 Task: Look for space in Zapala, Argentina from 9th July, 2023 to 16th July, 2023 for 2 adults, 1 child in price range Rs.8000 to Rs.16000. Place can be entire place with 2 bedrooms having 2 beds and 1 bathroom. Property type can be flat. Amenities needed are: heating, . Booking option can be shelf check-in. Required host language is English.
Action: Mouse moved to (501, 113)
Screenshot: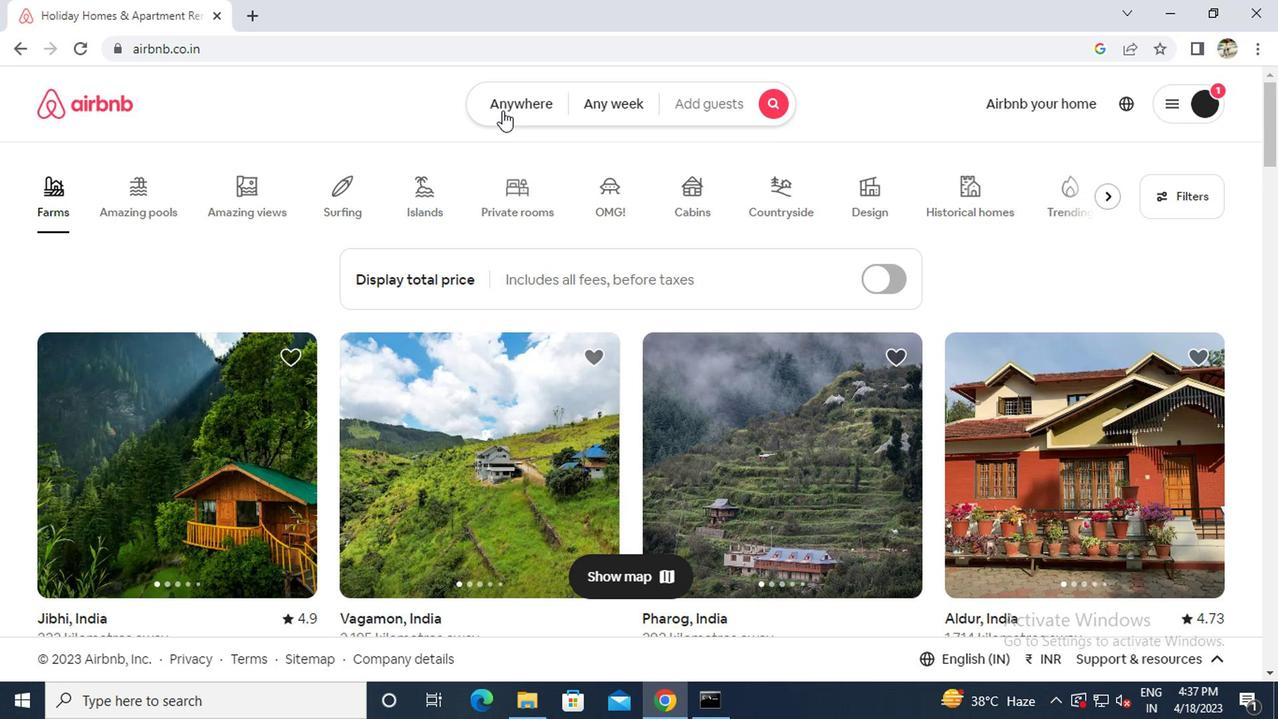 
Action: Mouse pressed left at (501, 113)
Screenshot: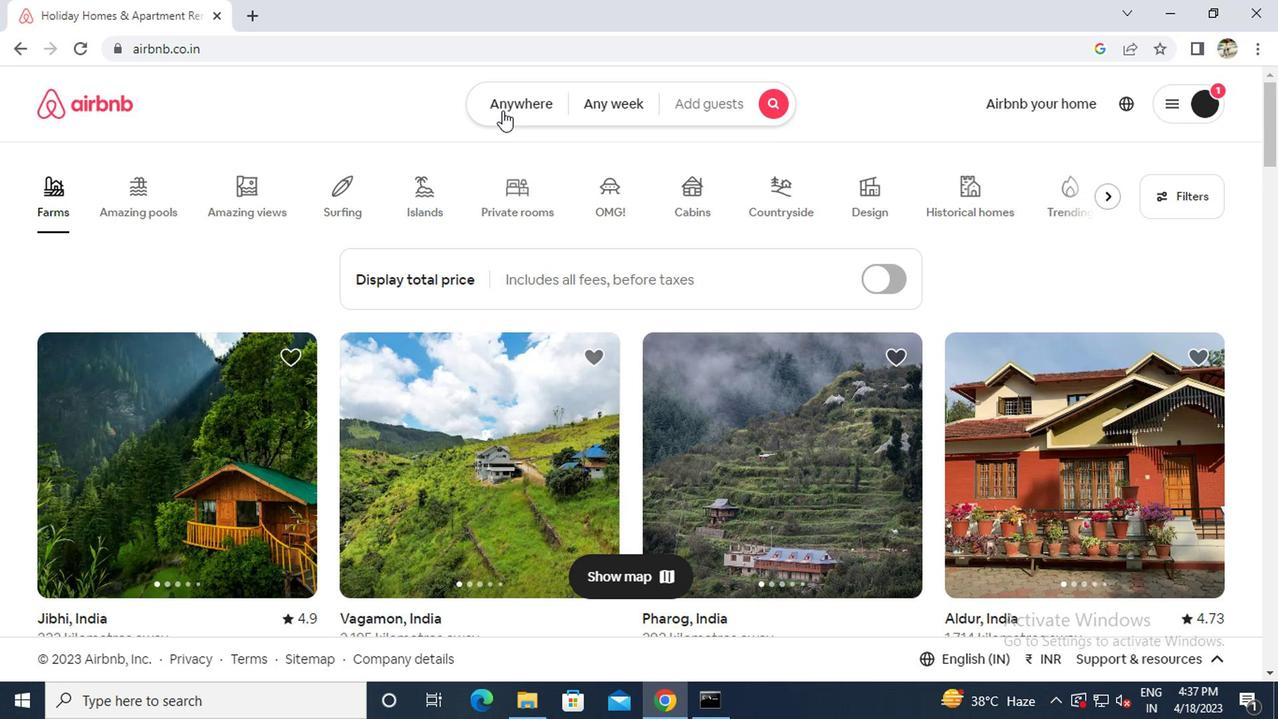 
Action: Mouse moved to (401, 173)
Screenshot: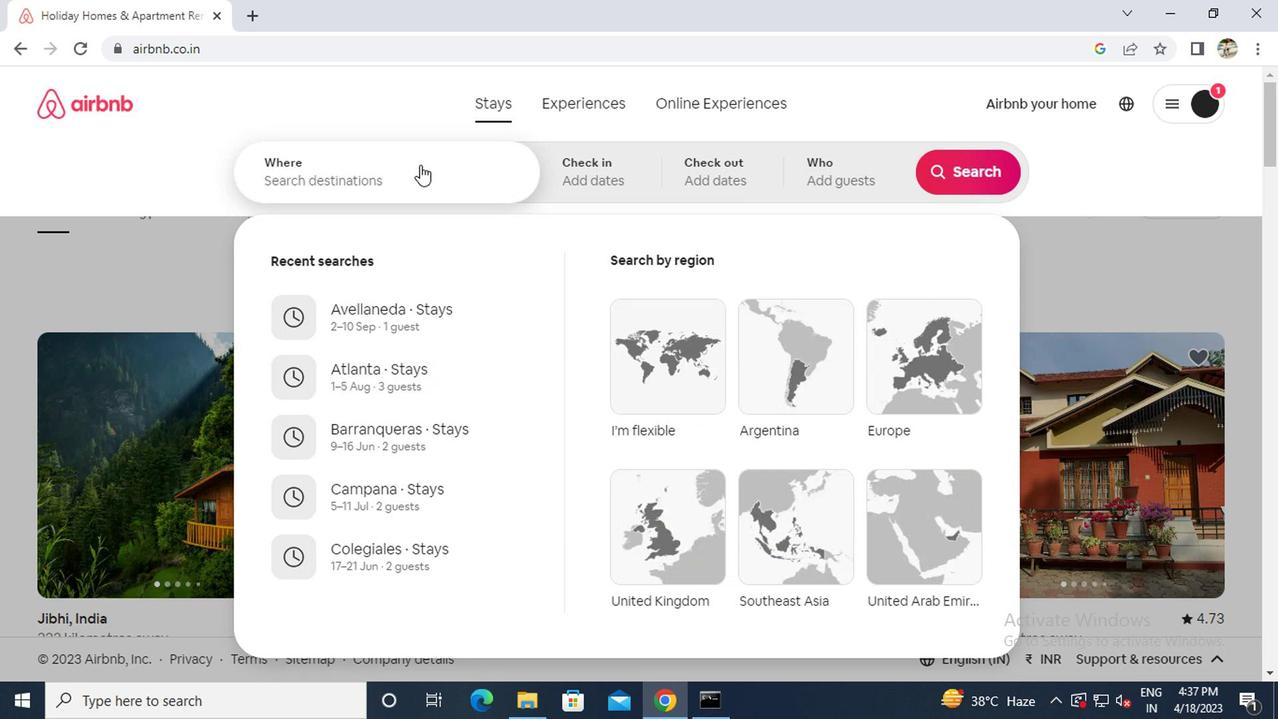 
Action: Mouse pressed left at (401, 173)
Screenshot: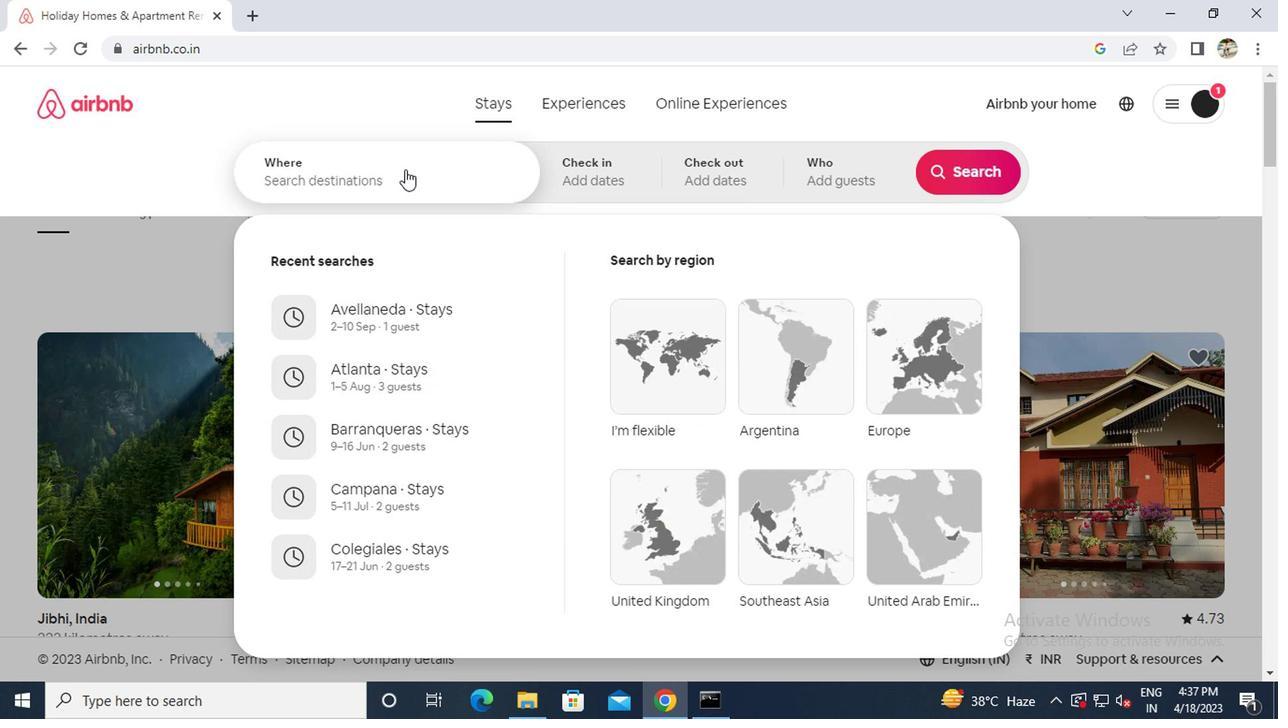 
Action: Key pressed z<Key.caps_lock>apala<Key.space><Key.caps_lock>a<Key.caps_lock>rgentina
Screenshot: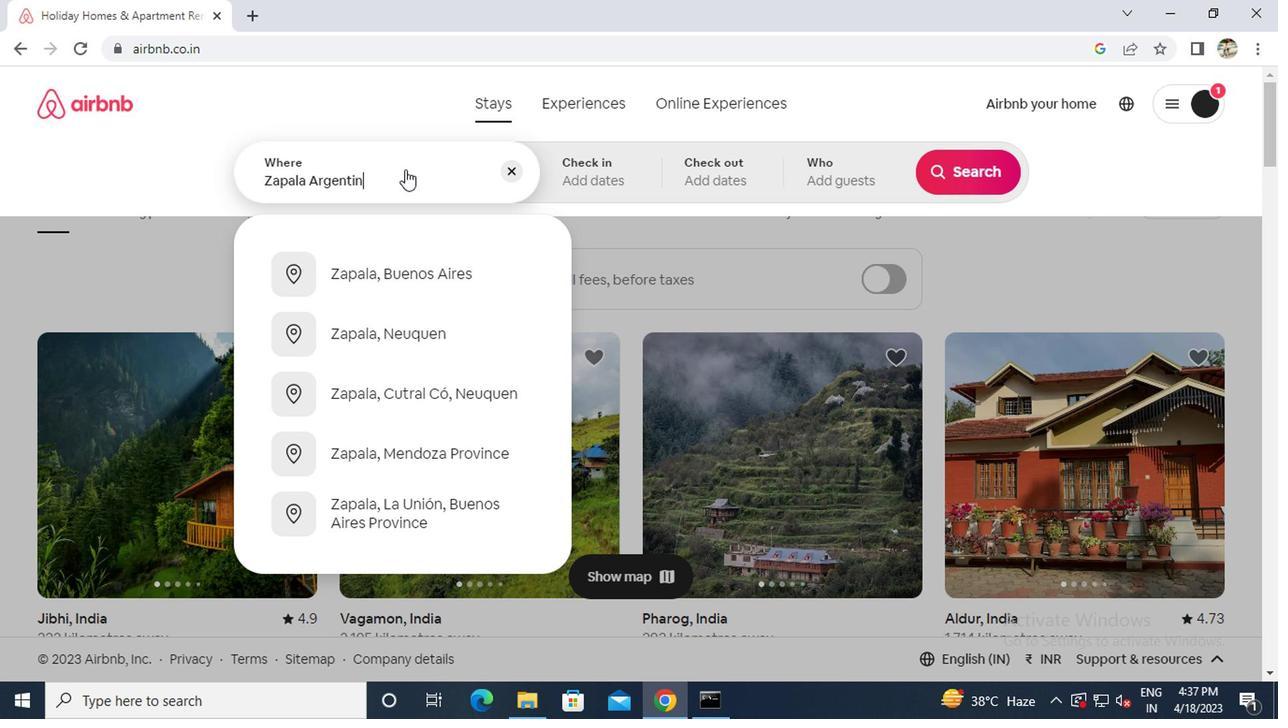 
Action: Mouse moved to (389, 273)
Screenshot: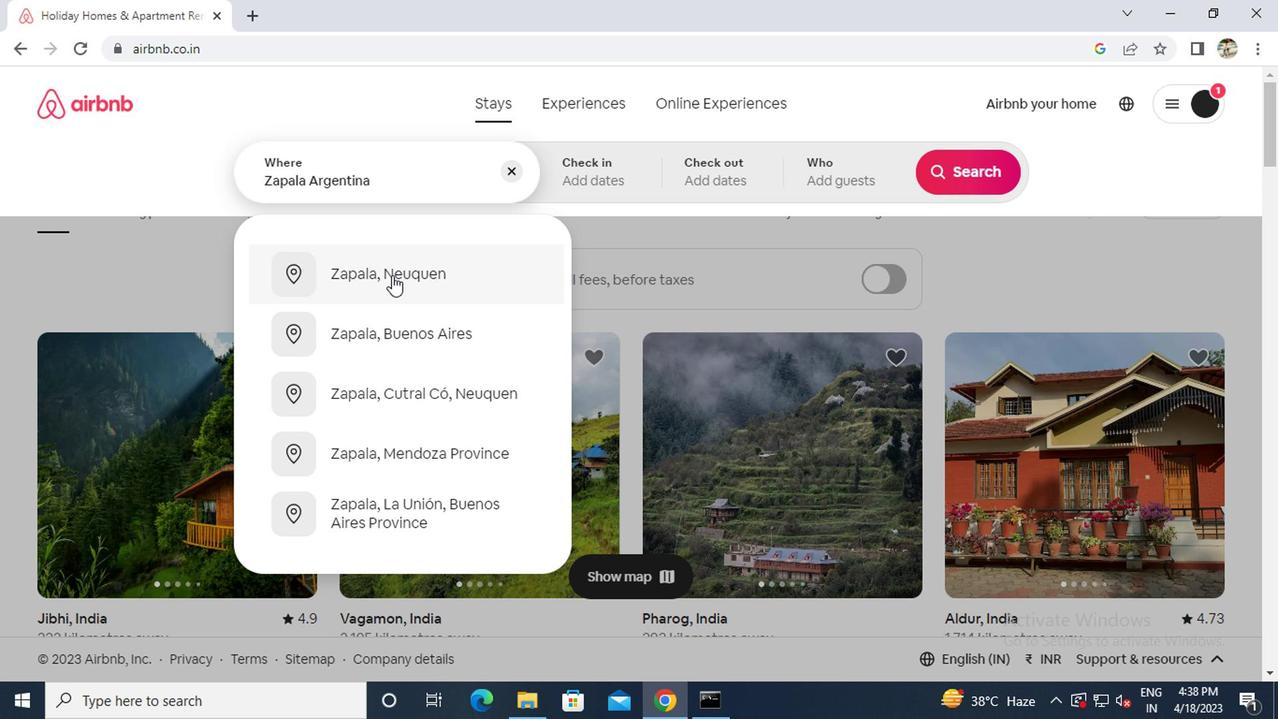 
Action: Mouse pressed left at (389, 273)
Screenshot: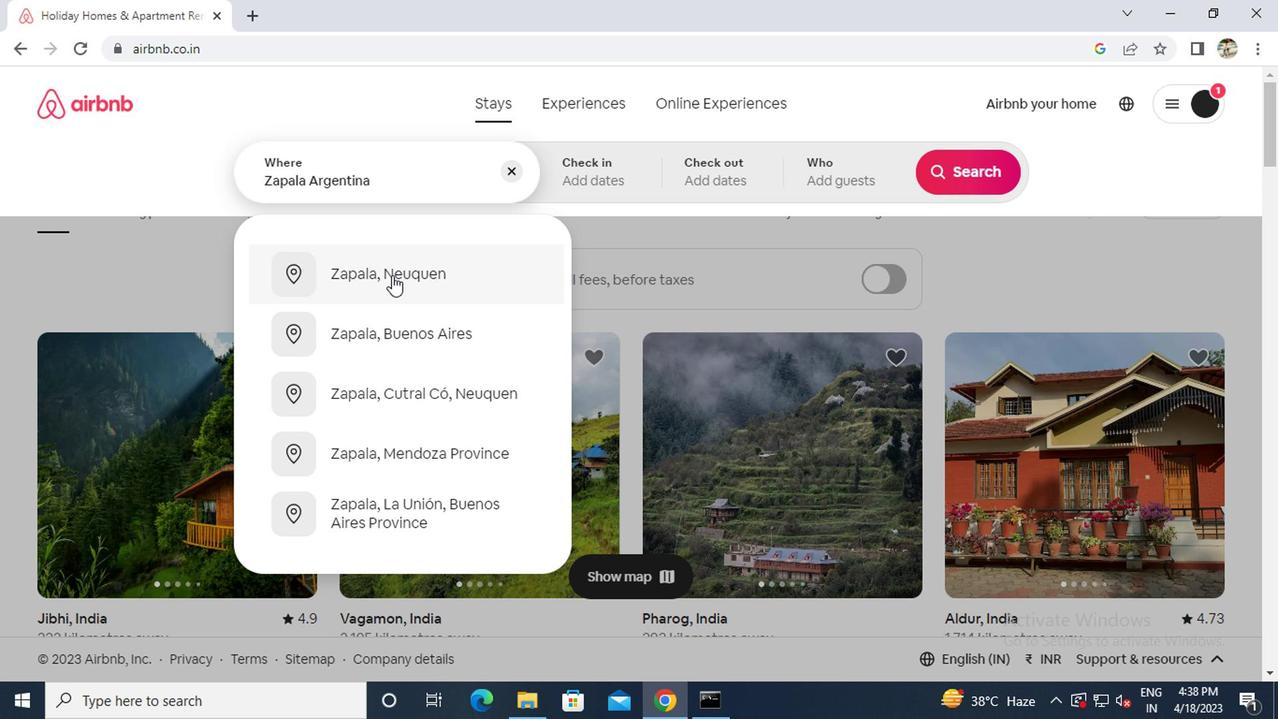 
Action: Mouse moved to (947, 322)
Screenshot: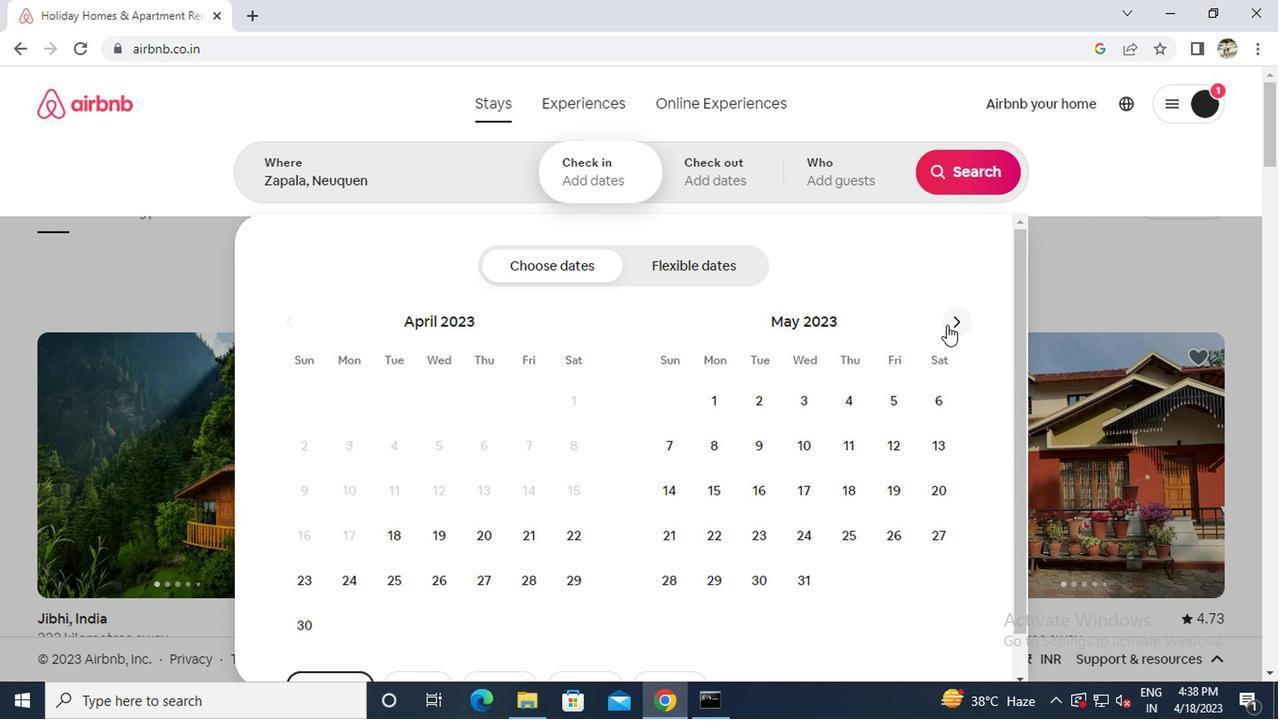 
Action: Mouse pressed left at (947, 322)
Screenshot: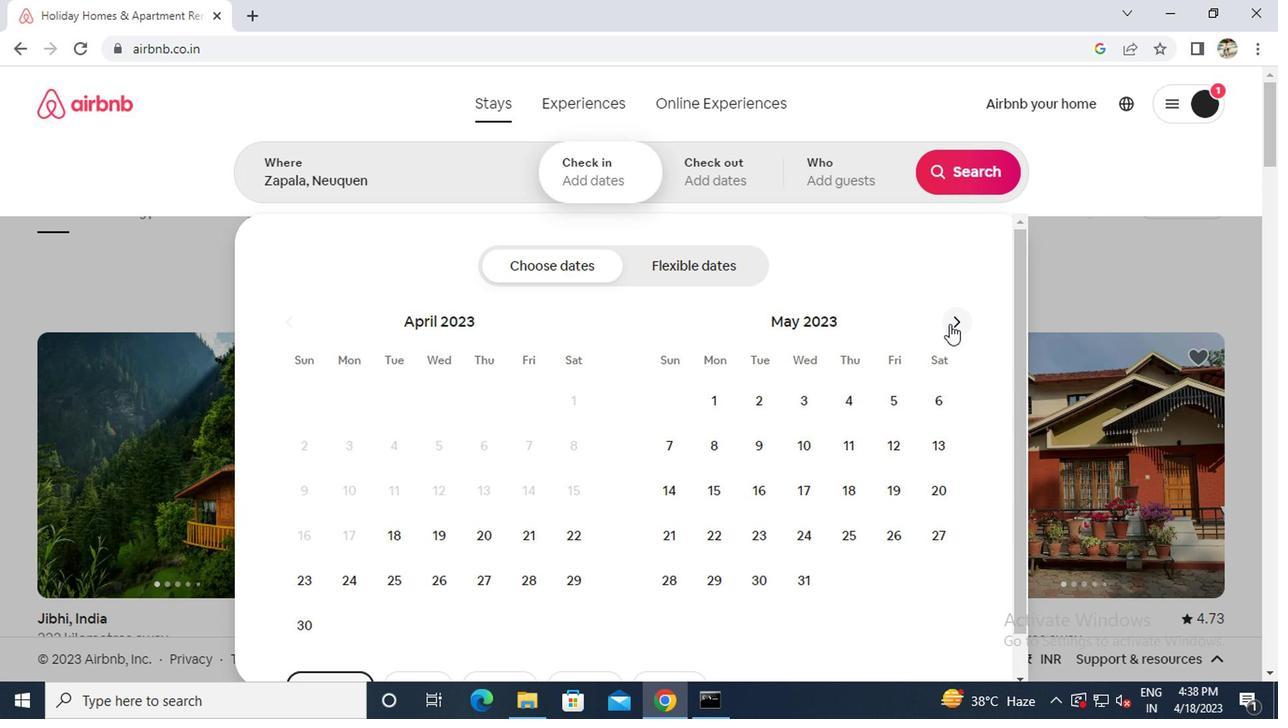 
Action: Mouse pressed left at (947, 322)
Screenshot: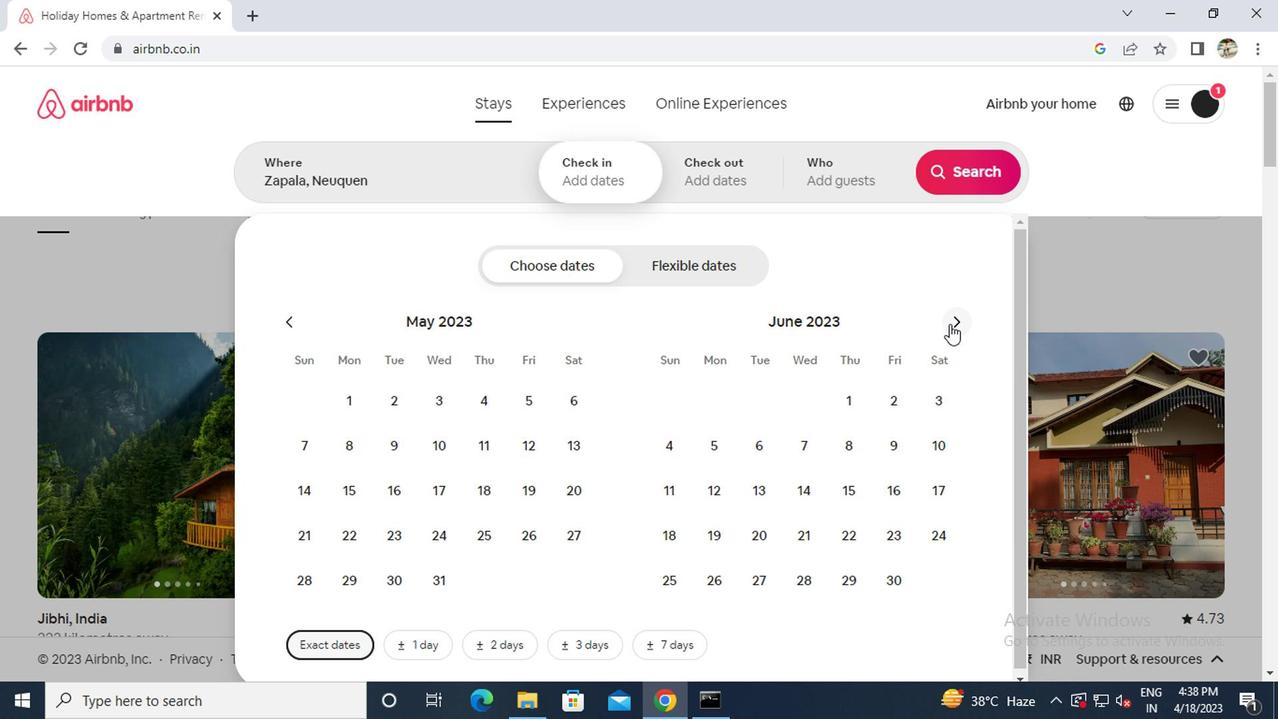 
Action: Mouse moved to (657, 472)
Screenshot: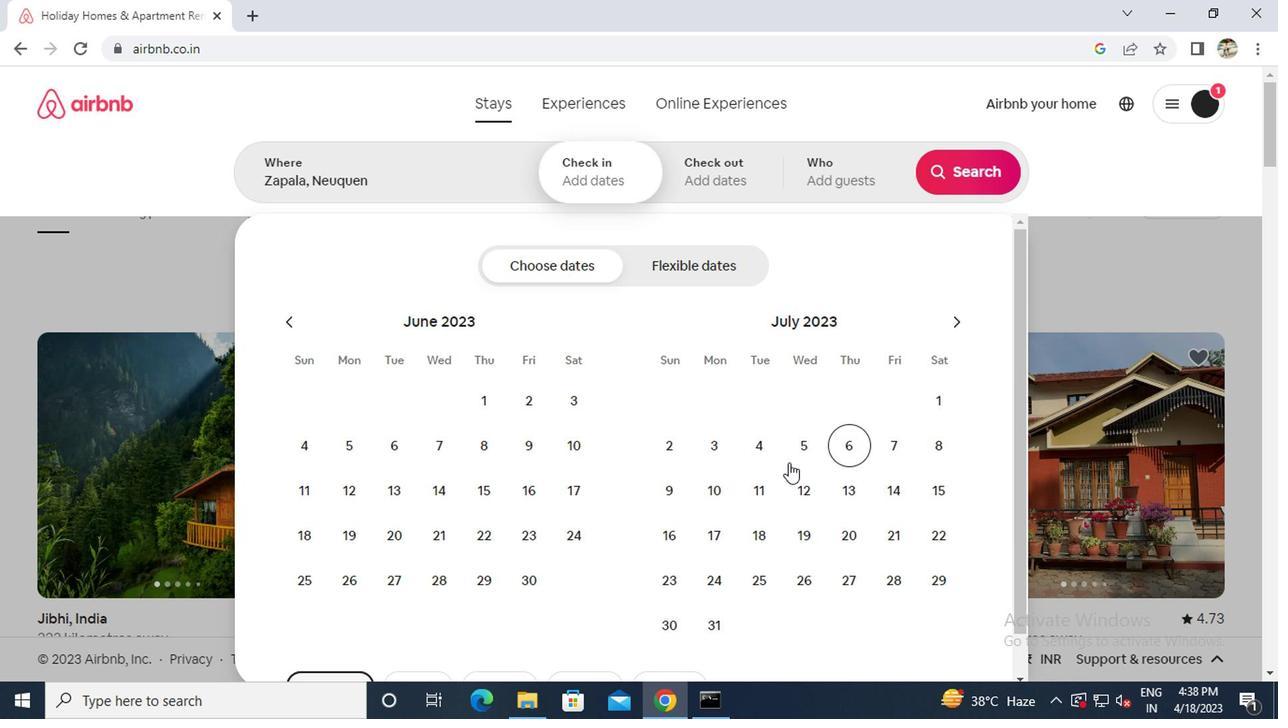 
Action: Mouse pressed left at (657, 472)
Screenshot: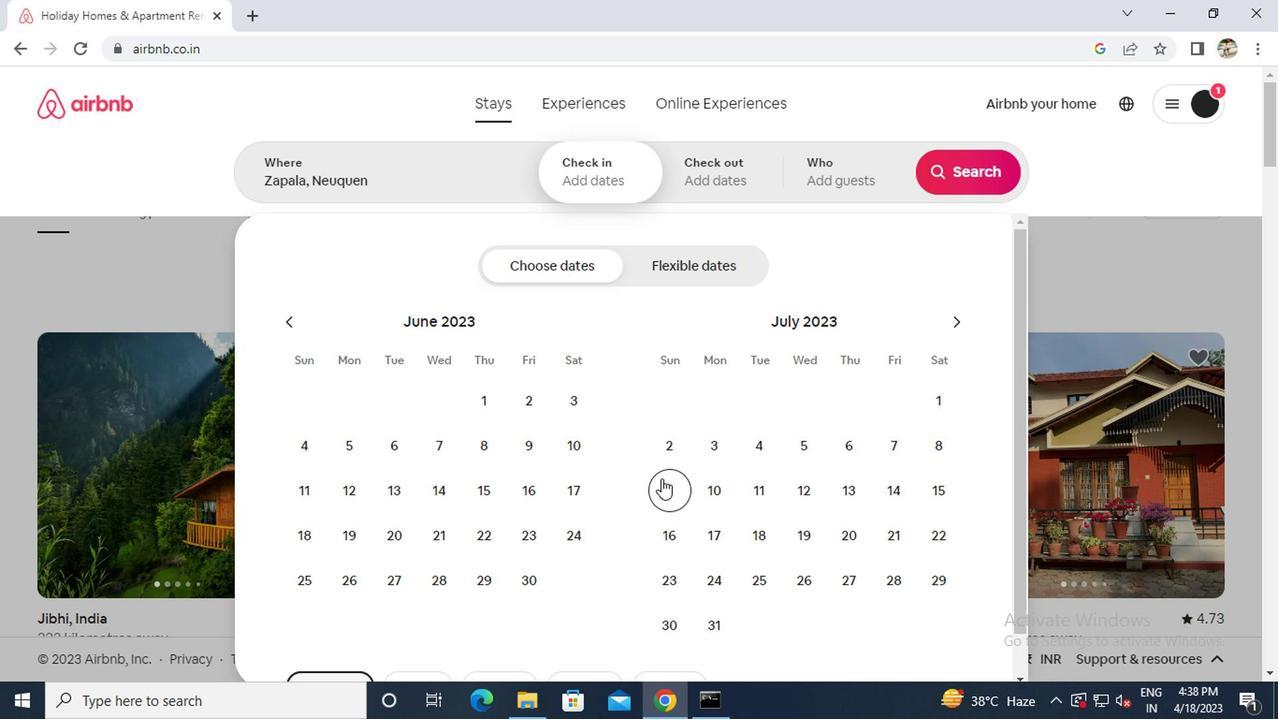 
Action: Mouse moved to (666, 517)
Screenshot: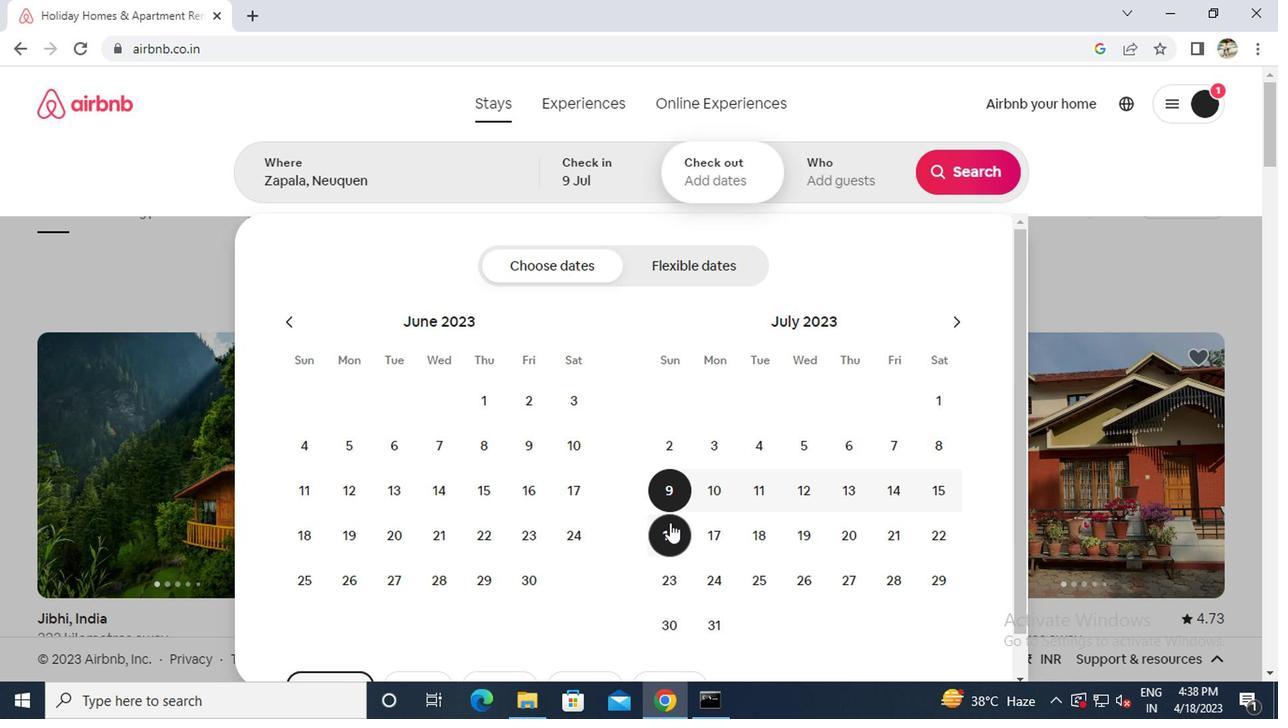 
Action: Mouse pressed left at (666, 517)
Screenshot: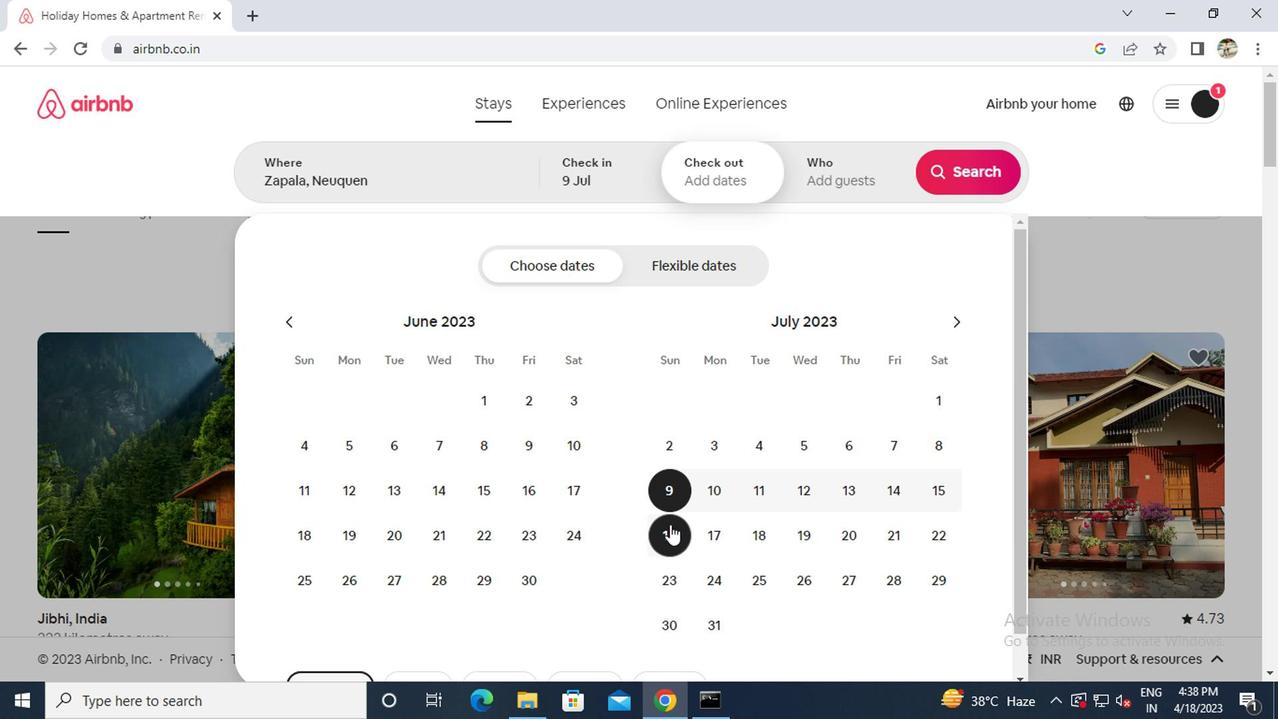 
Action: Mouse moved to (846, 183)
Screenshot: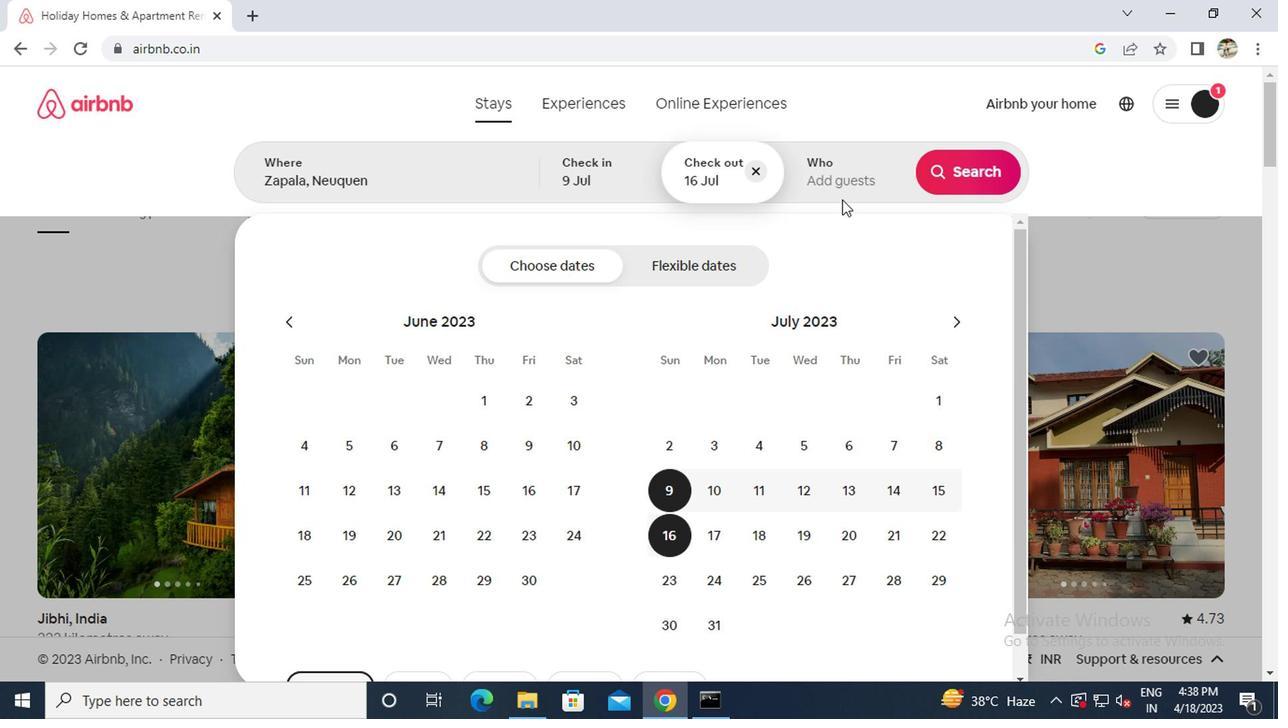 
Action: Mouse pressed left at (846, 183)
Screenshot: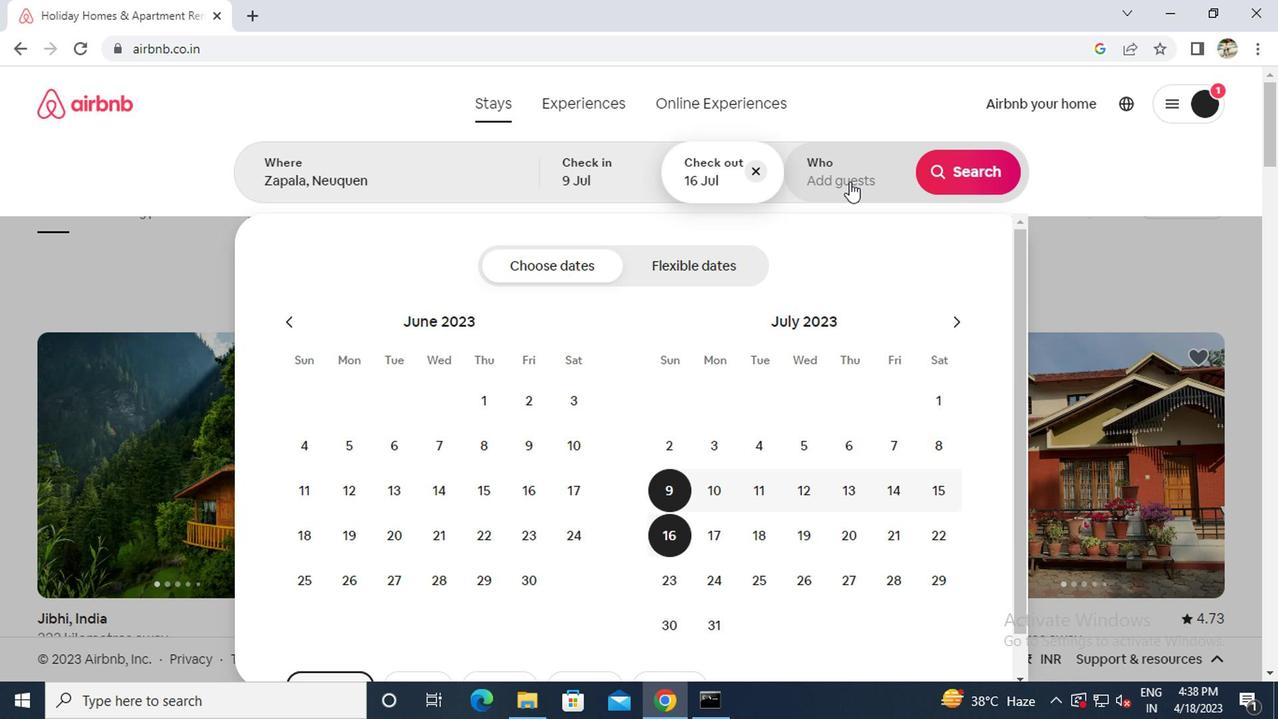 
Action: Mouse moved to (974, 275)
Screenshot: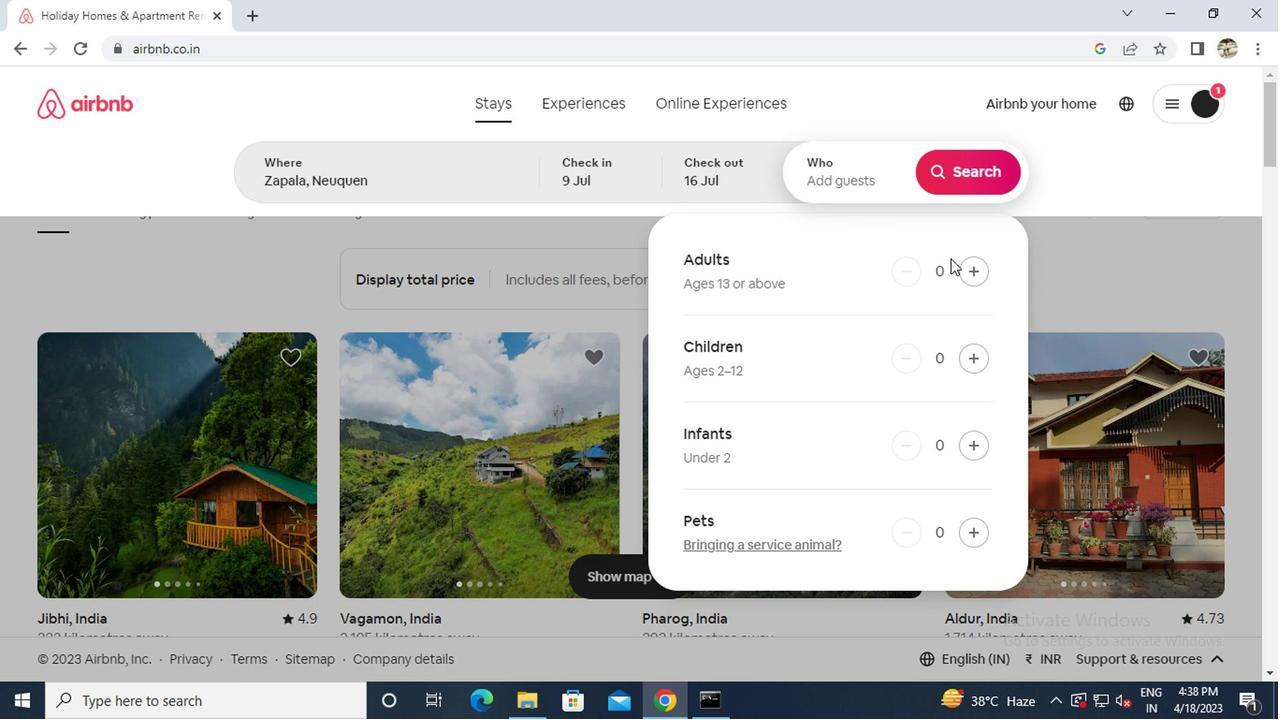 
Action: Mouse pressed left at (974, 275)
Screenshot: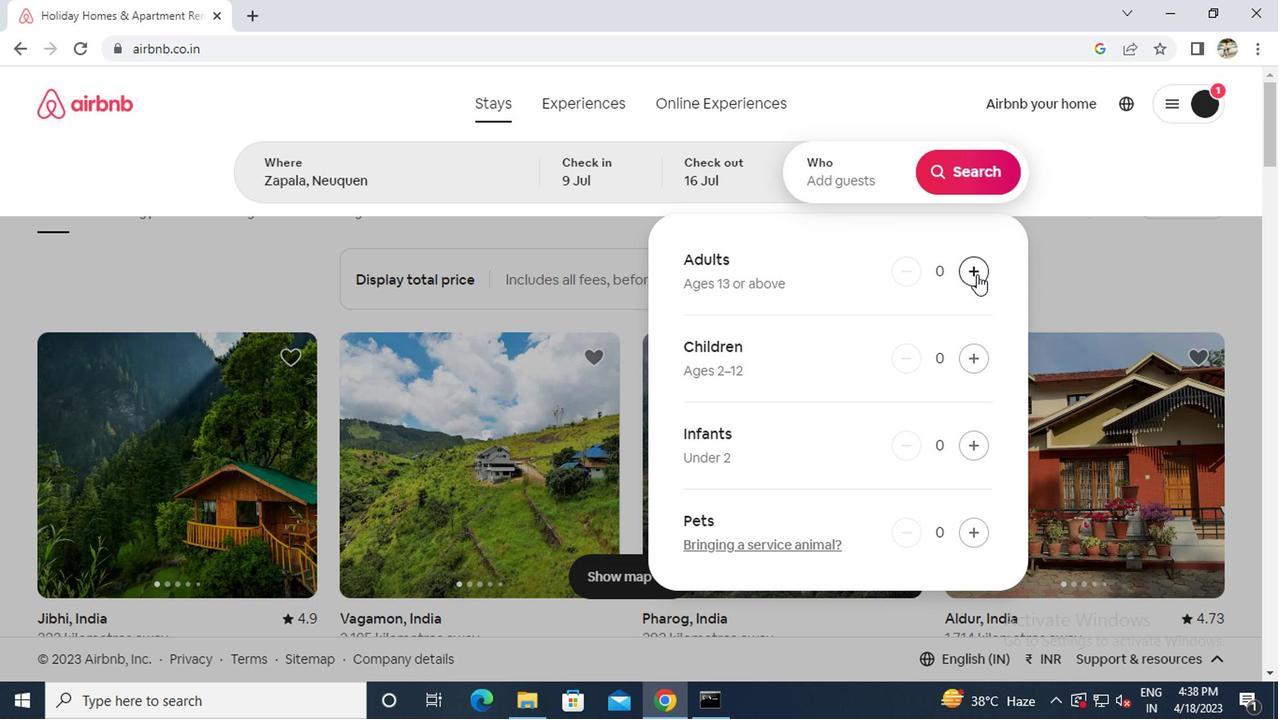 
Action: Mouse pressed left at (974, 275)
Screenshot: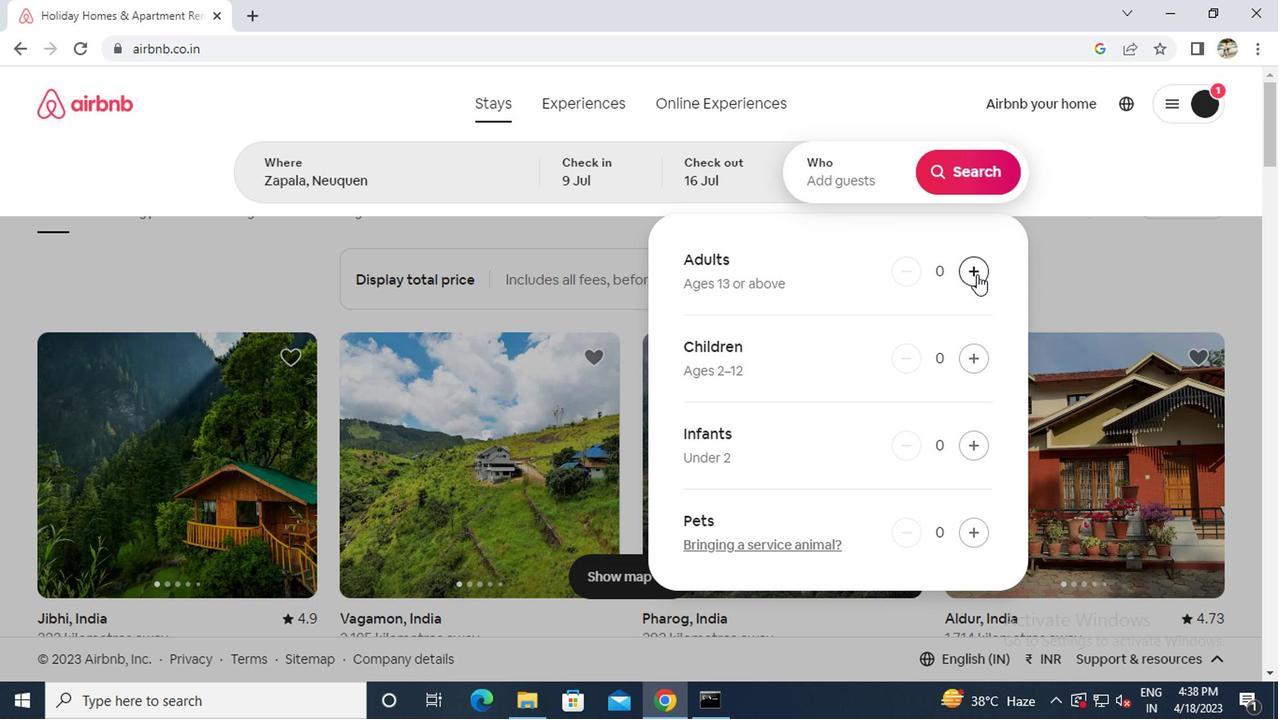 
Action: Mouse moved to (974, 360)
Screenshot: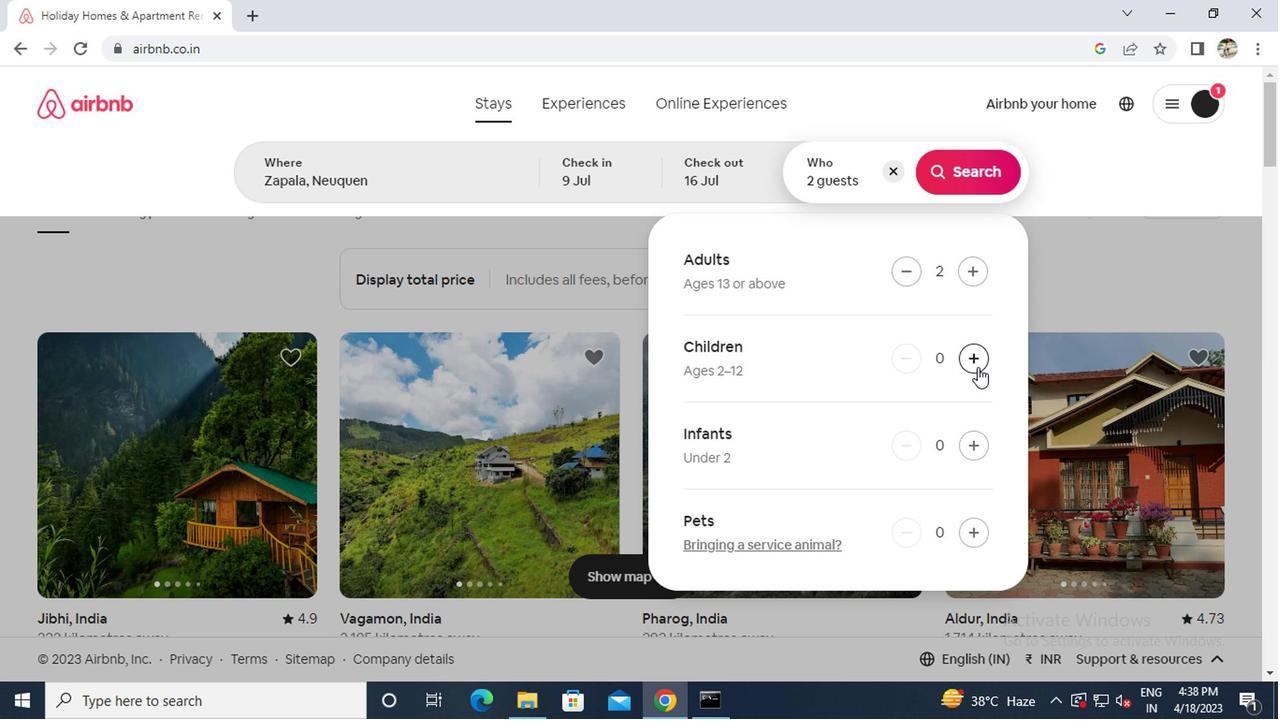 
Action: Mouse pressed left at (974, 360)
Screenshot: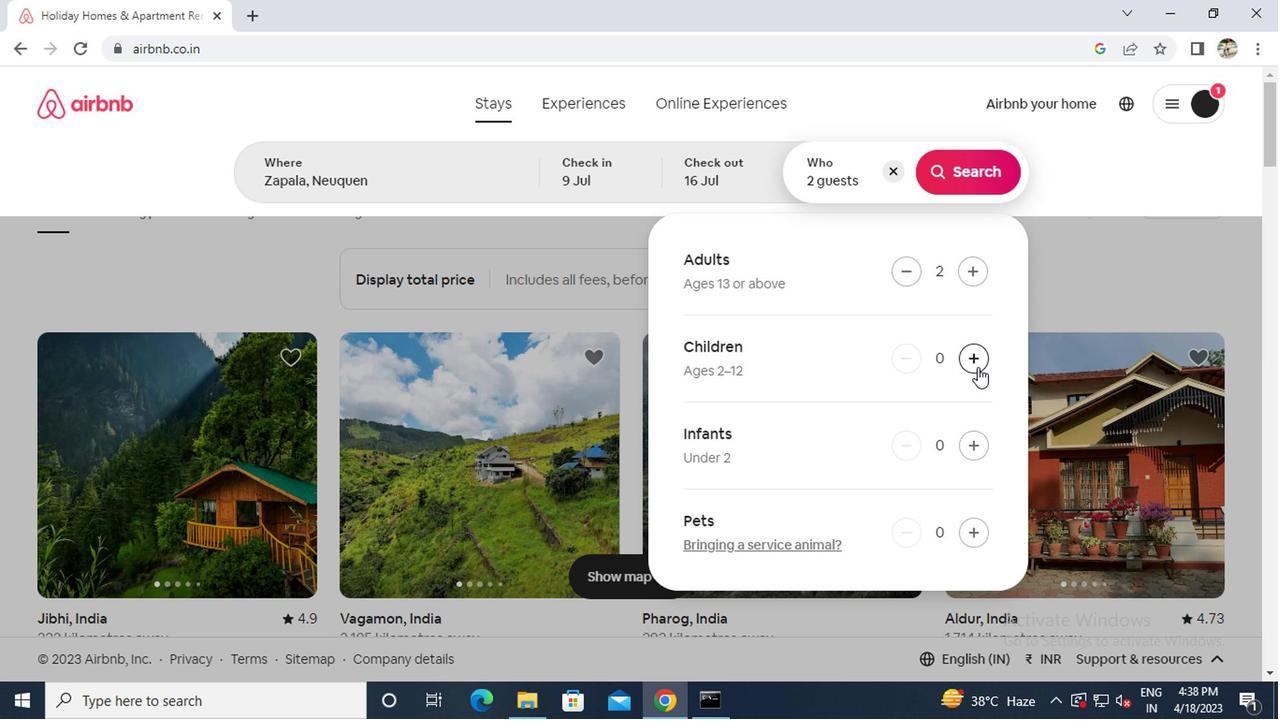 
Action: Mouse moved to (947, 179)
Screenshot: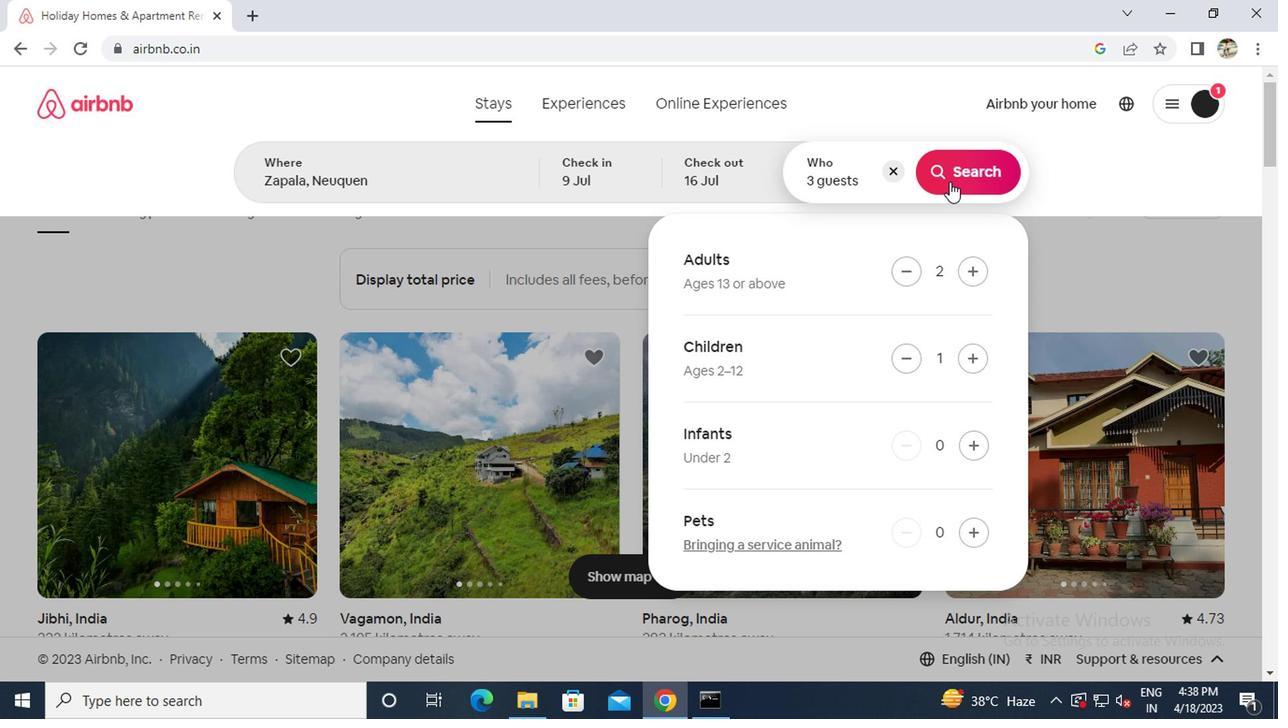 
Action: Mouse pressed left at (947, 179)
Screenshot: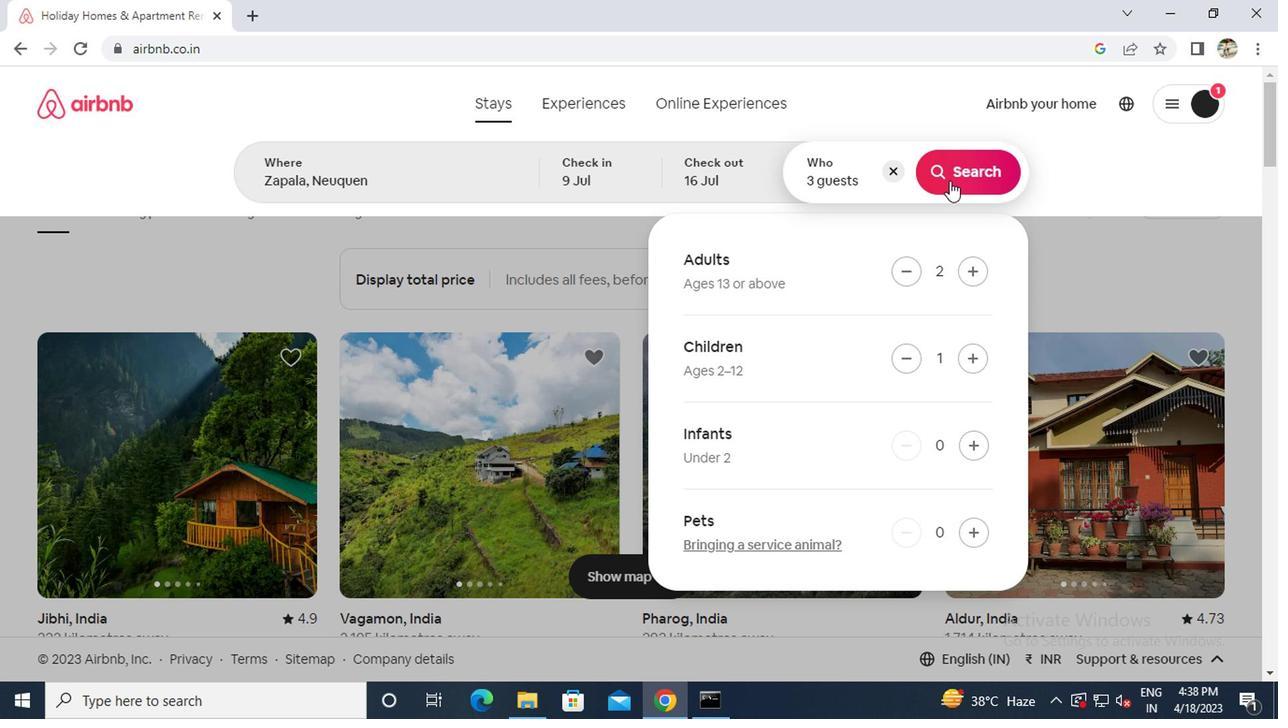 
Action: Mouse moved to (1175, 181)
Screenshot: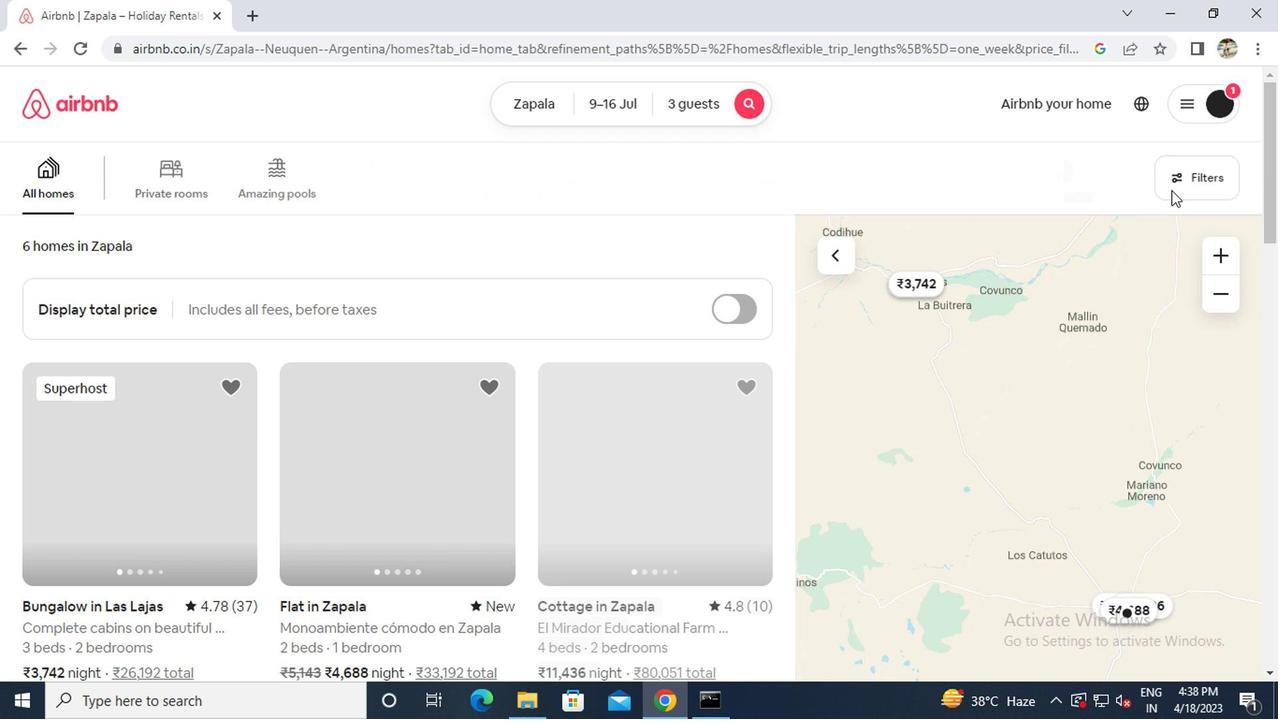 
Action: Mouse pressed left at (1175, 181)
Screenshot: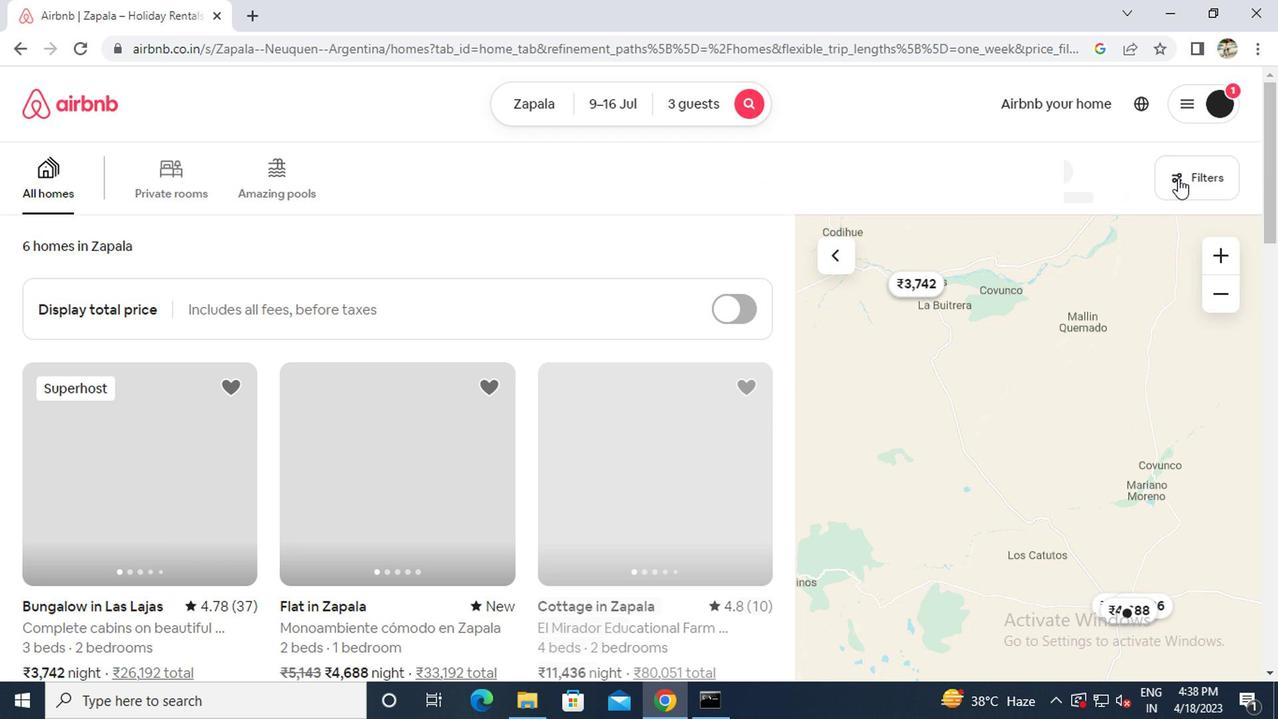 
Action: Mouse moved to (438, 417)
Screenshot: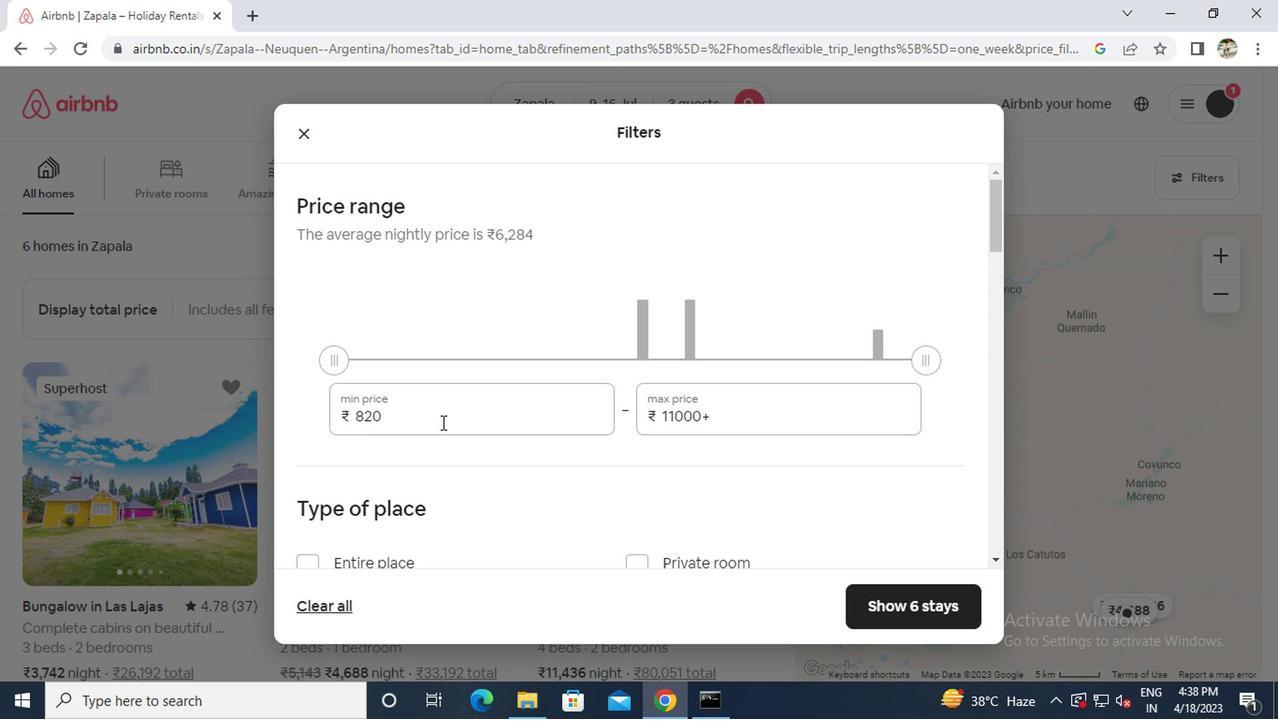 
Action: Mouse pressed left at (438, 417)
Screenshot: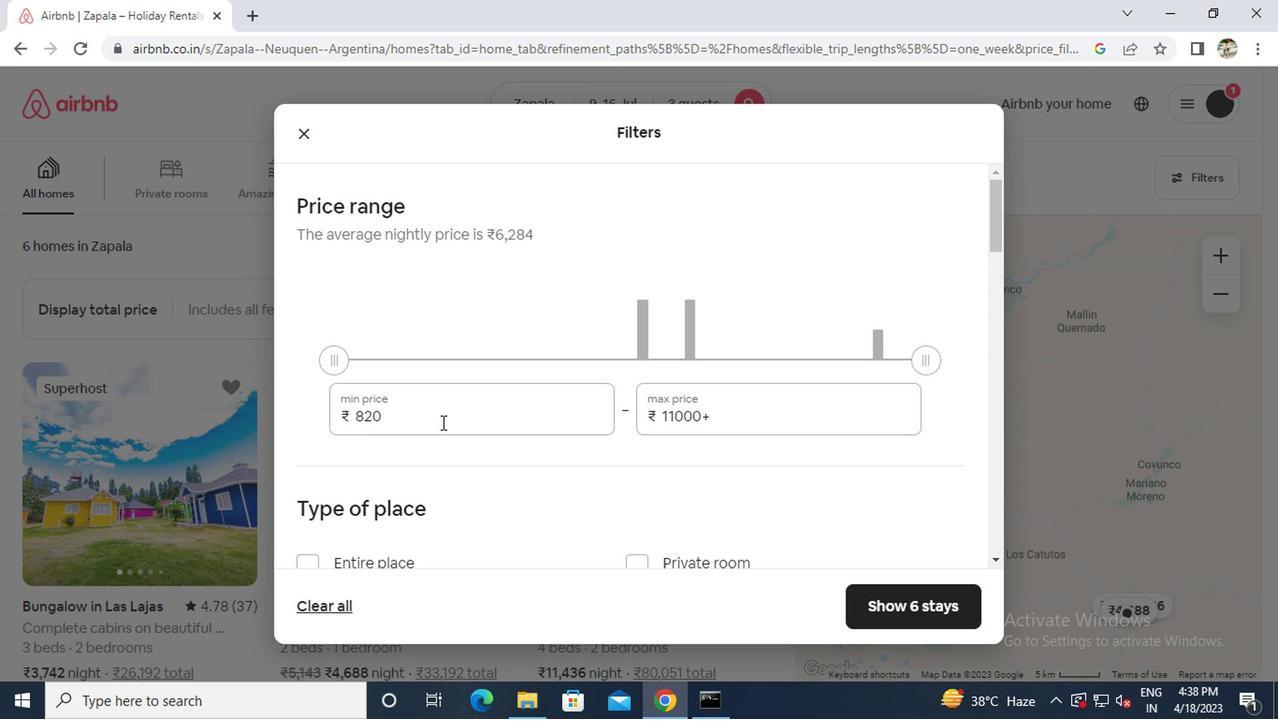 
Action: Key pressed ctrl+A8000
Screenshot: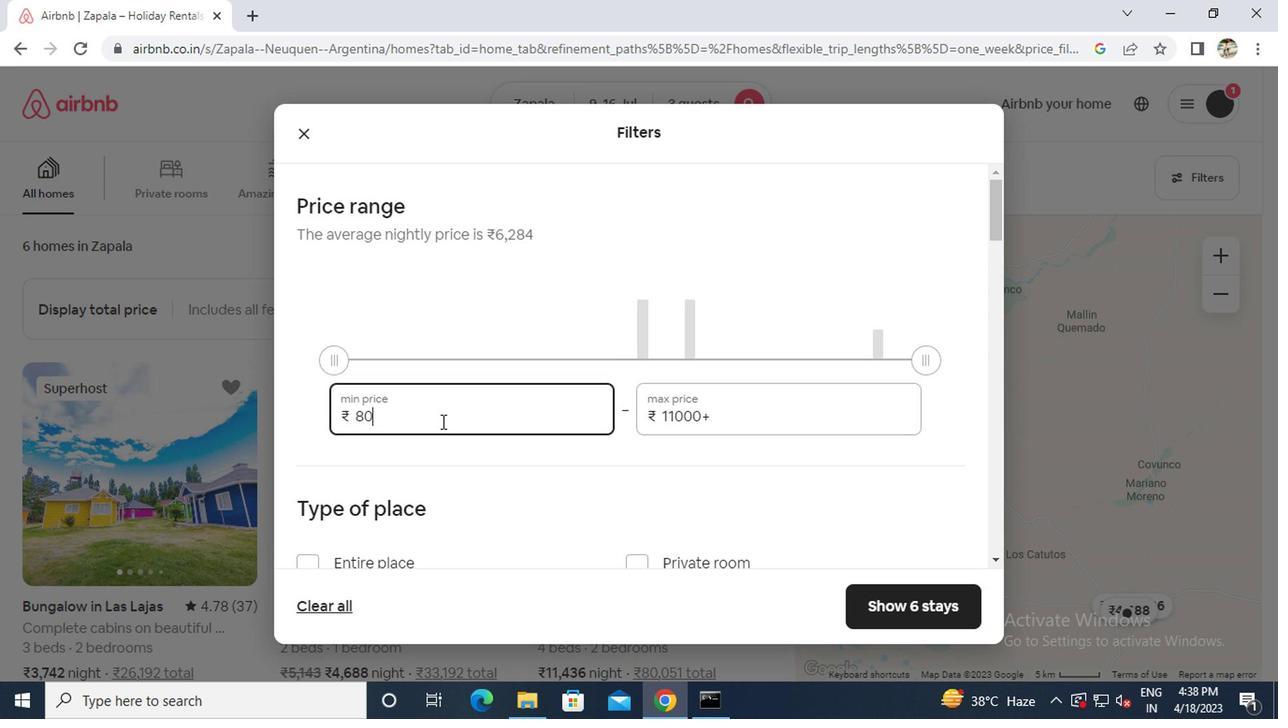 
Action: Mouse moved to (677, 413)
Screenshot: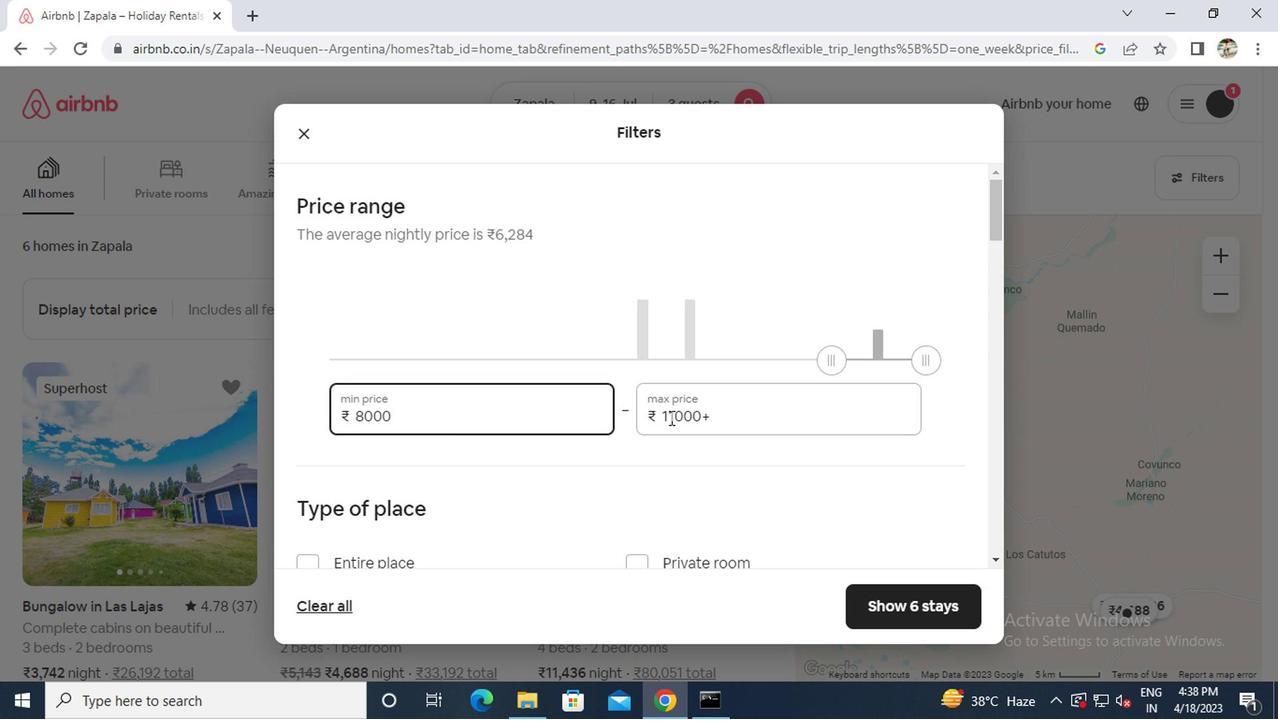 
Action: Mouse pressed left at (677, 413)
Screenshot: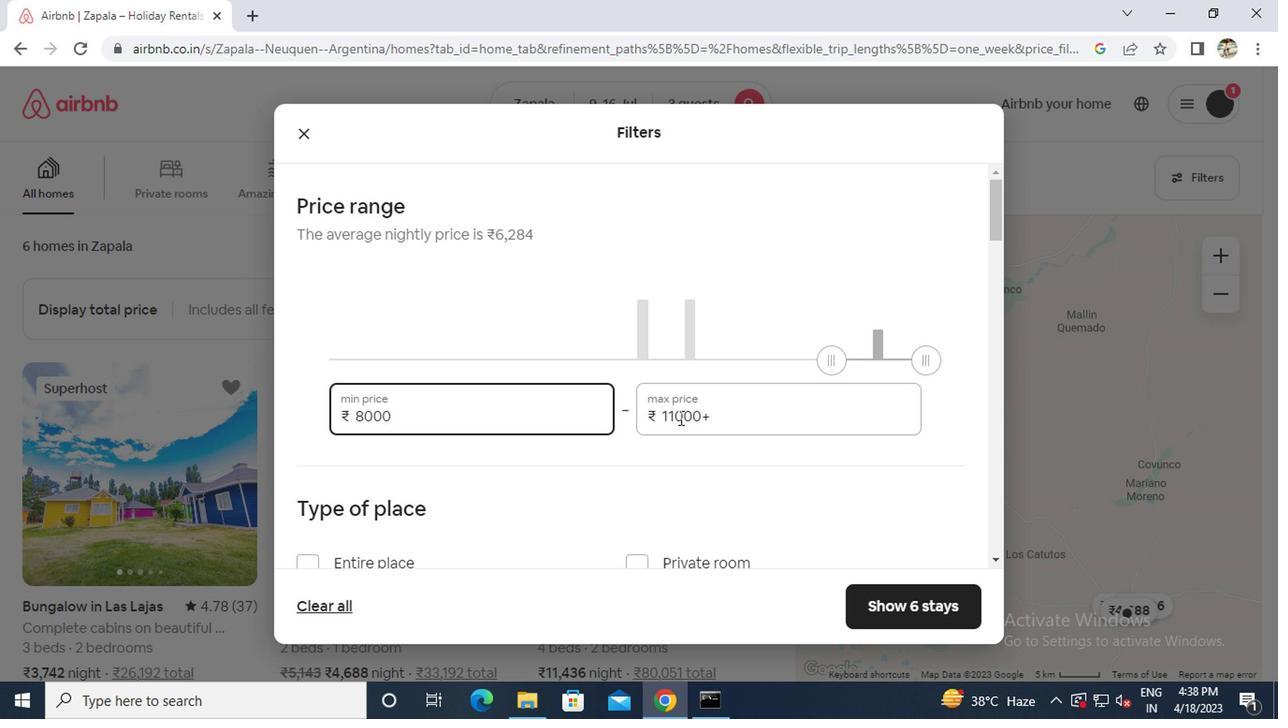 
Action: Key pressed ctrl+A16000
Screenshot: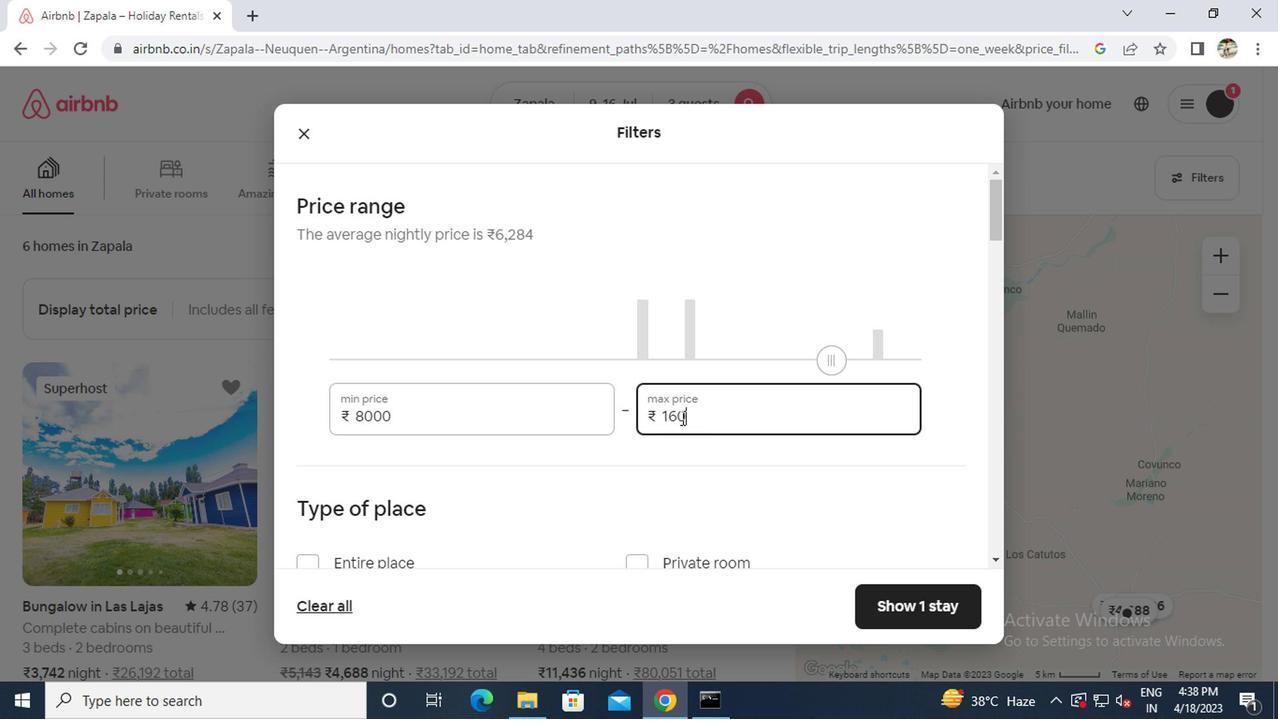 
Action: Mouse scrolled (677, 412) with delta (0, 0)
Screenshot: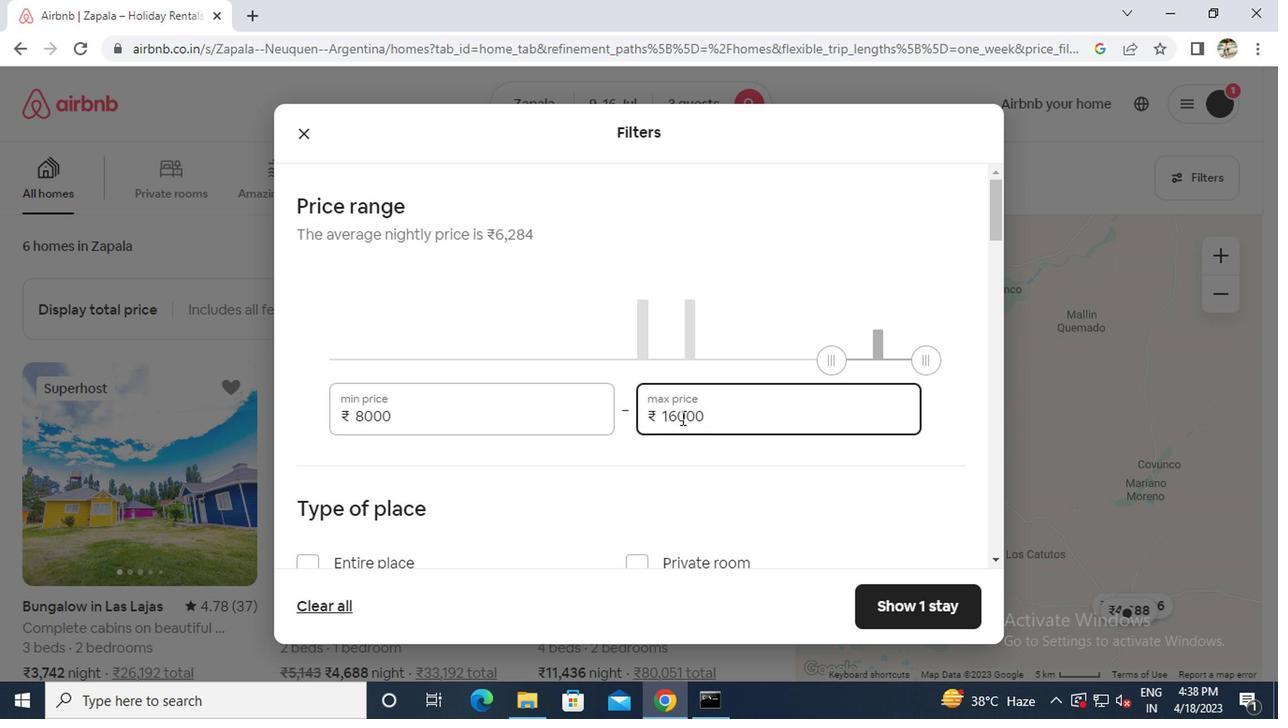 
Action: Mouse moved to (341, 463)
Screenshot: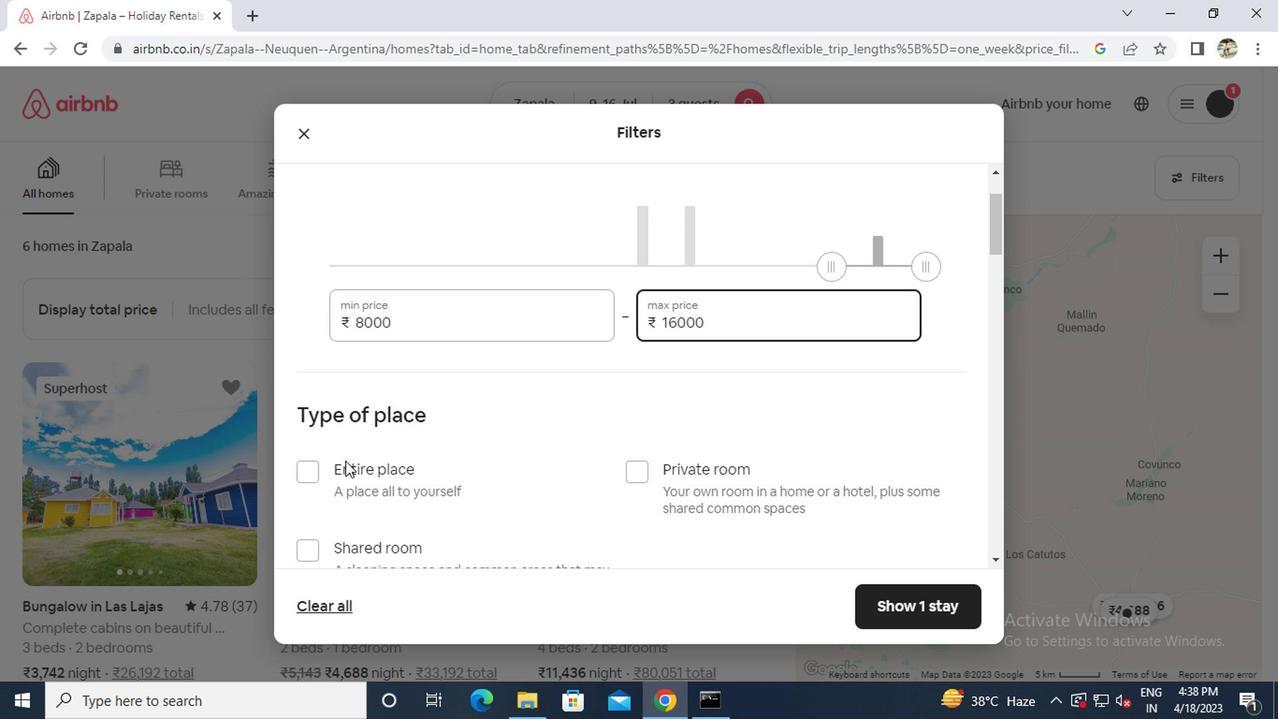 
Action: Mouse pressed left at (341, 463)
Screenshot: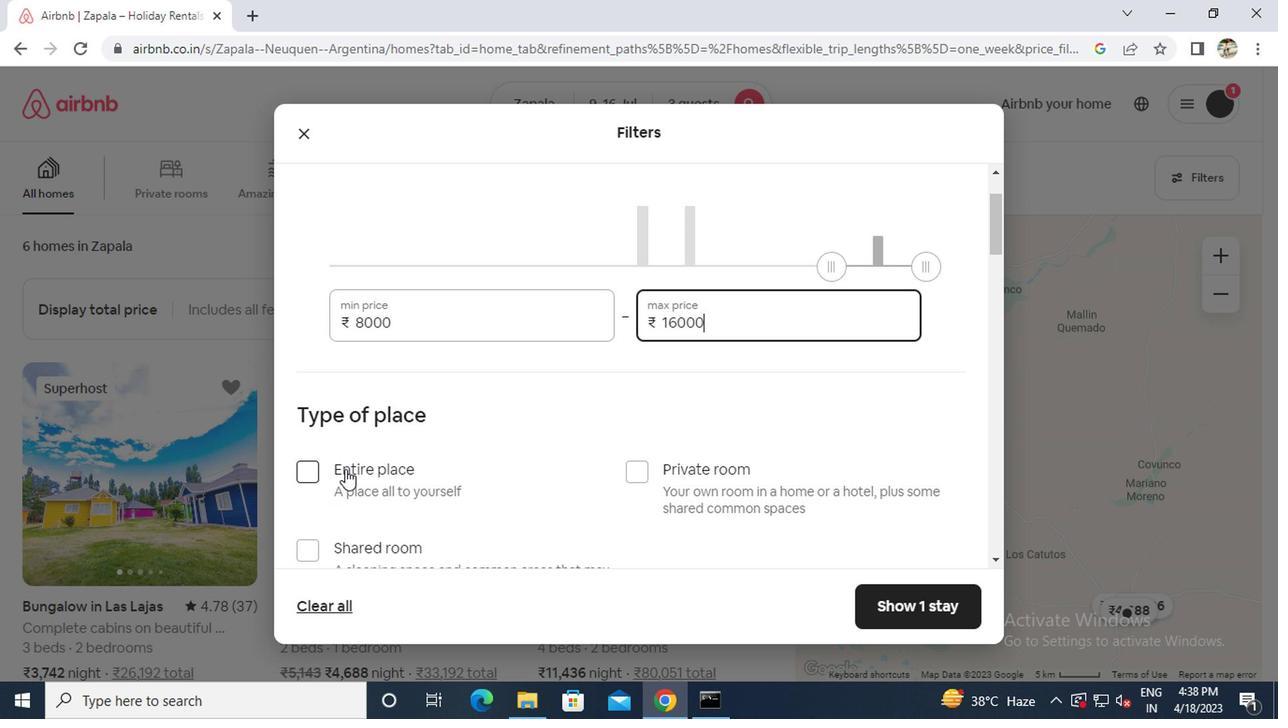 
Action: Mouse scrolled (341, 462) with delta (0, 0)
Screenshot: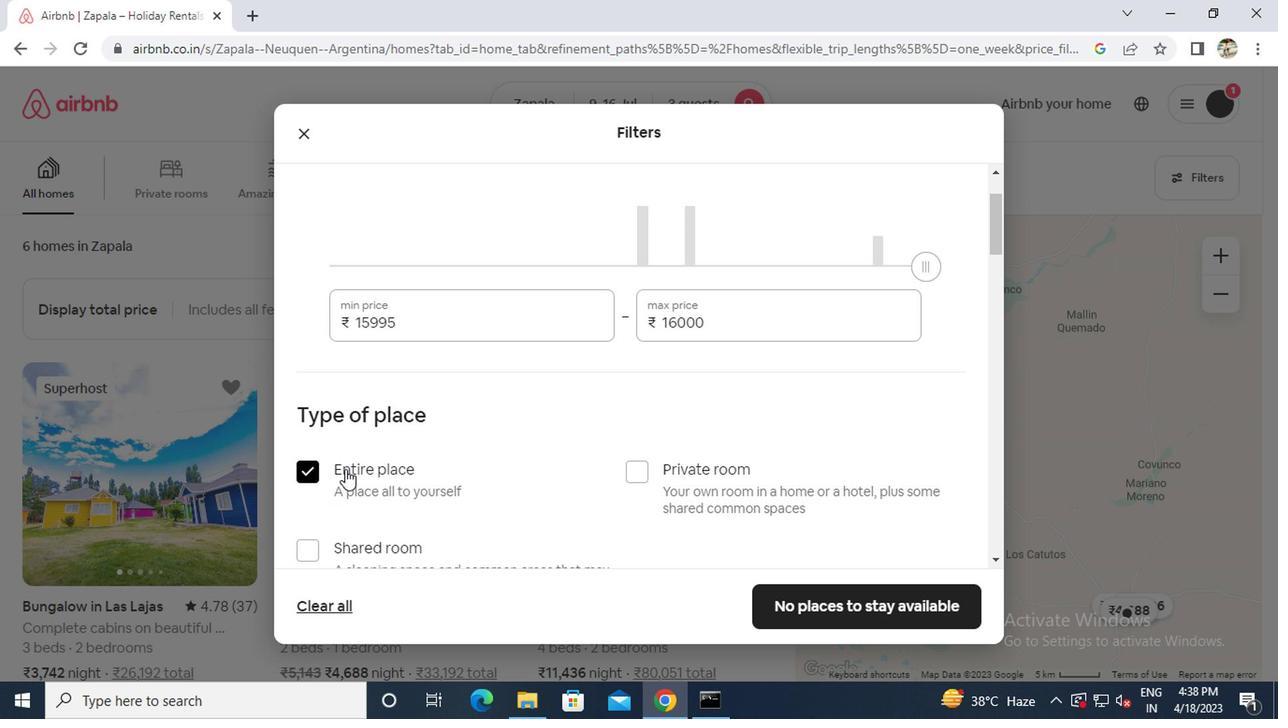 
Action: Mouse scrolled (341, 462) with delta (0, 0)
Screenshot: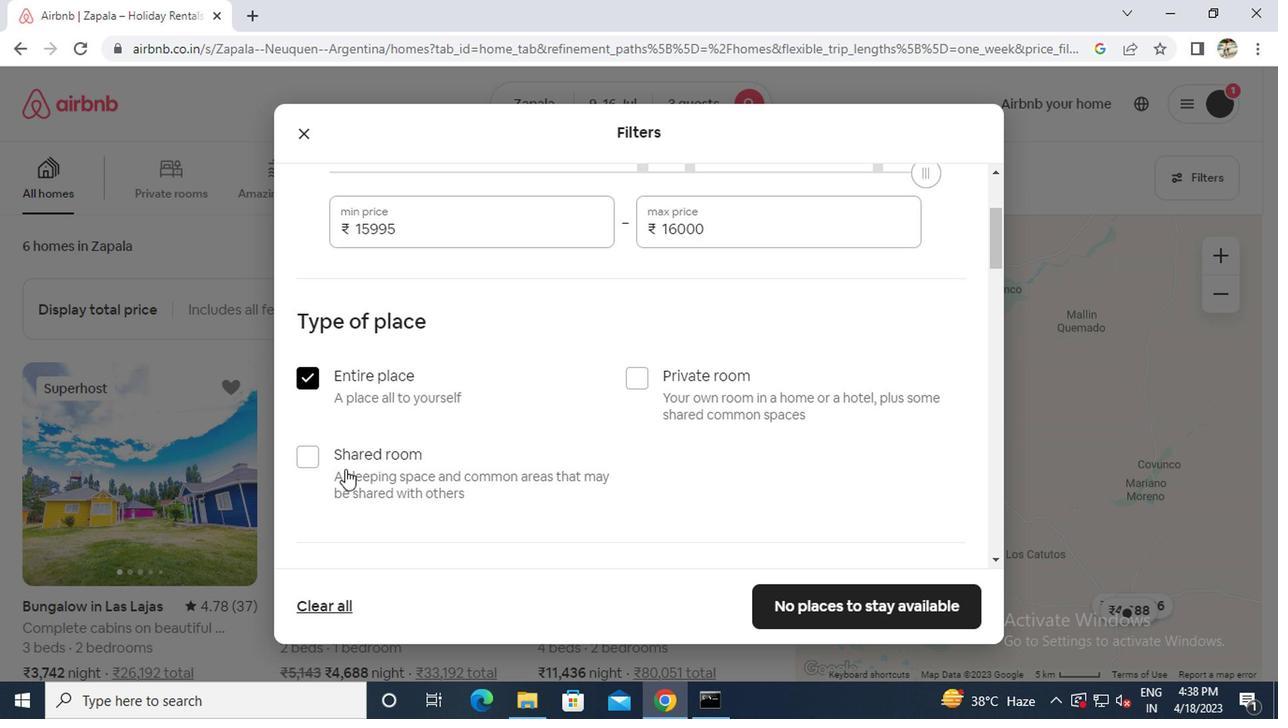 
Action: Mouse moved to (465, 532)
Screenshot: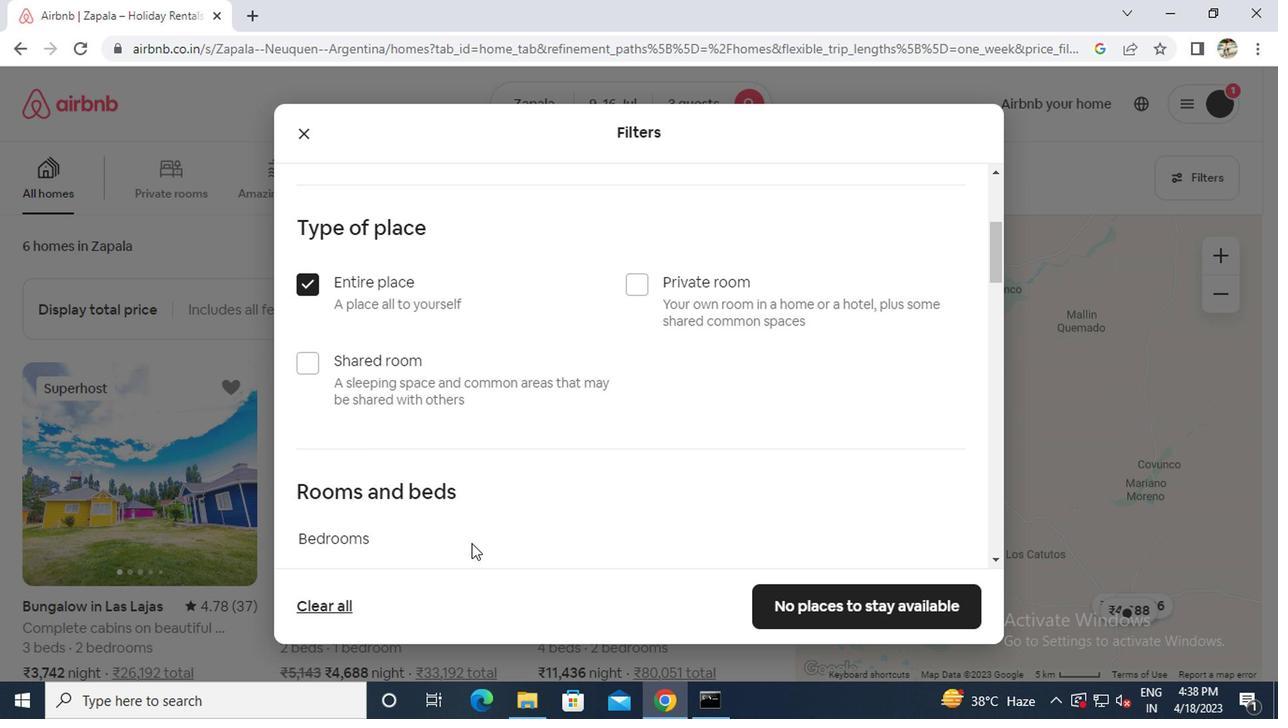 
Action: Mouse scrolled (465, 531) with delta (0, -1)
Screenshot: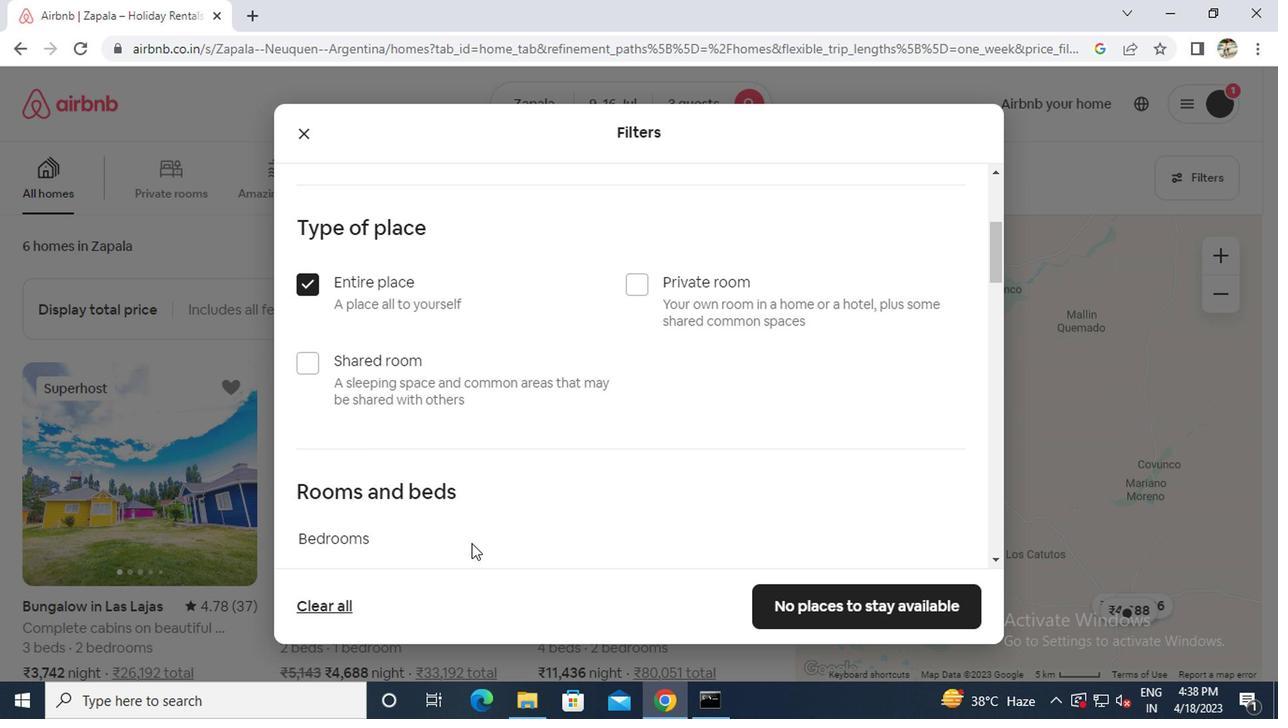
Action: Mouse moved to (464, 530)
Screenshot: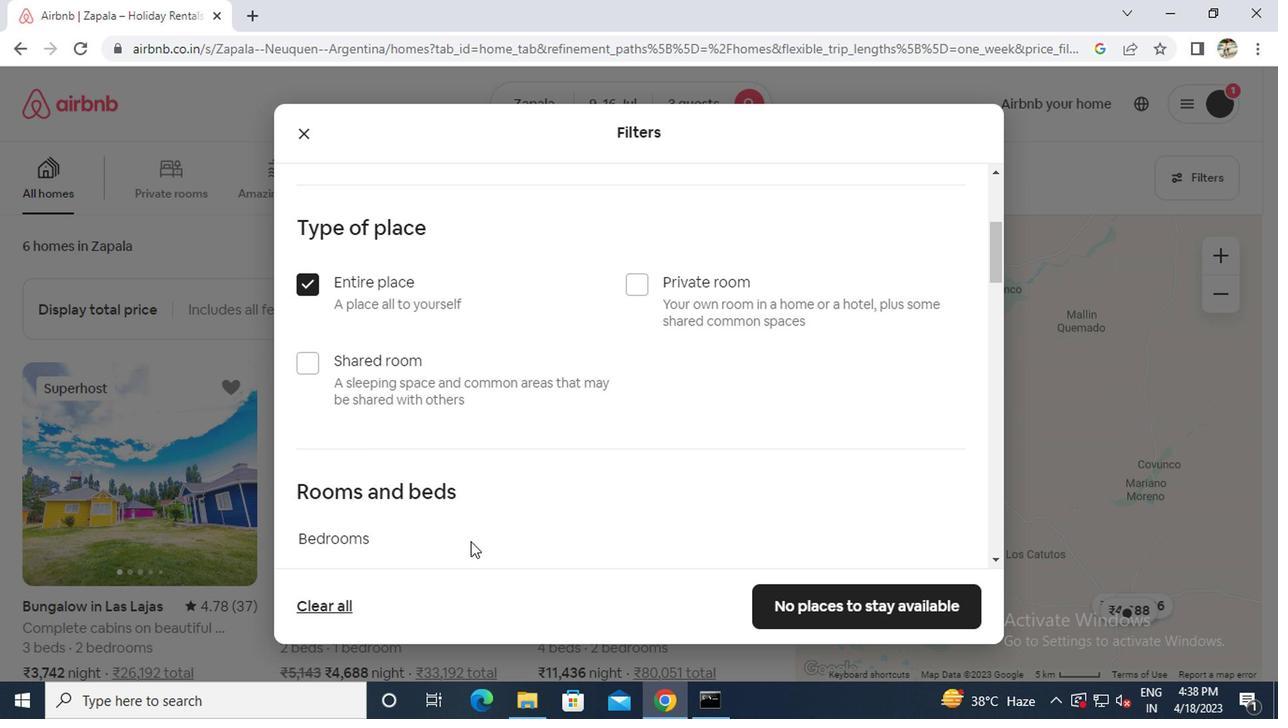 
Action: Mouse scrolled (464, 528) with delta (0, -1)
Screenshot: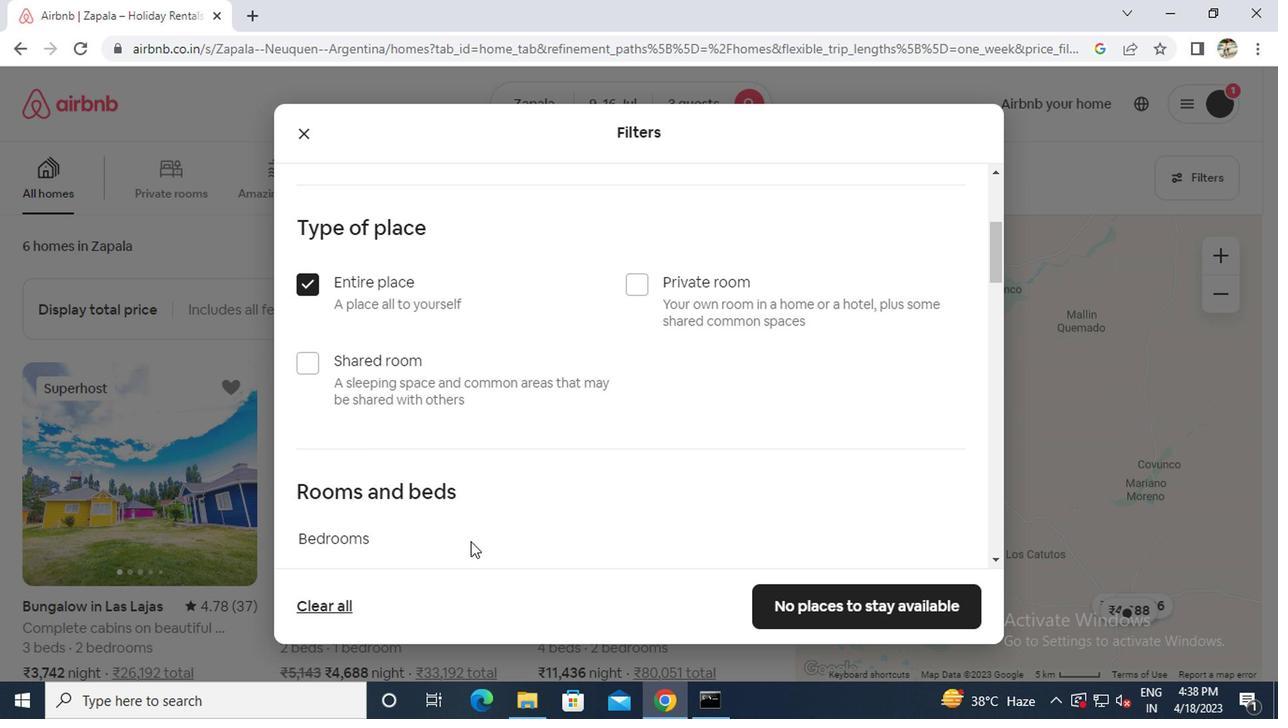 
Action: Mouse moved to (478, 398)
Screenshot: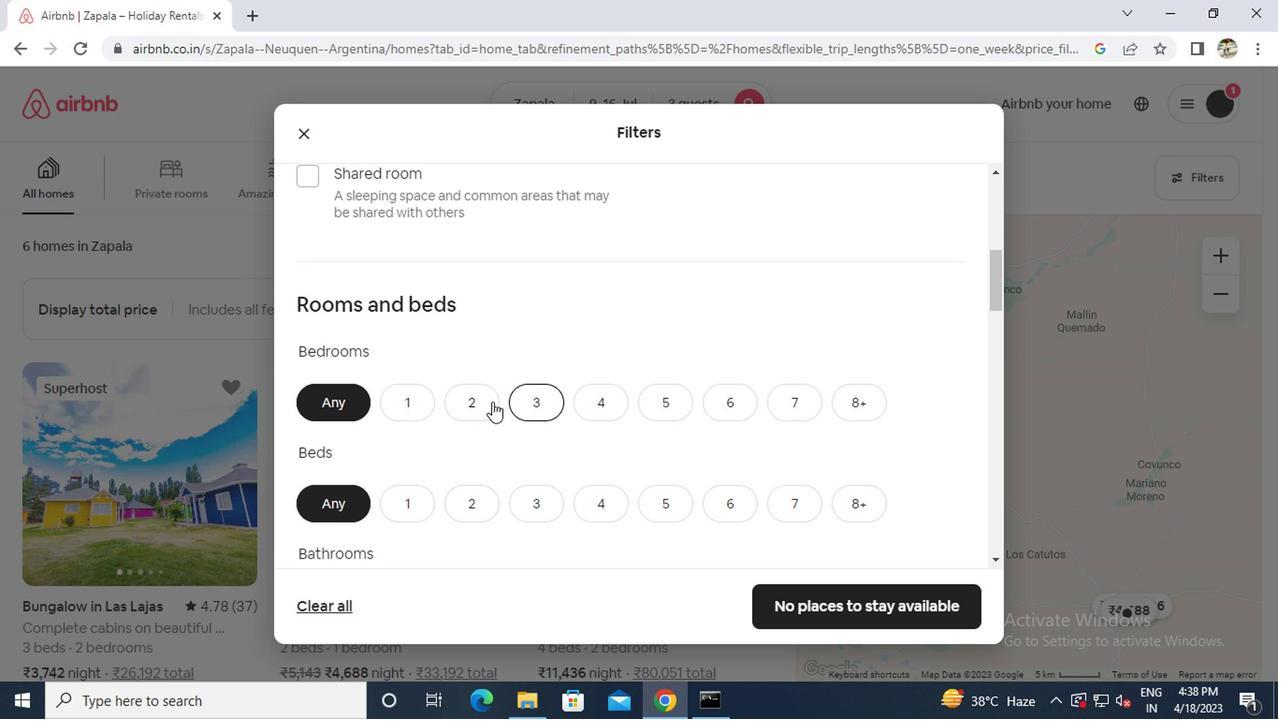 
Action: Mouse pressed left at (478, 398)
Screenshot: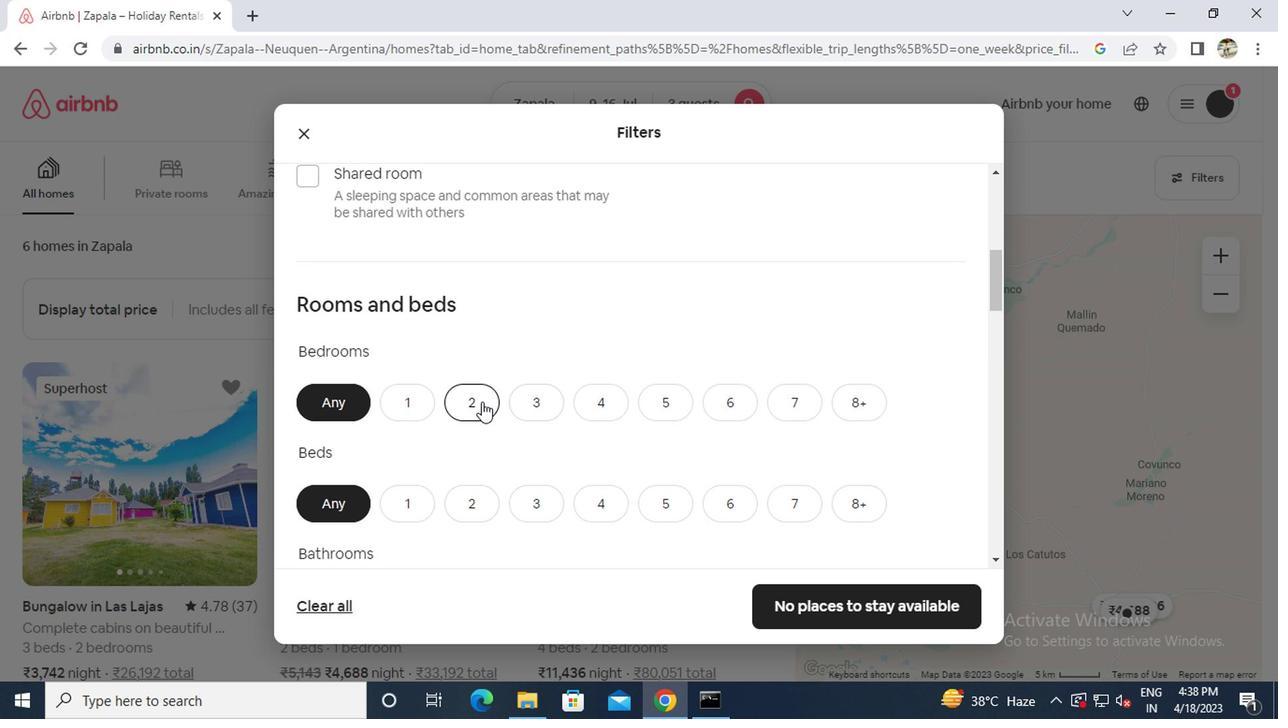 
Action: Mouse moved to (465, 496)
Screenshot: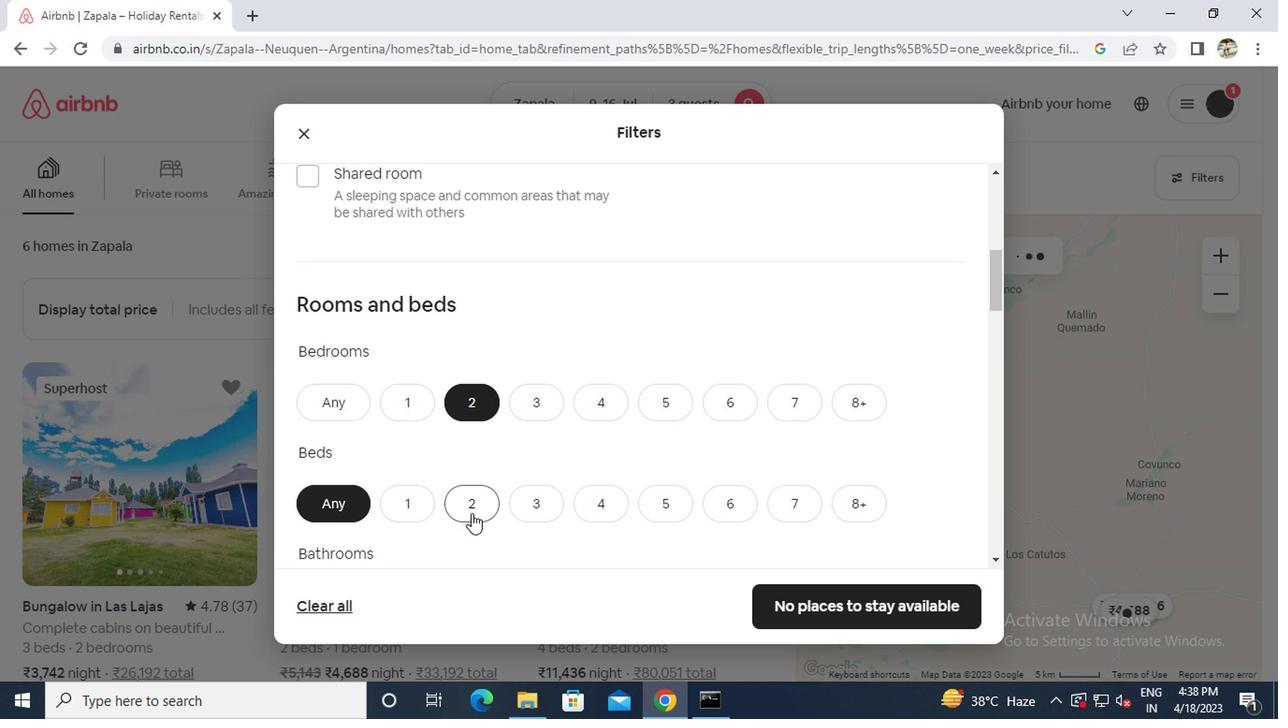 
Action: Mouse pressed left at (465, 496)
Screenshot: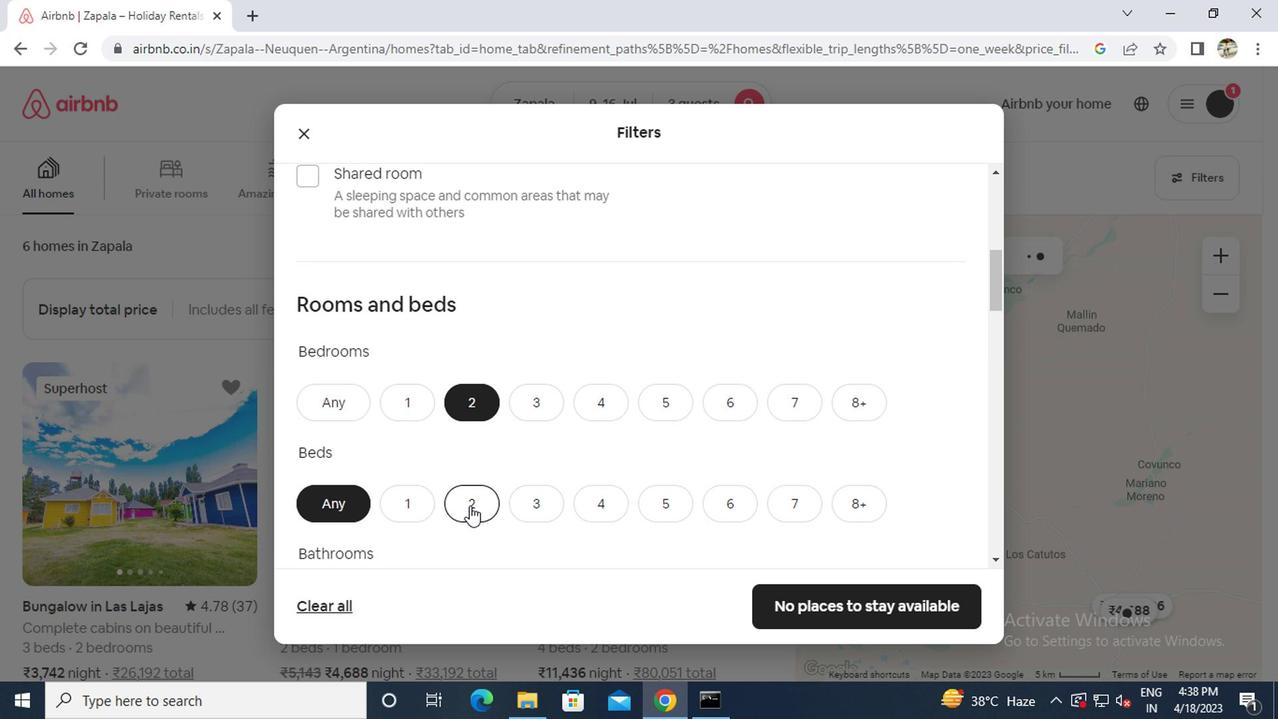
Action: Mouse moved to (464, 494)
Screenshot: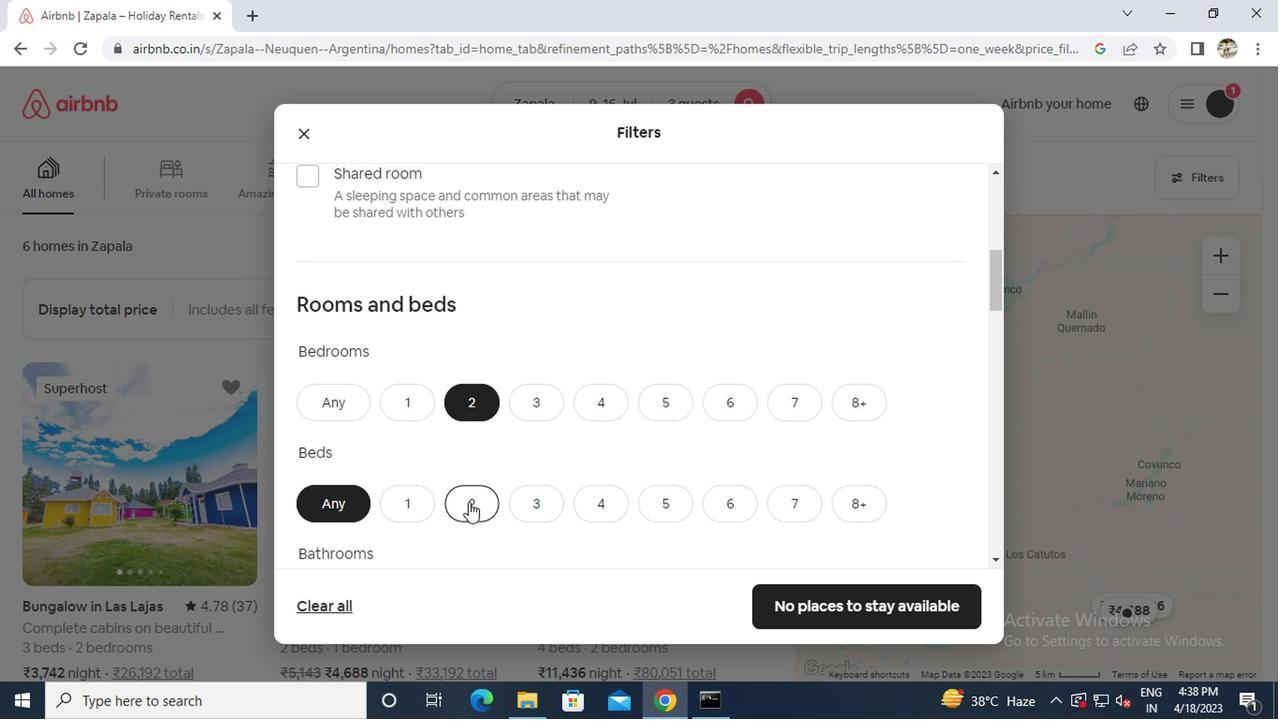 
Action: Mouse scrolled (464, 493) with delta (0, 0)
Screenshot: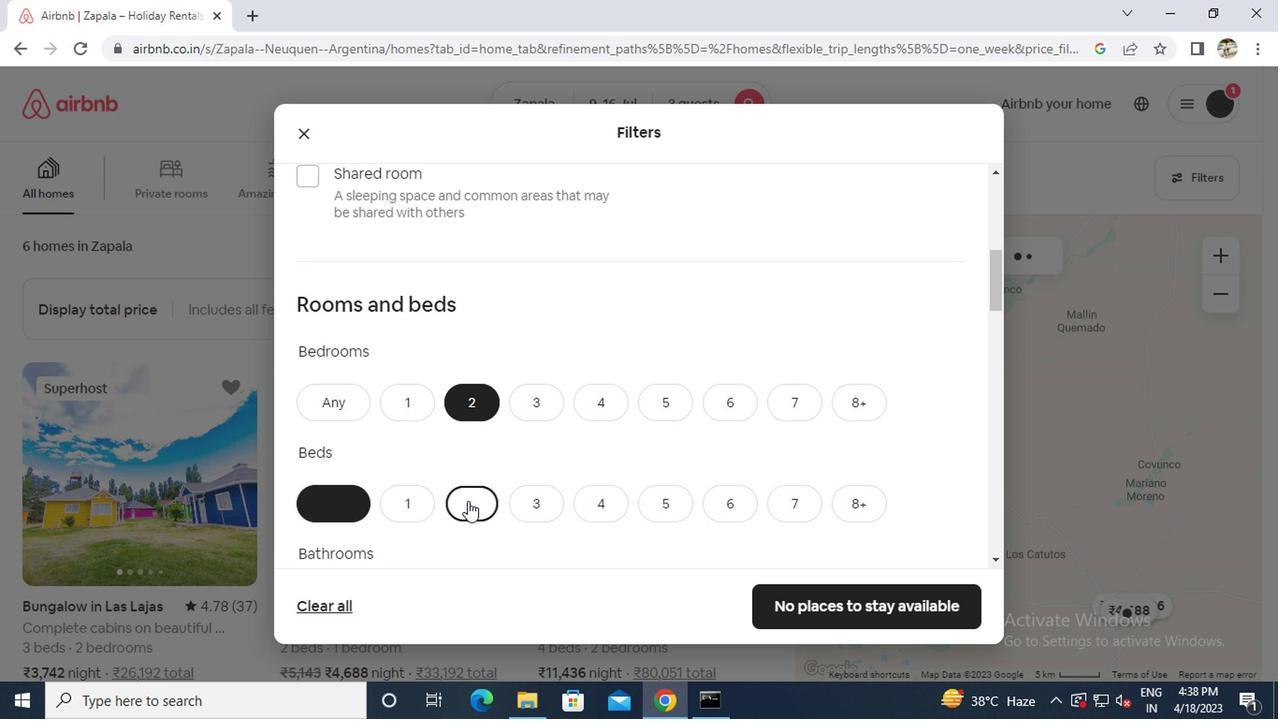 
Action: Mouse scrolled (464, 493) with delta (0, 0)
Screenshot: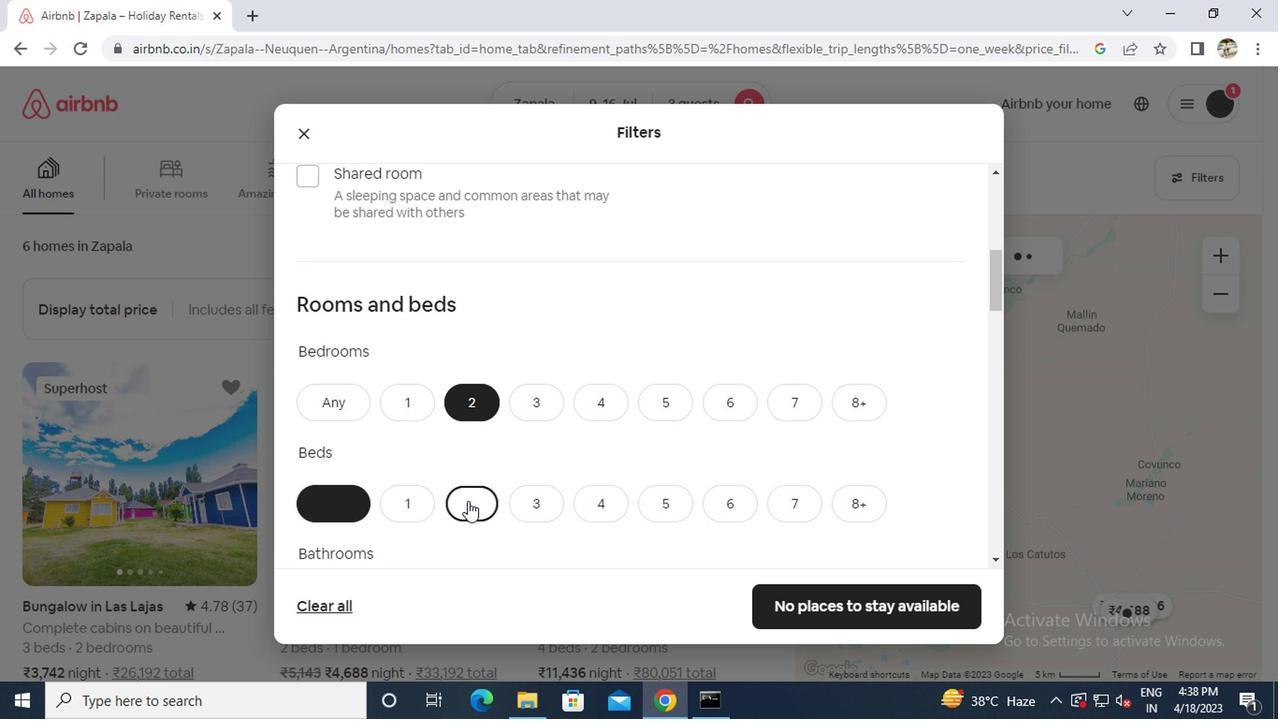 
Action: Mouse moved to (404, 411)
Screenshot: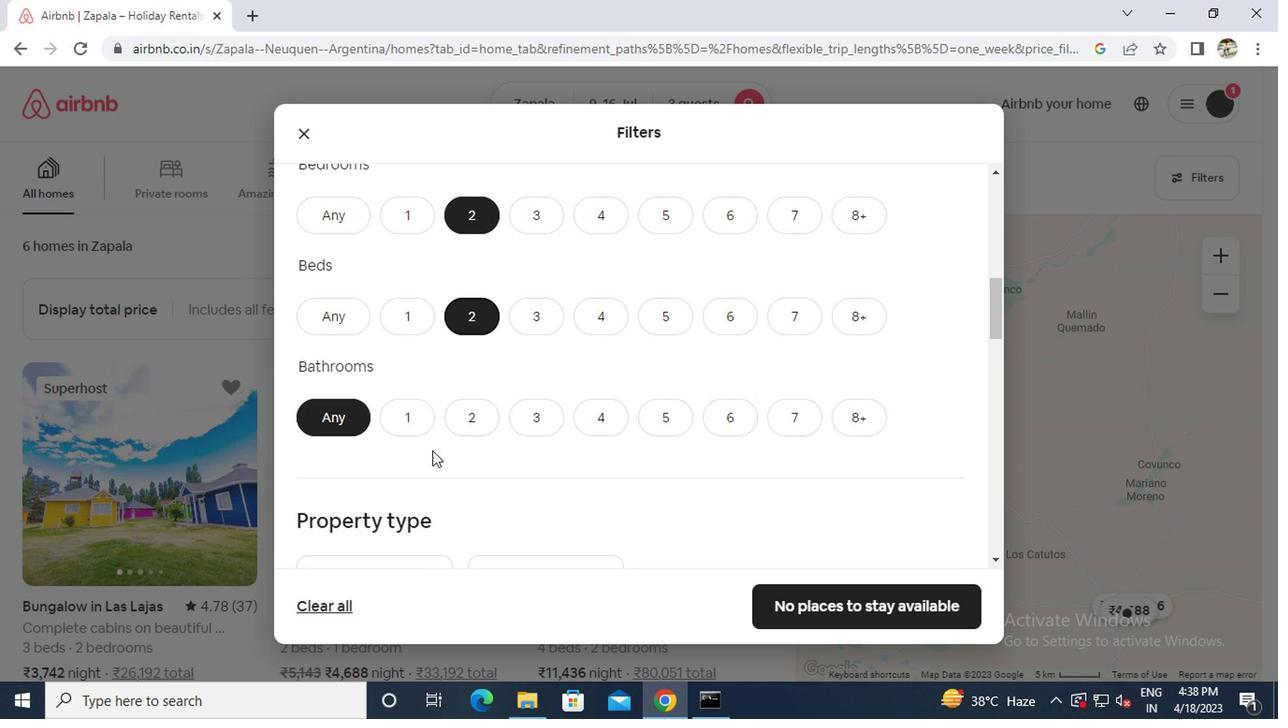 
Action: Mouse pressed left at (404, 411)
Screenshot: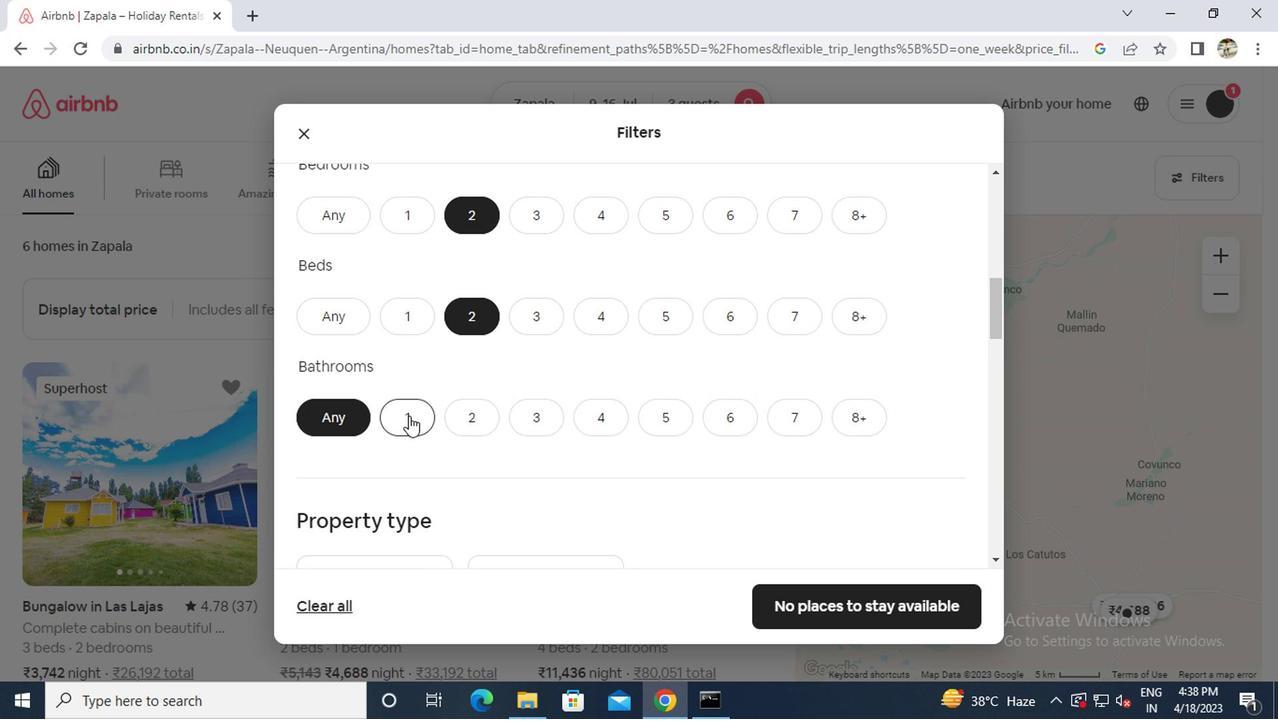 
Action: Mouse moved to (404, 410)
Screenshot: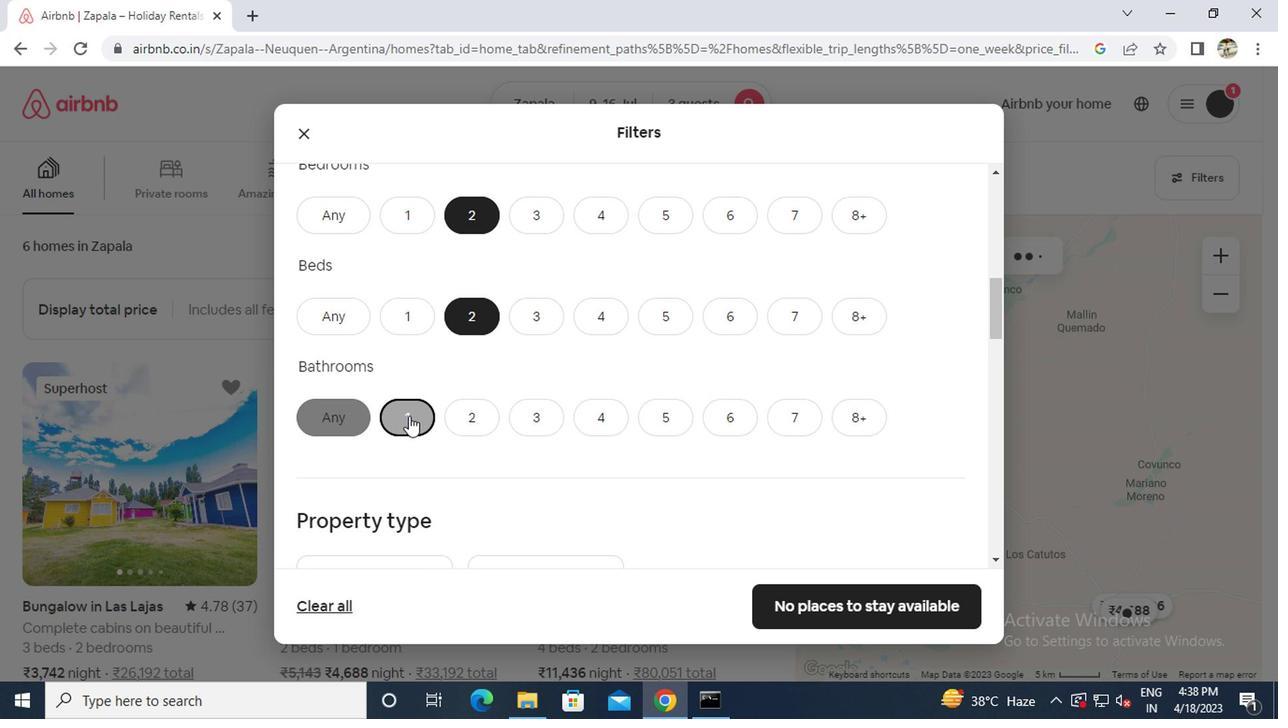 
Action: Mouse scrolled (404, 410) with delta (0, 0)
Screenshot: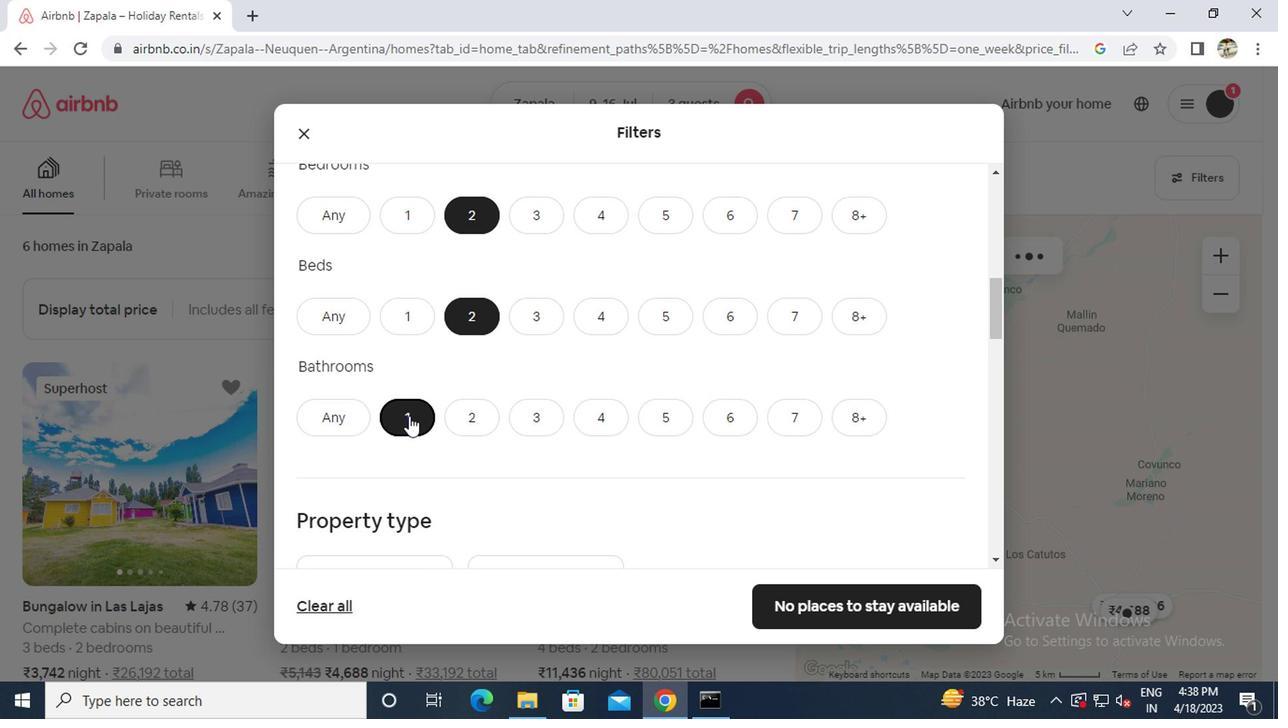 
Action: Mouse scrolled (404, 410) with delta (0, 0)
Screenshot: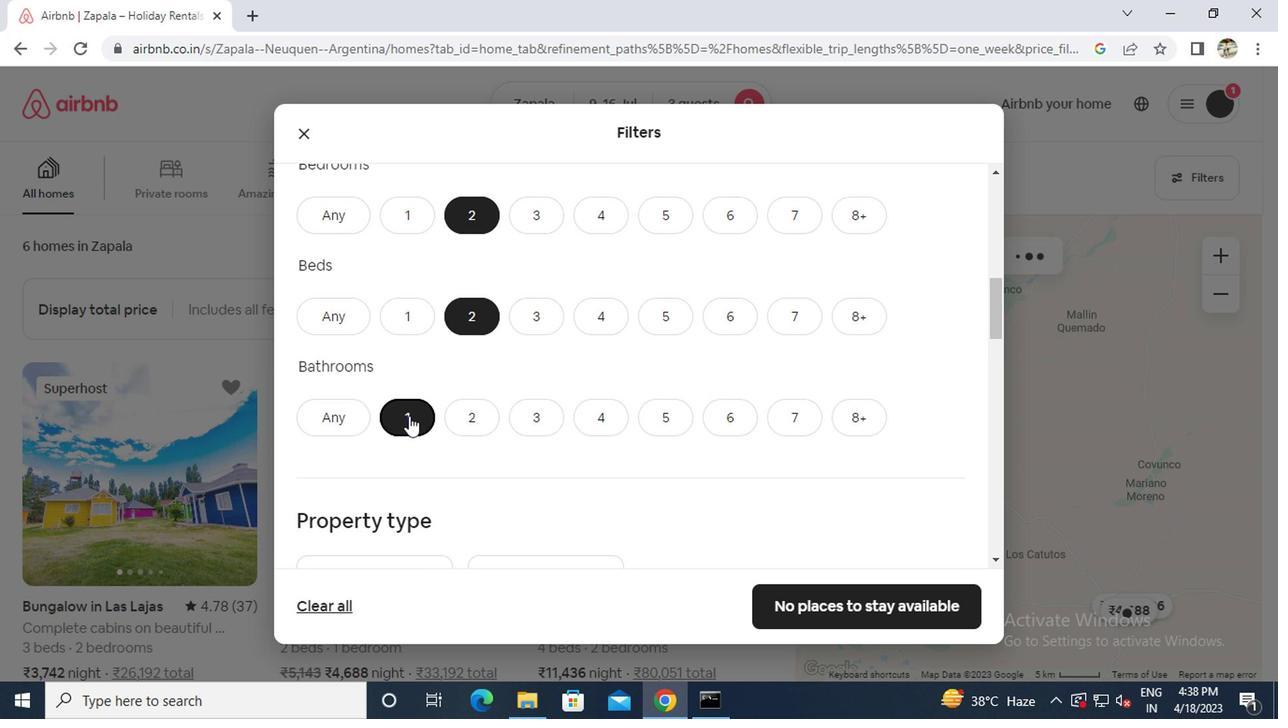 
Action: Mouse moved to (404, 408)
Screenshot: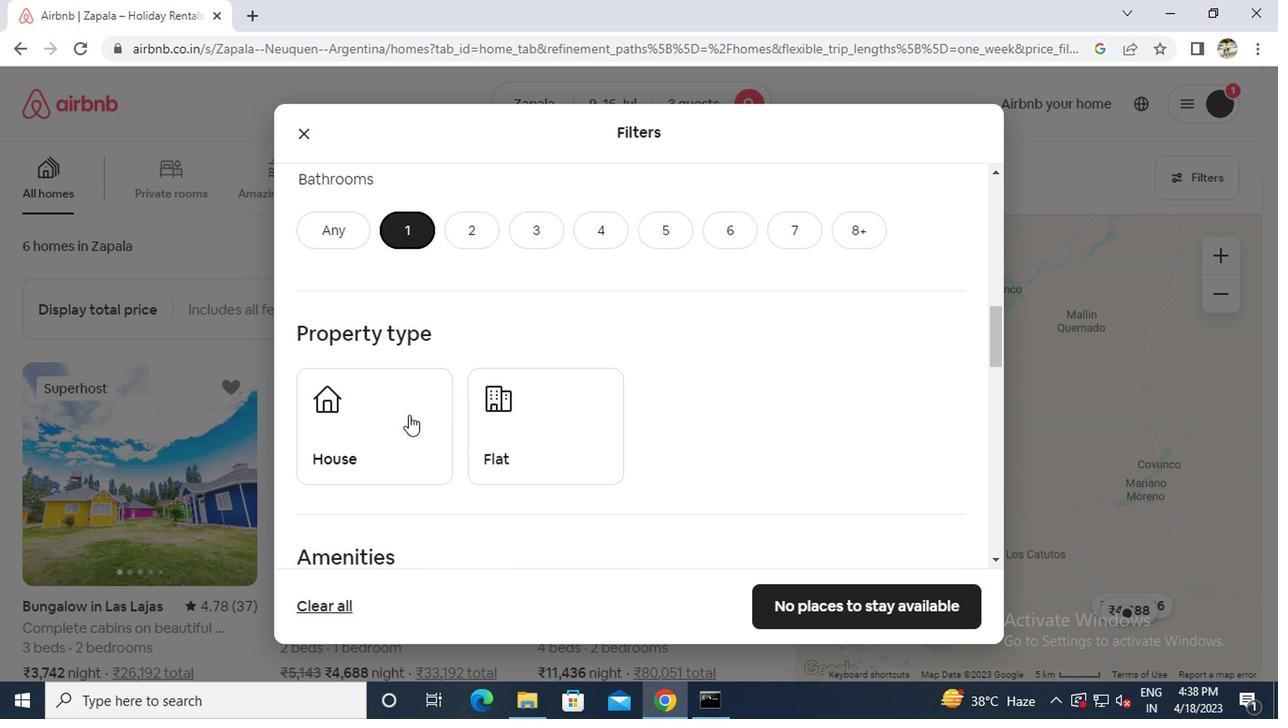 
Action: Mouse scrolled (404, 408) with delta (0, 0)
Screenshot: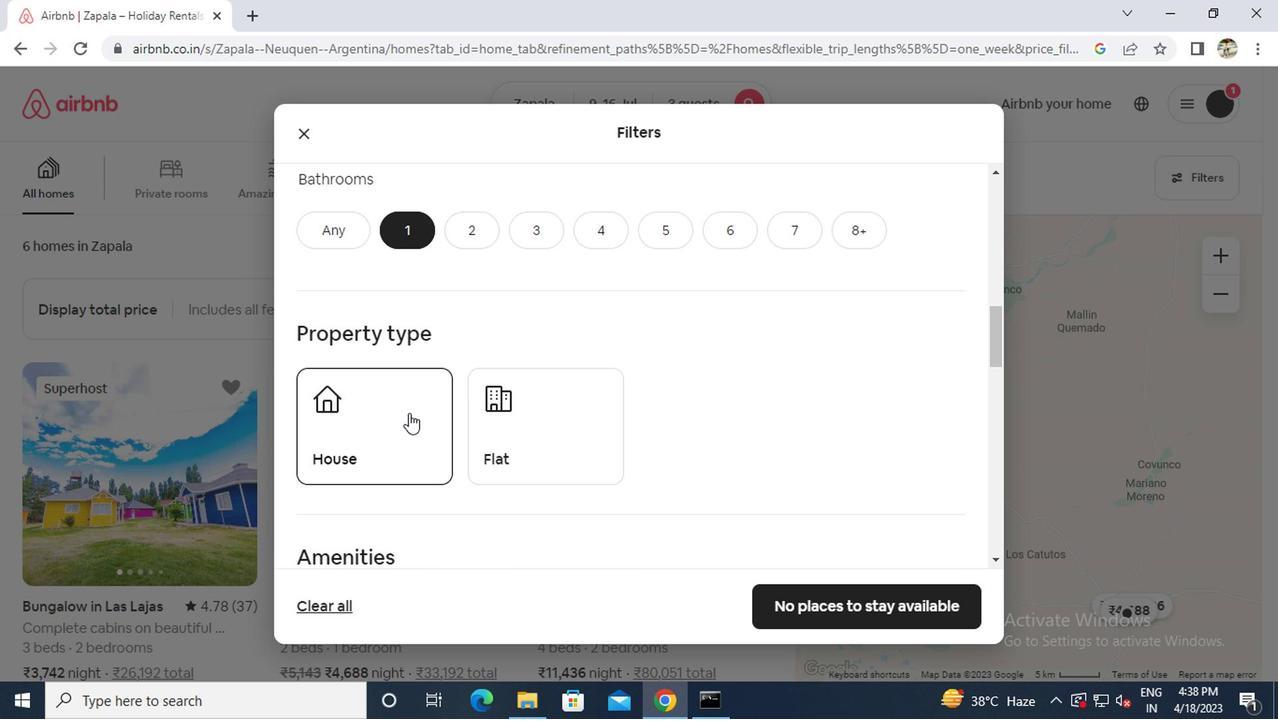 
Action: Mouse moved to (500, 347)
Screenshot: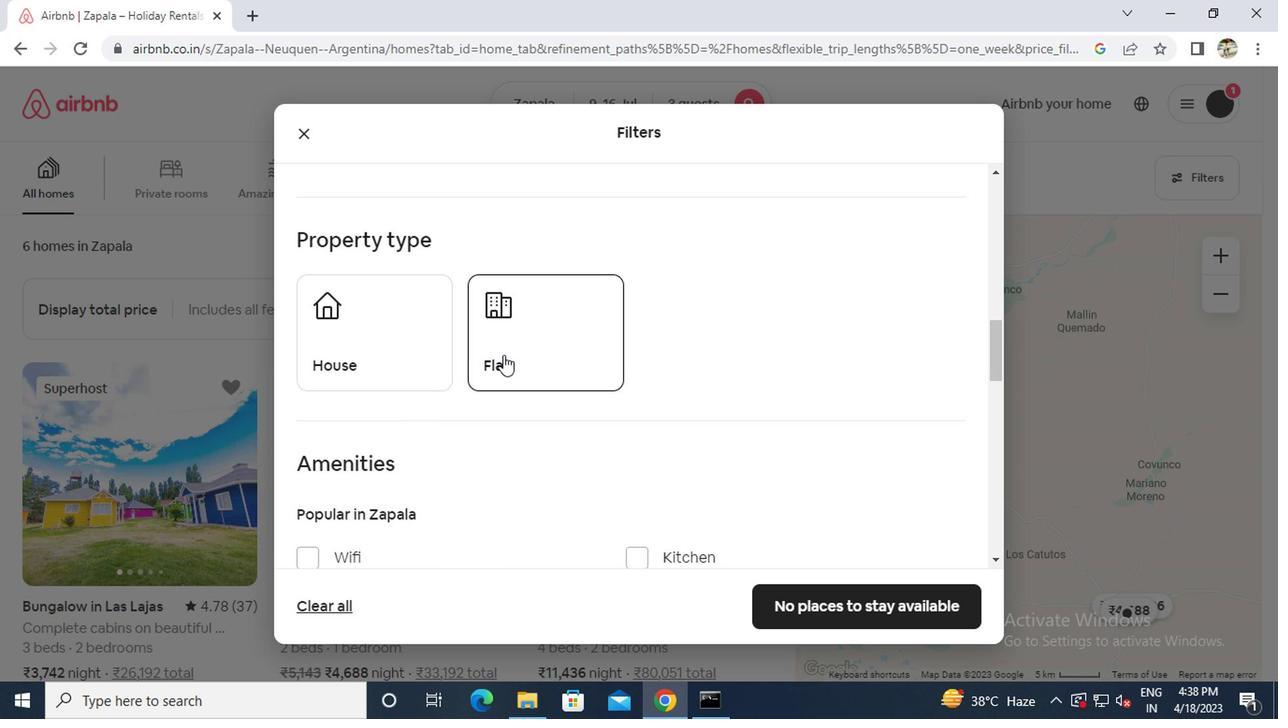 
Action: Mouse pressed left at (500, 347)
Screenshot: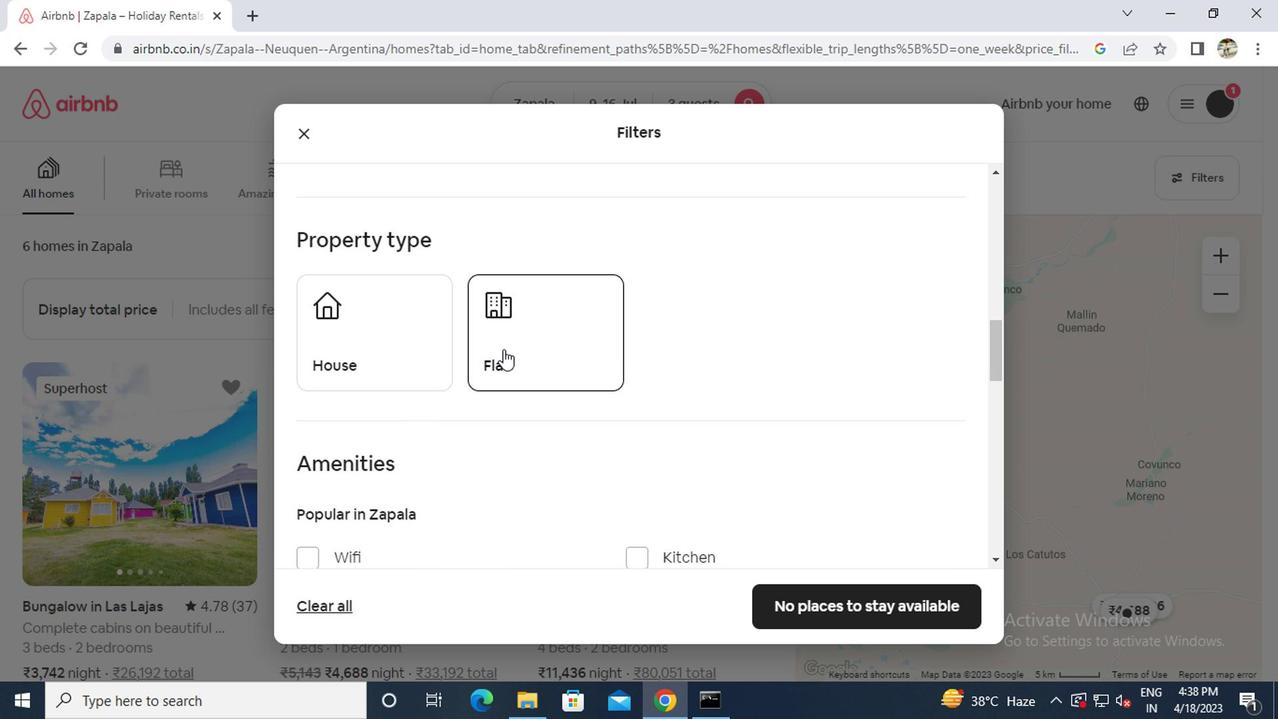 
Action: Mouse scrolled (500, 346) with delta (0, -1)
Screenshot: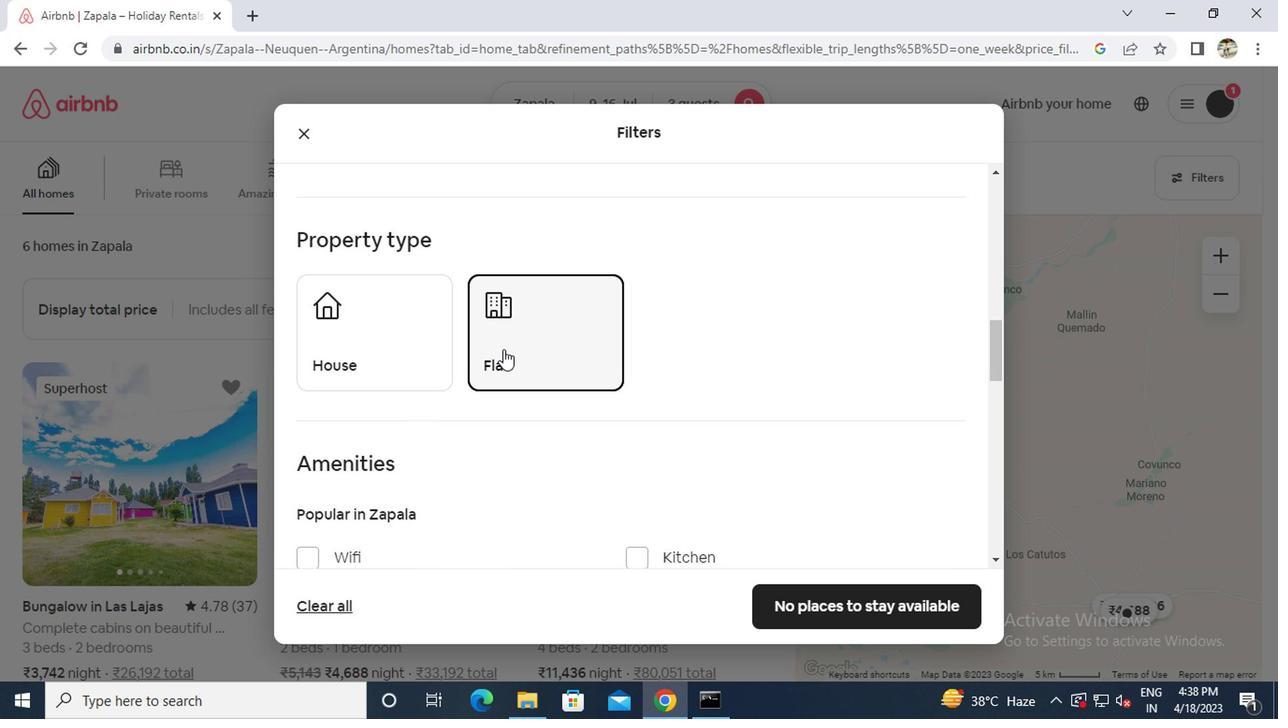 
Action: Mouse scrolled (500, 346) with delta (0, -1)
Screenshot: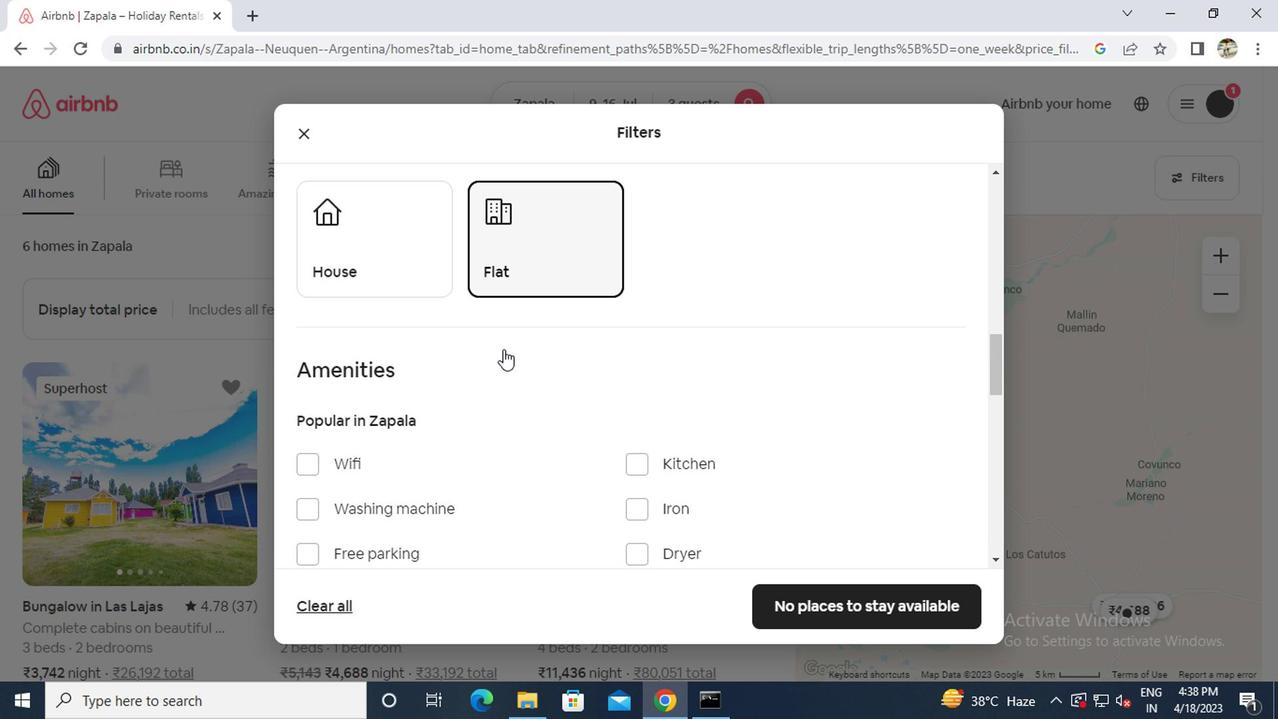 
Action: Mouse moved to (355, 487)
Screenshot: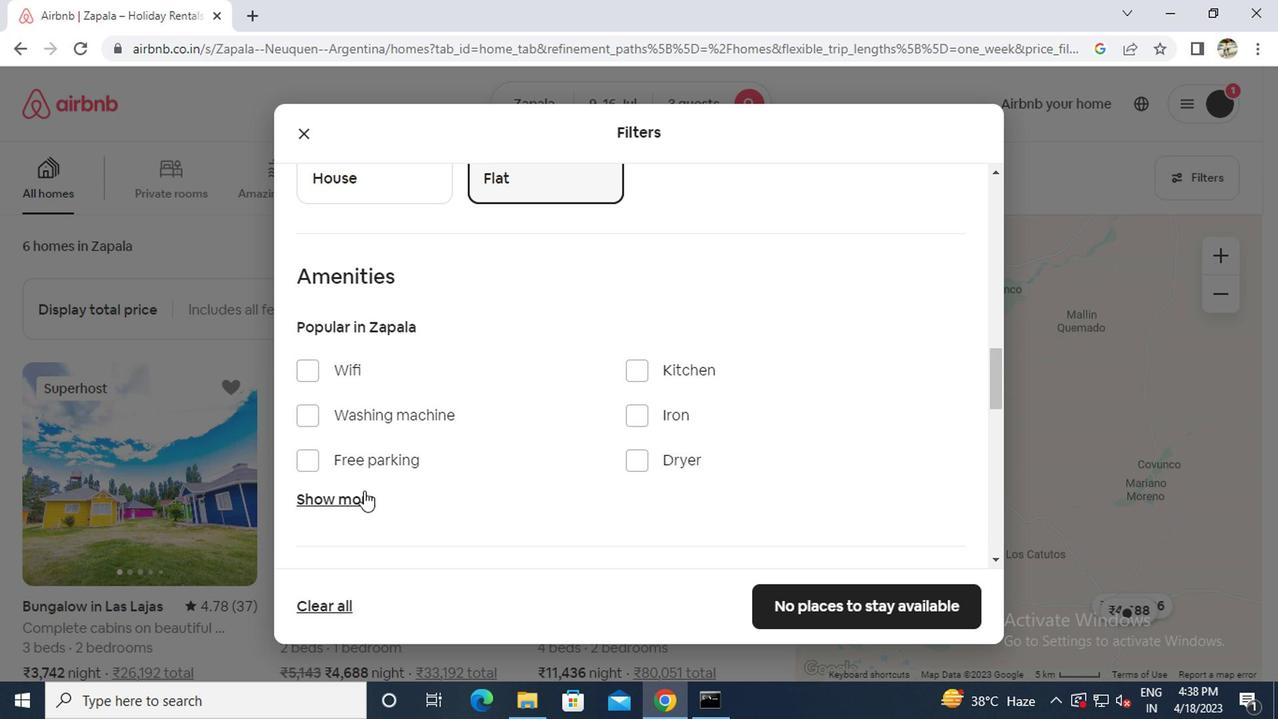 
Action: Mouse pressed left at (355, 487)
Screenshot: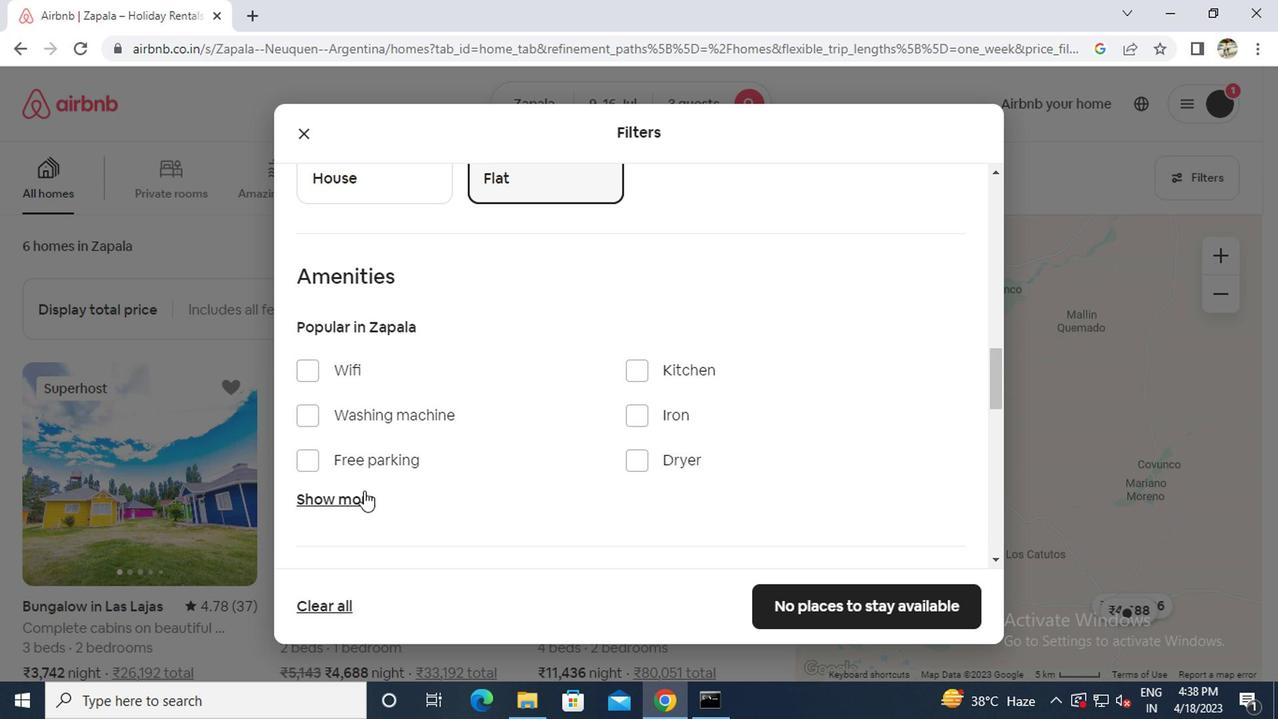 
Action: Mouse moved to (383, 480)
Screenshot: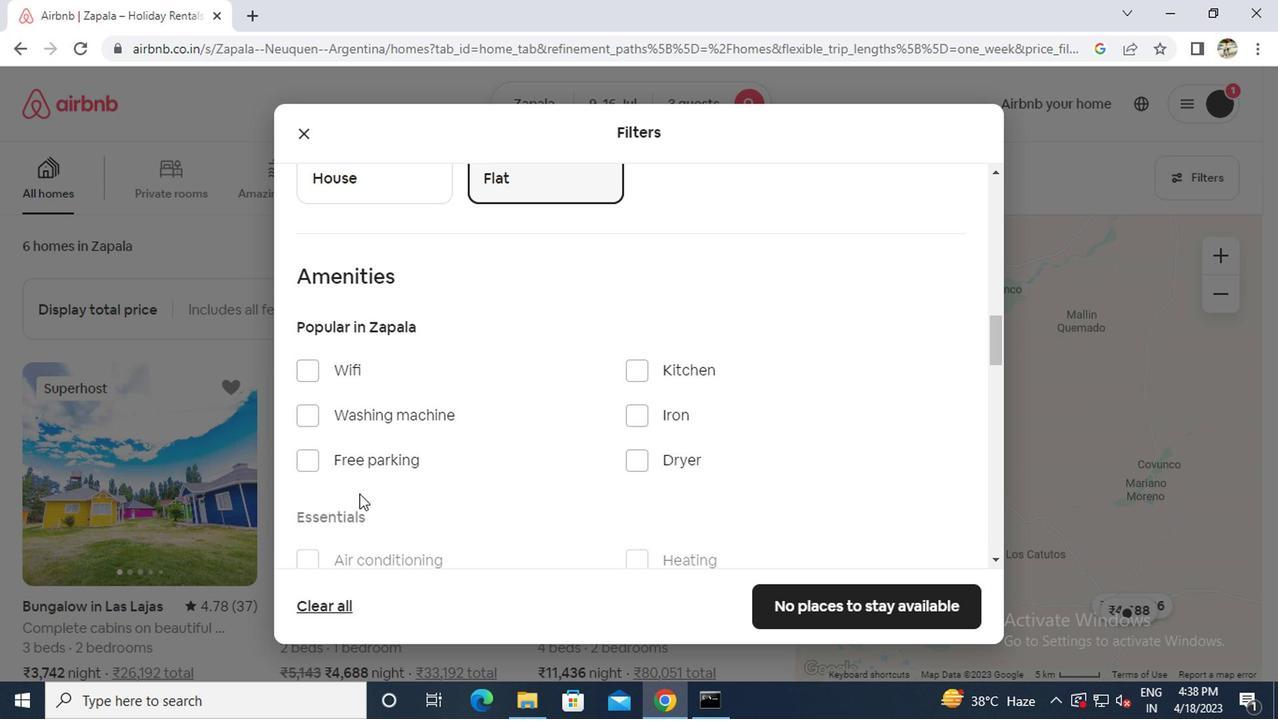 
Action: Mouse scrolled (383, 478) with delta (0, -1)
Screenshot: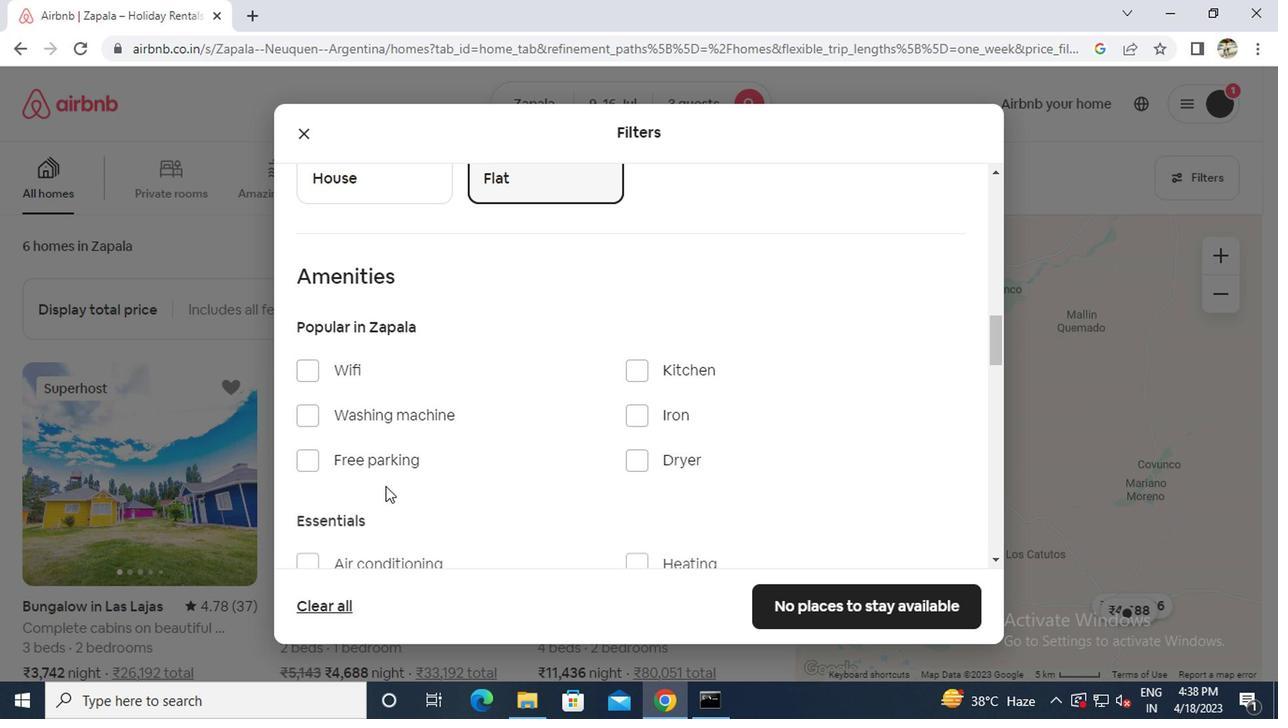 
Action: Mouse scrolled (383, 478) with delta (0, -1)
Screenshot: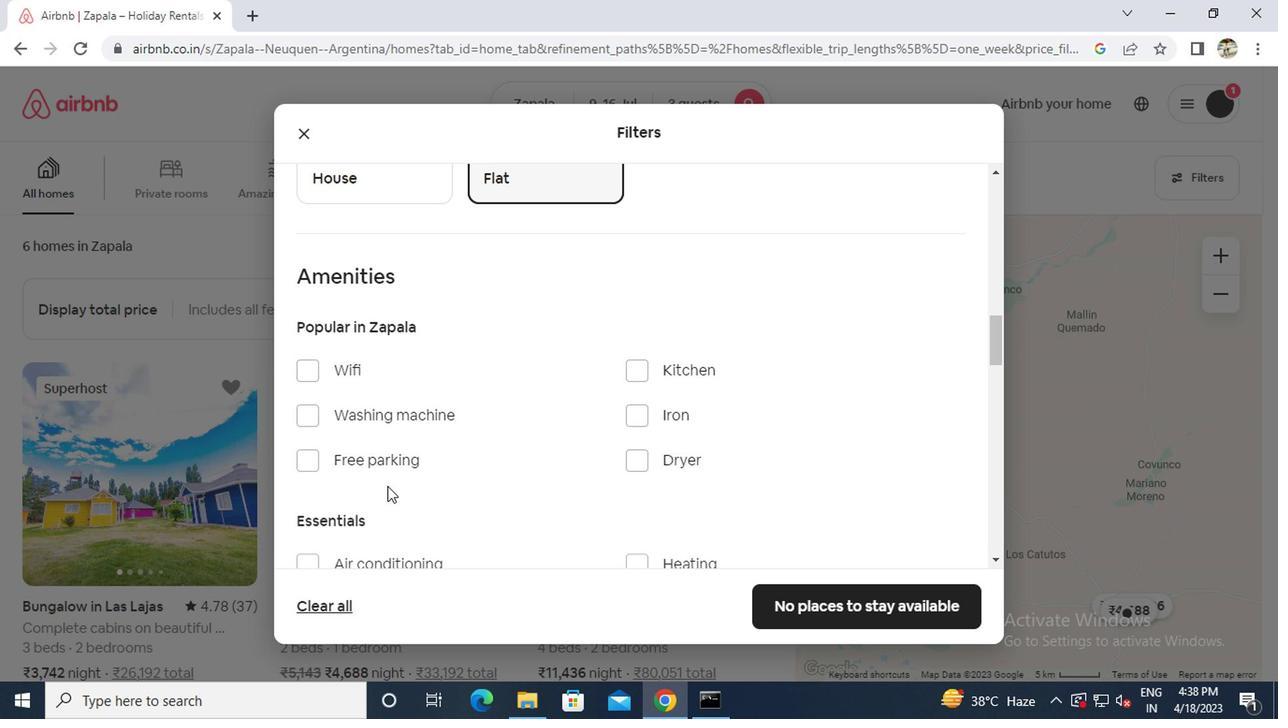 
Action: Mouse scrolled (383, 478) with delta (0, -1)
Screenshot: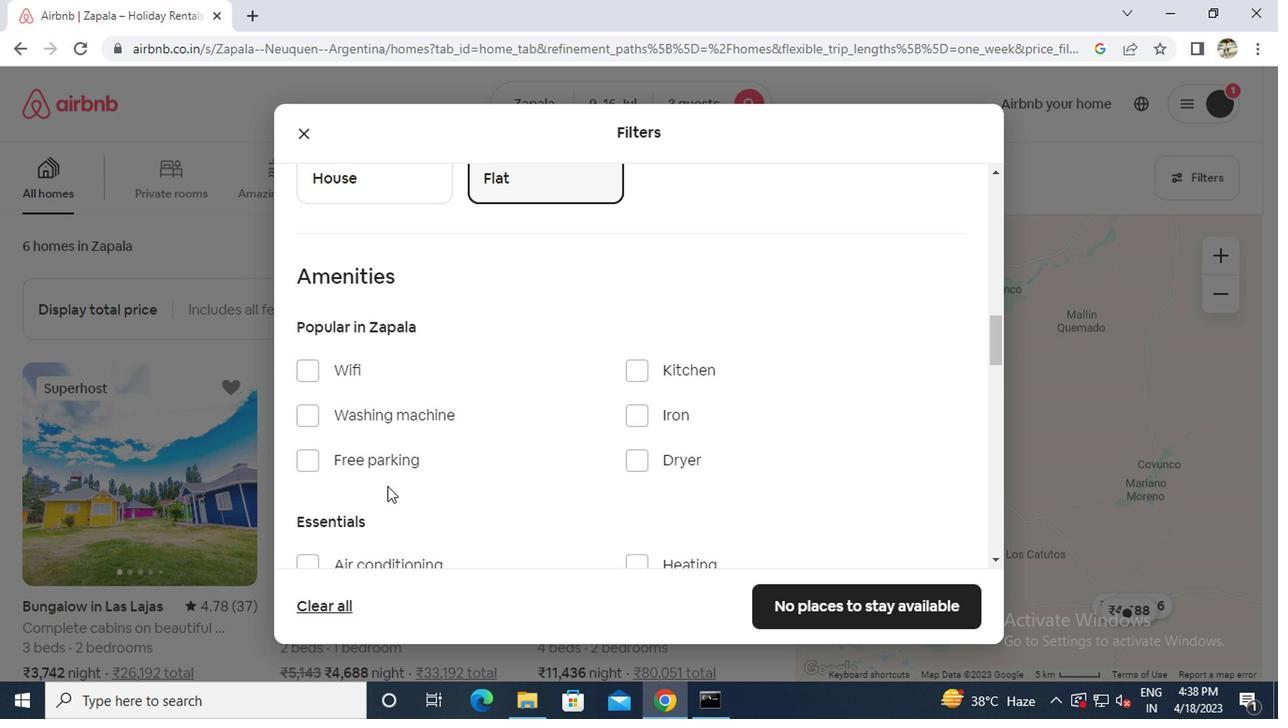 
Action: Mouse moved to (694, 277)
Screenshot: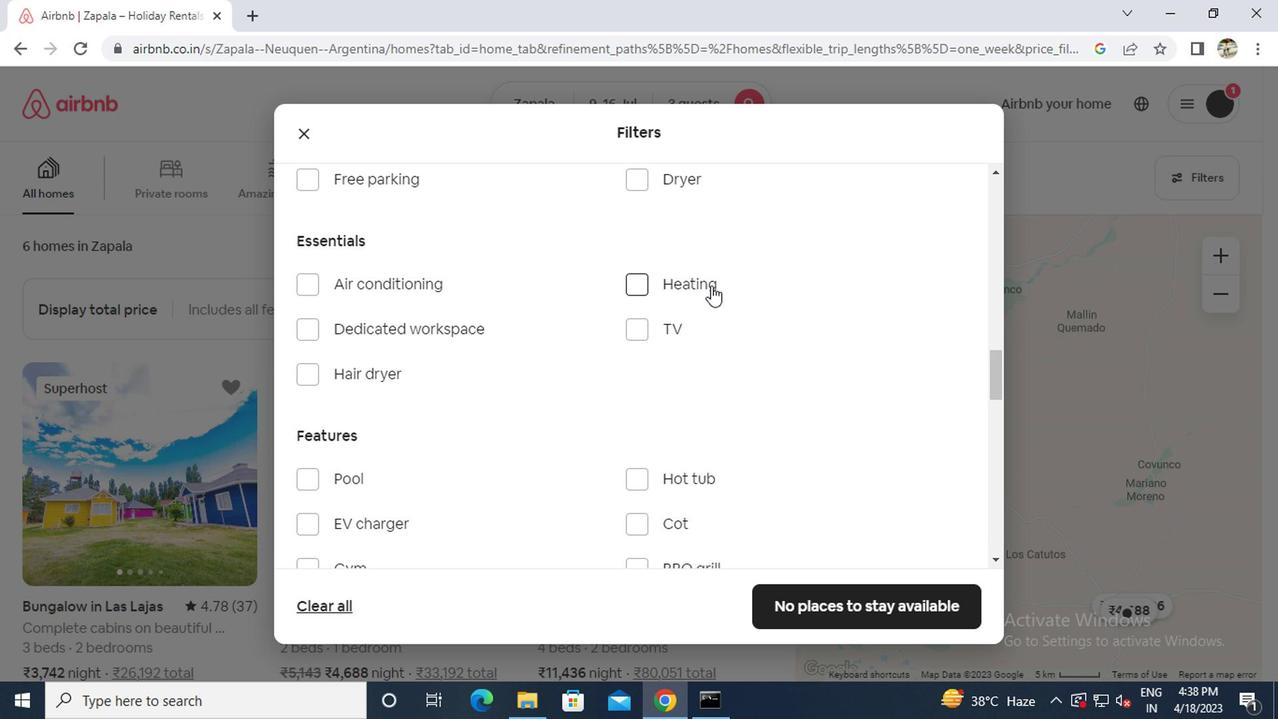 
Action: Mouse pressed left at (694, 277)
Screenshot: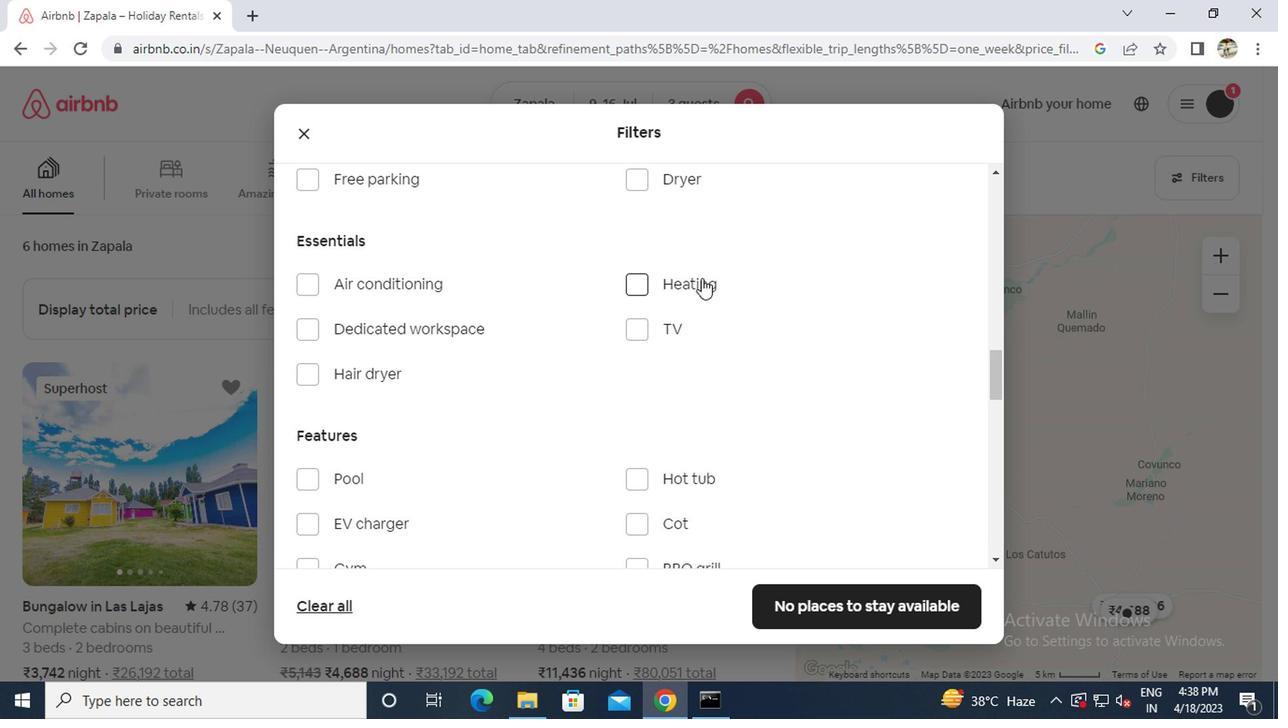 
Action: Mouse scrolled (694, 276) with delta (0, -1)
Screenshot: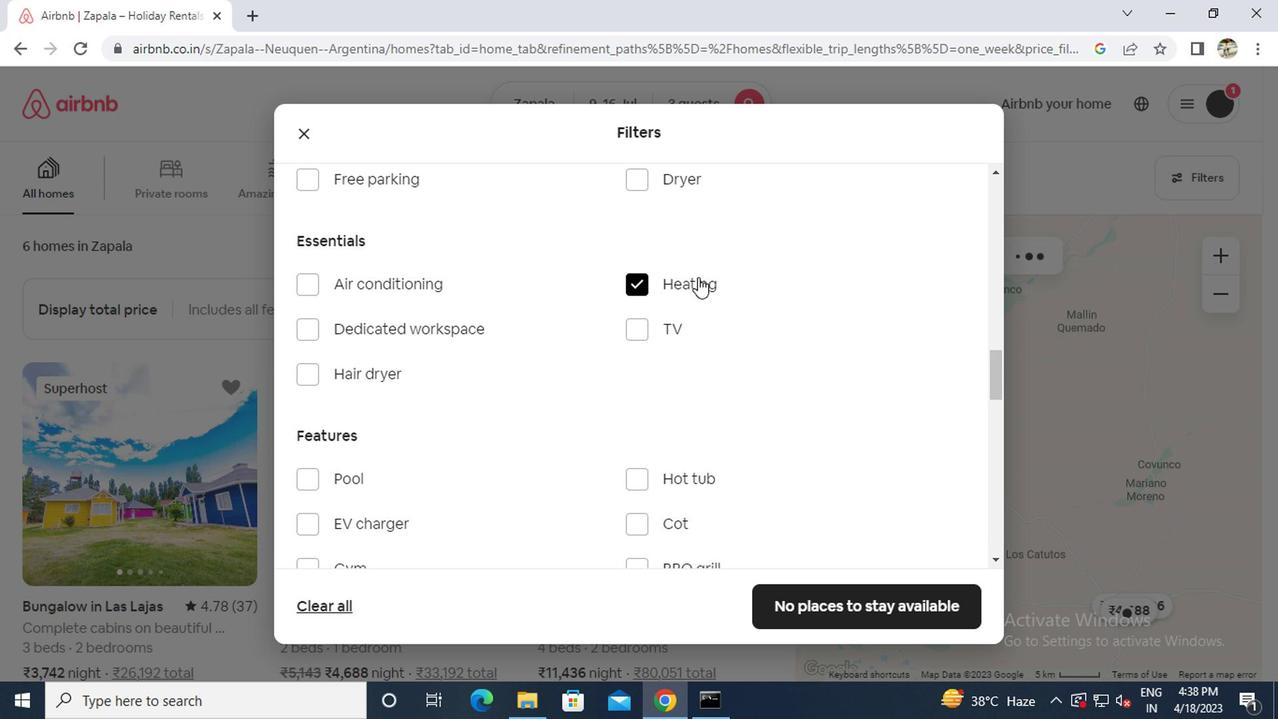 
Action: Mouse scrolled (694, 276) with delta (0, -1)
Screenshot: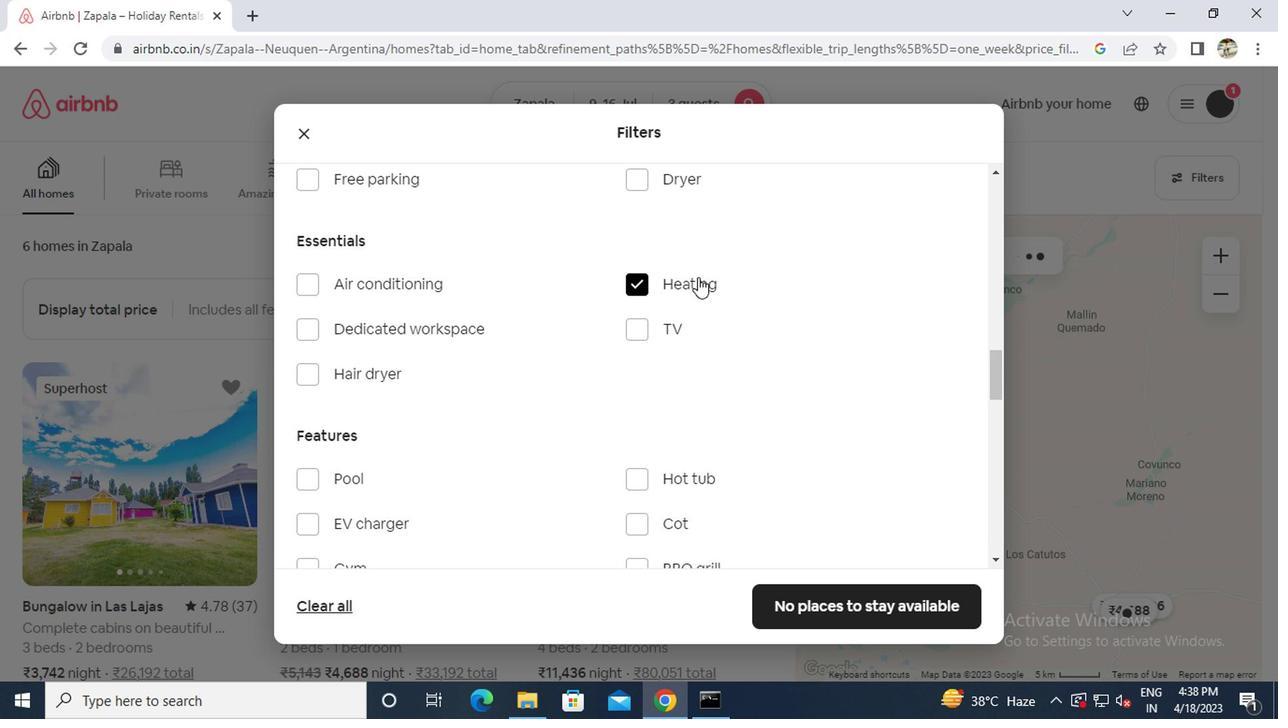 
Action: Mouse scrolled (694, 276) with delta (0, -1)
Screenshot: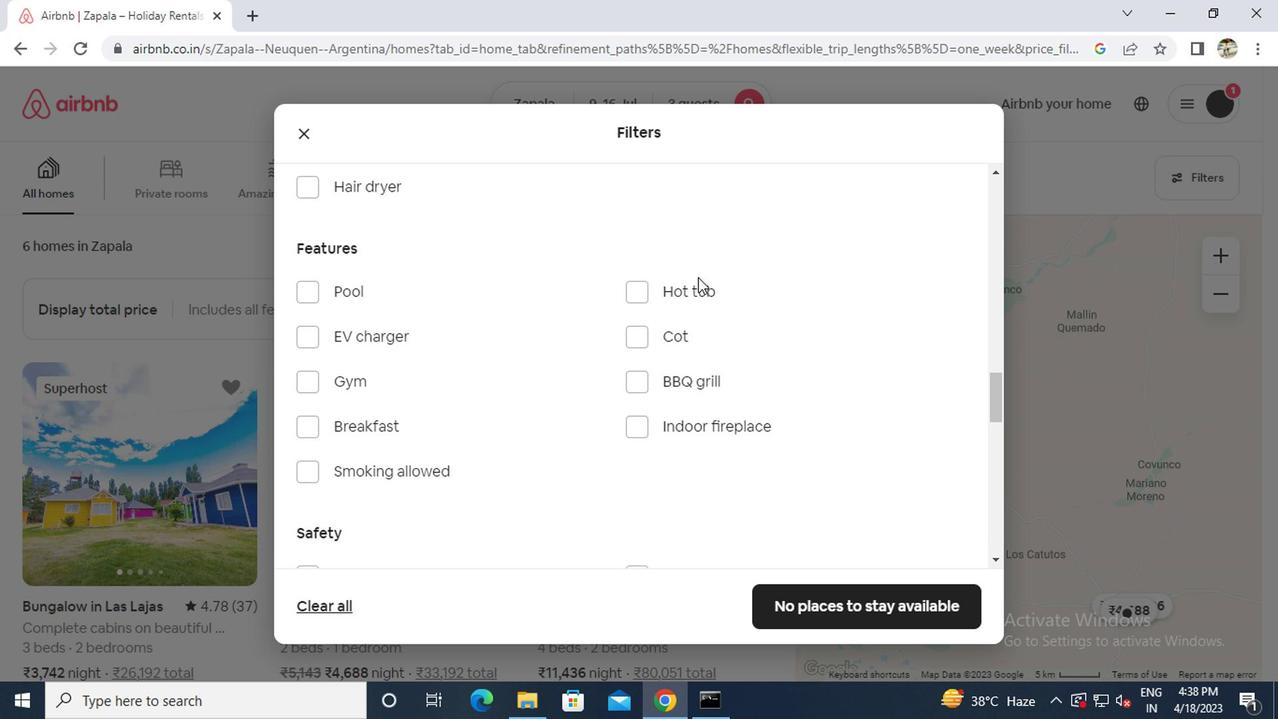 
Action: Mouse moved to (695, 280)
Screenshot: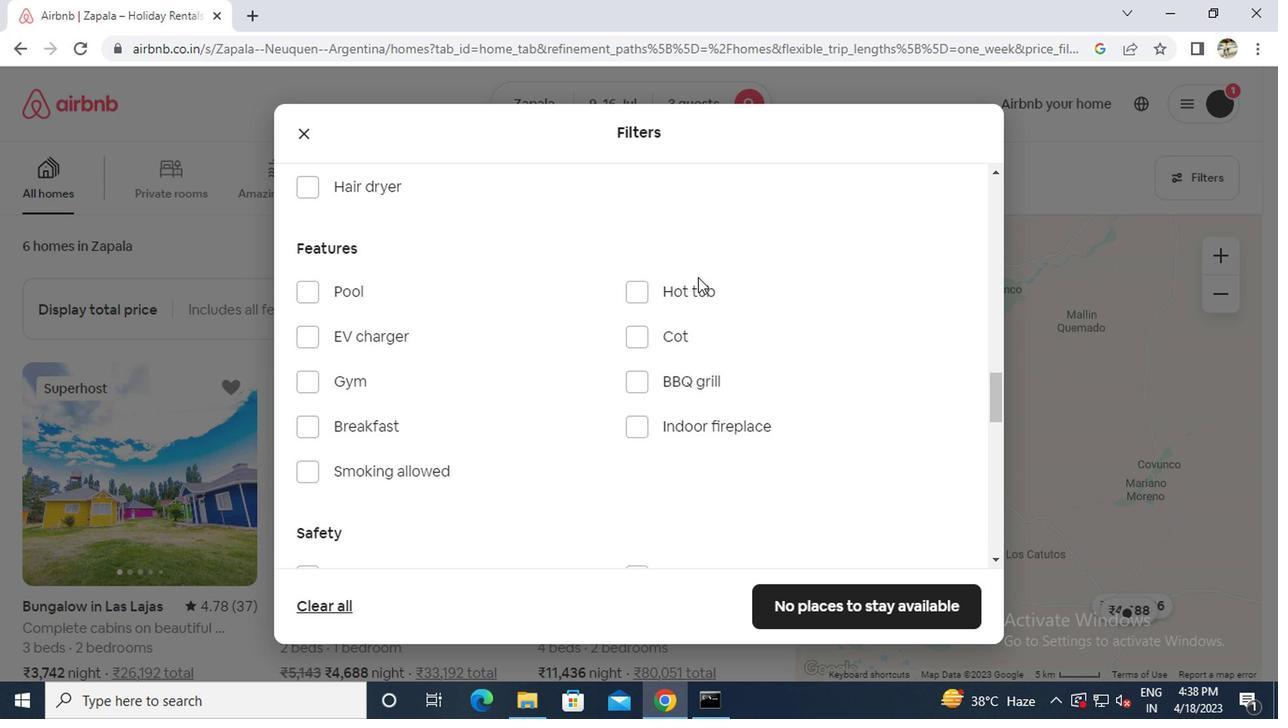 
Action: Mouse scrolled (695, 279) with delta (0, -1)
Screenshot: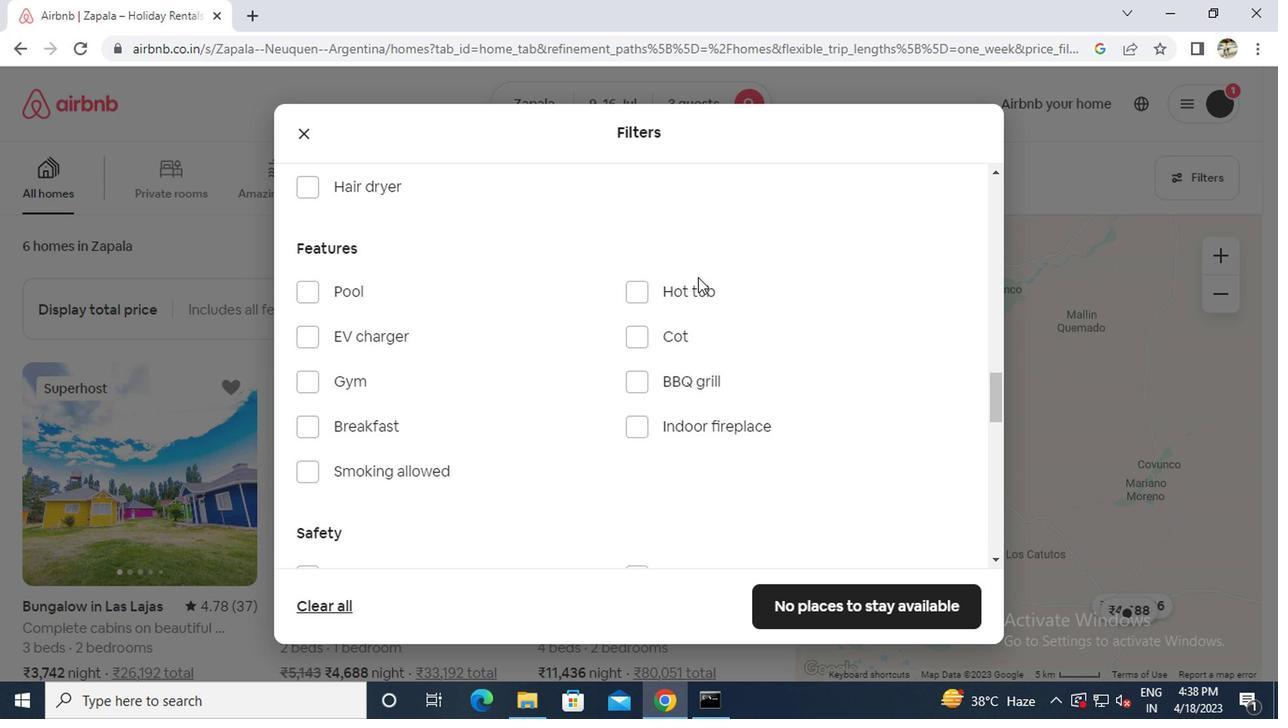 
Action: Mouse scrolled (695, 279) with delta (0, -1)
Screenshot: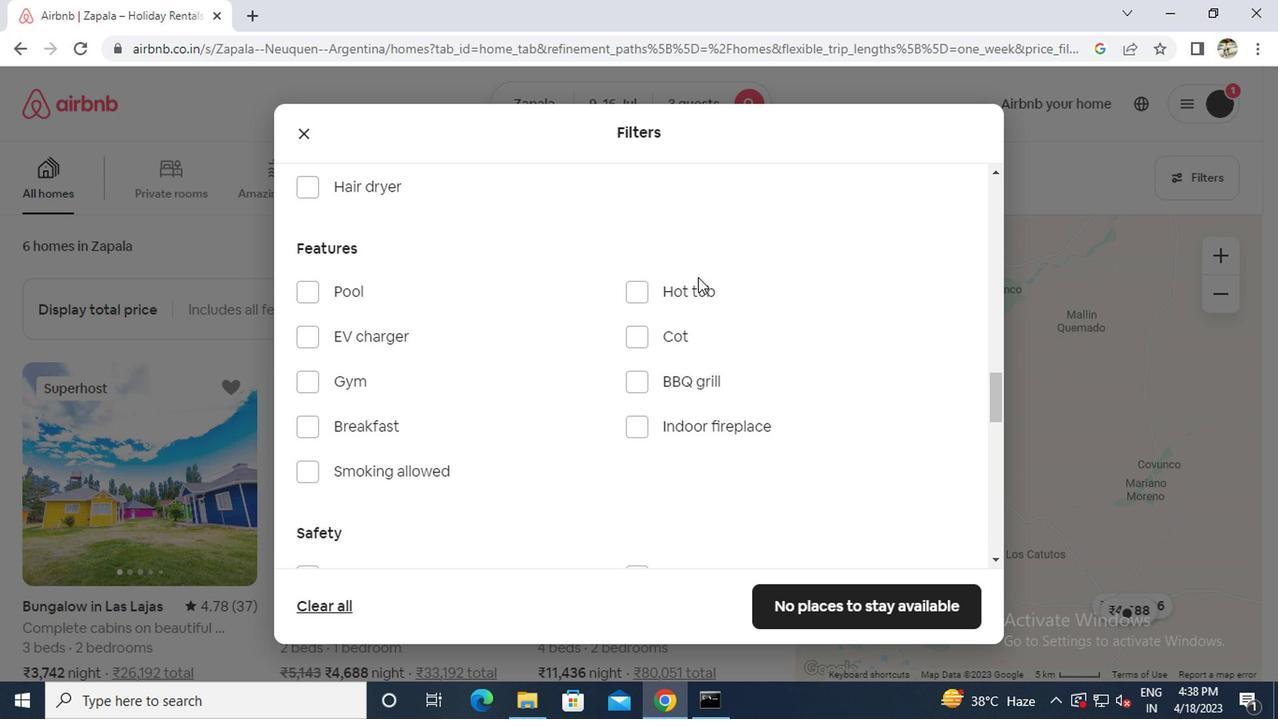 
Action: Mouse scrolled (695, 279) with delta (0, -1)
Screenshot: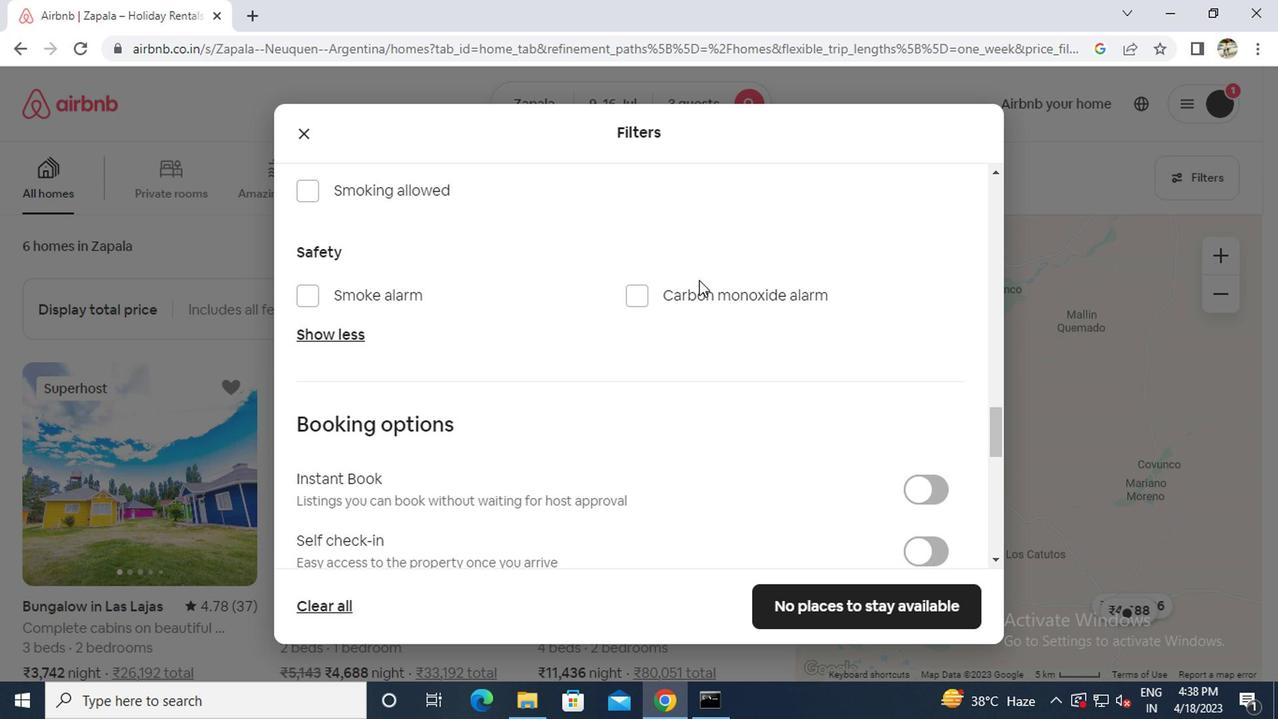 
Action: Mouse scrolled (695, 279) with delta (0, -1)
Screenshot: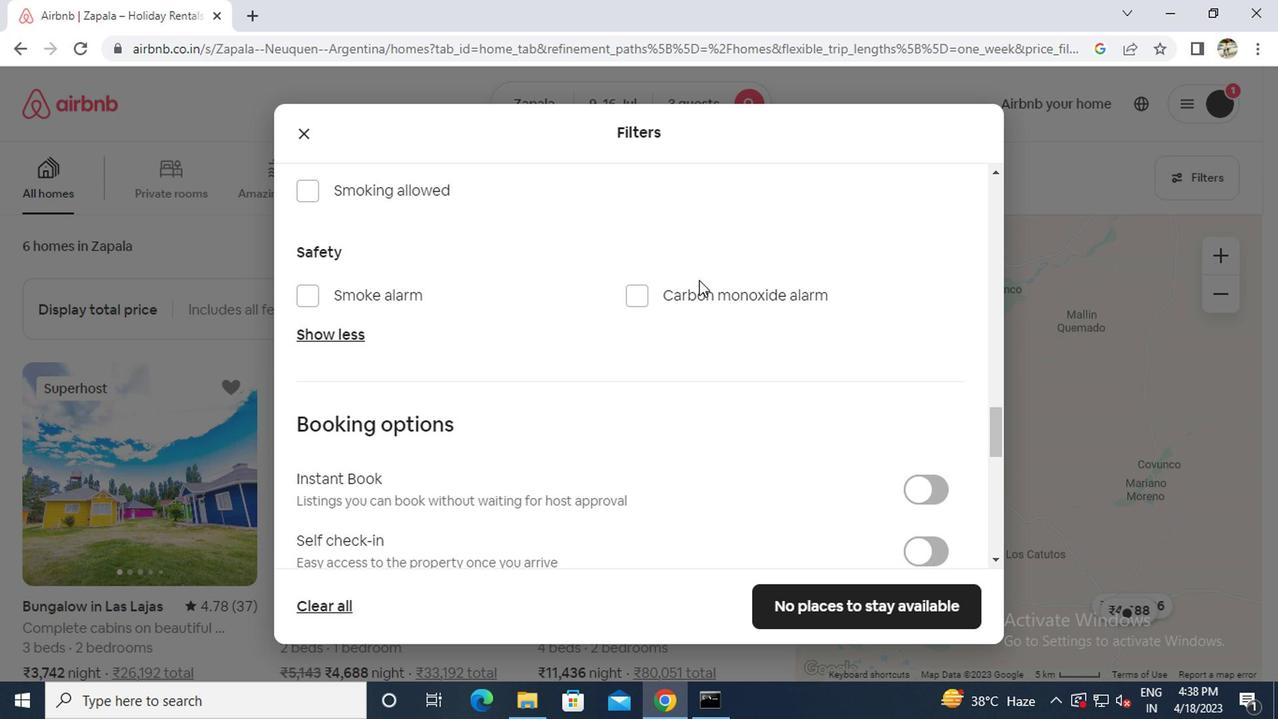 
Action: Mouse moved to (697, 280)
Screenshot: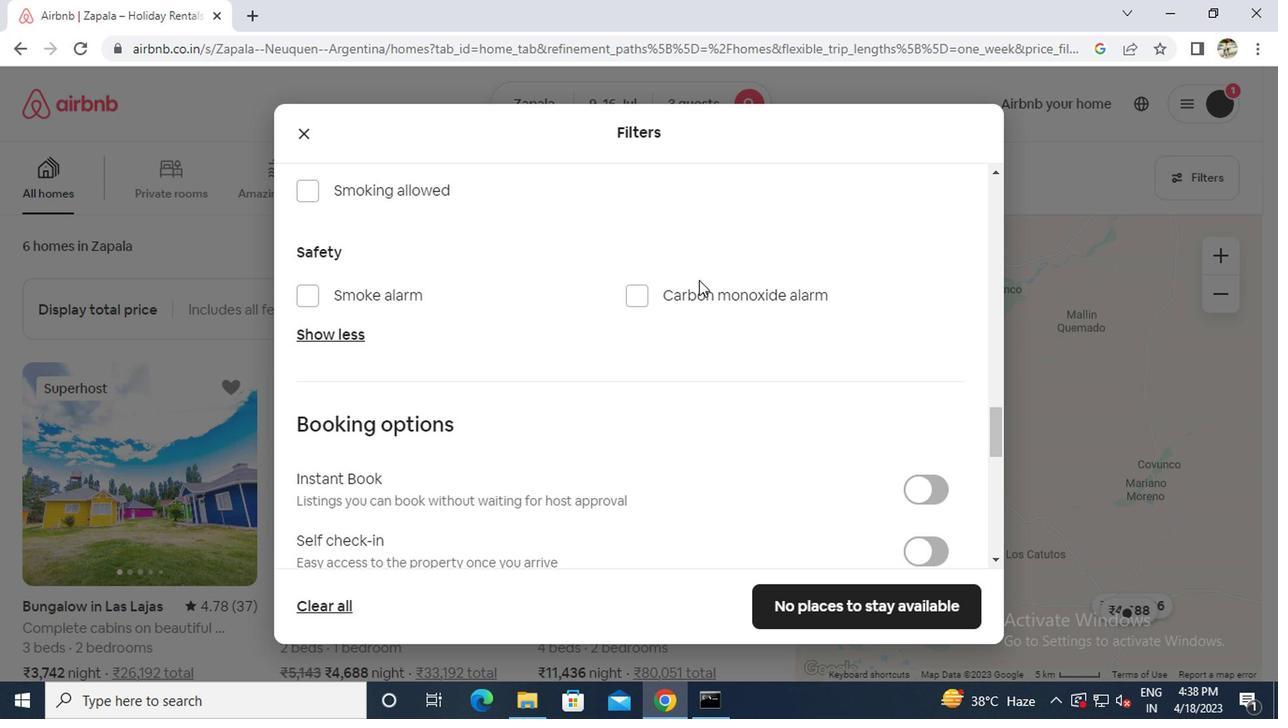 
Action: Mouse scrolled (697, 279) with delta (0, -1)
Screenshot: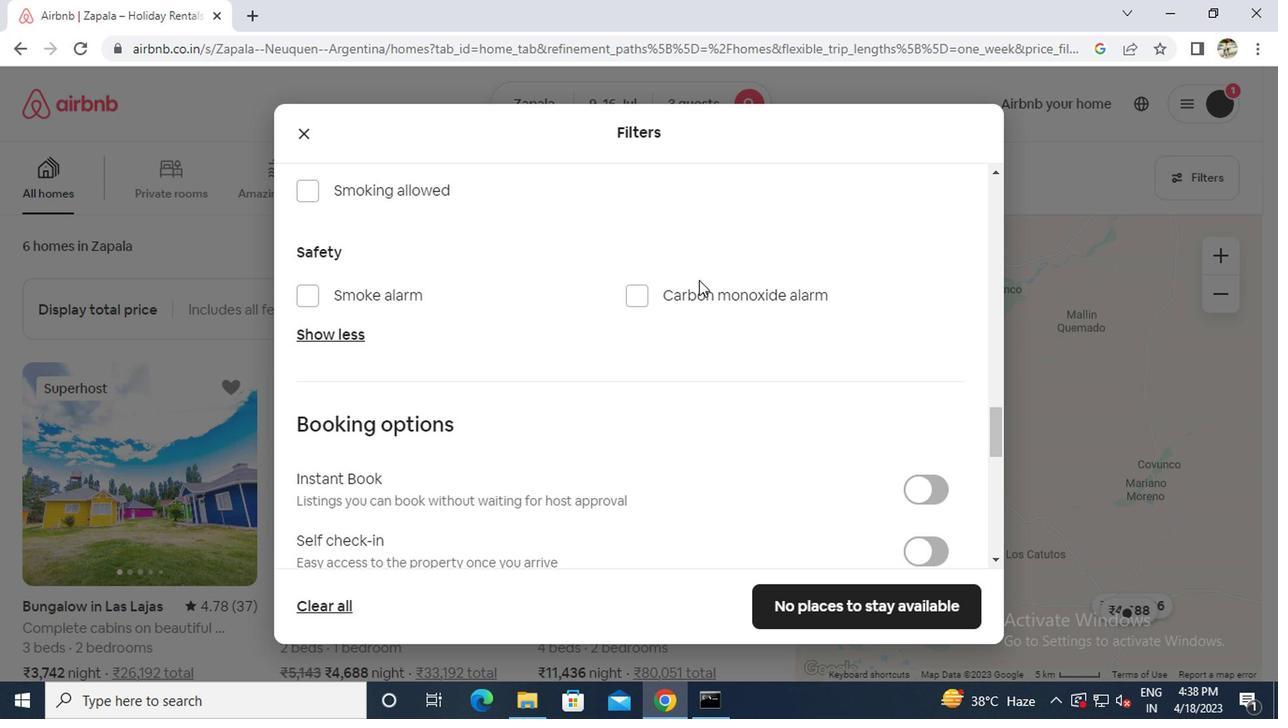 
Action: Mouse scrolled (697, 279) with delta (0, -1)
Screenshot: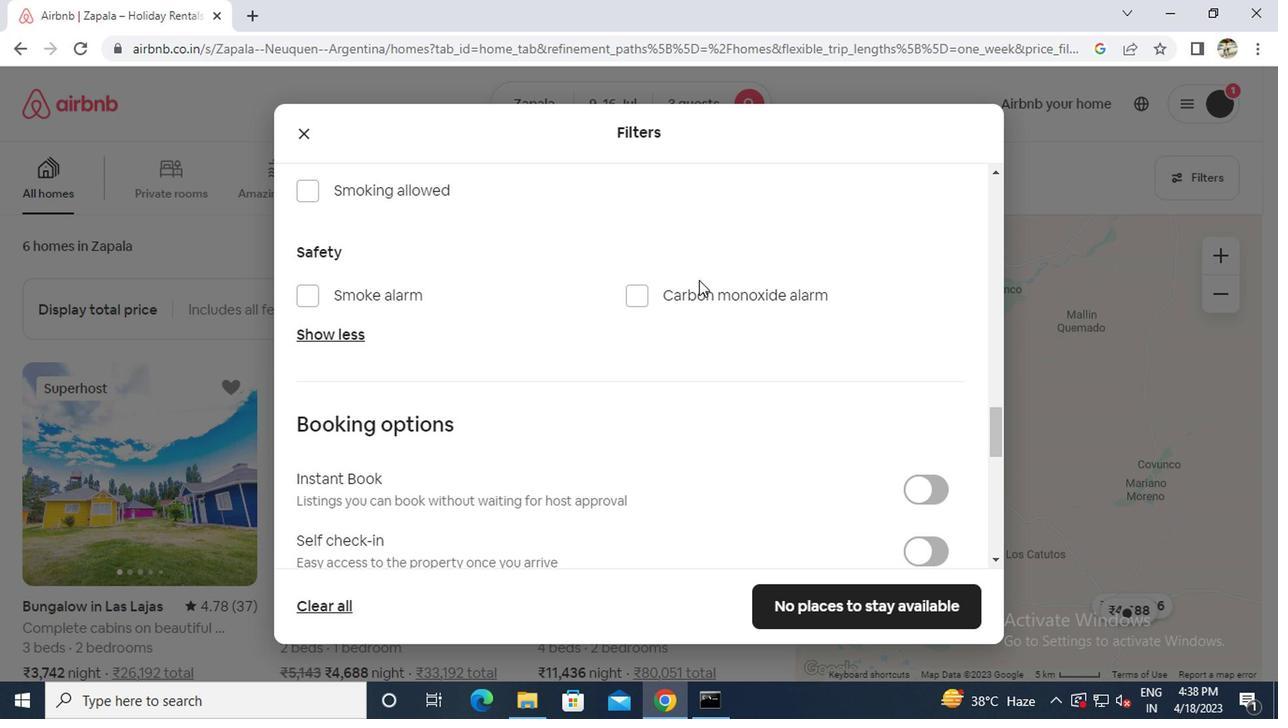 
Action: Mouse moved to (931, 188)
Screenshot: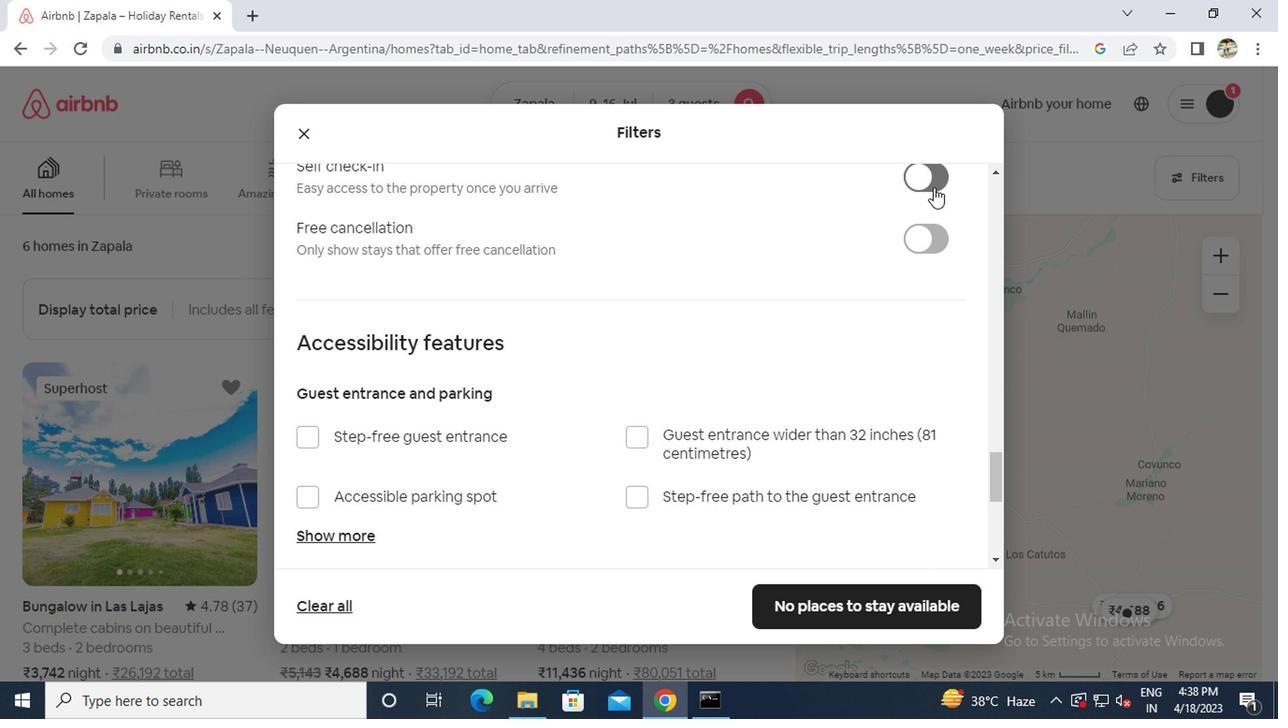 
Action: Mouse pressed left at (931, 188)
Screenshot: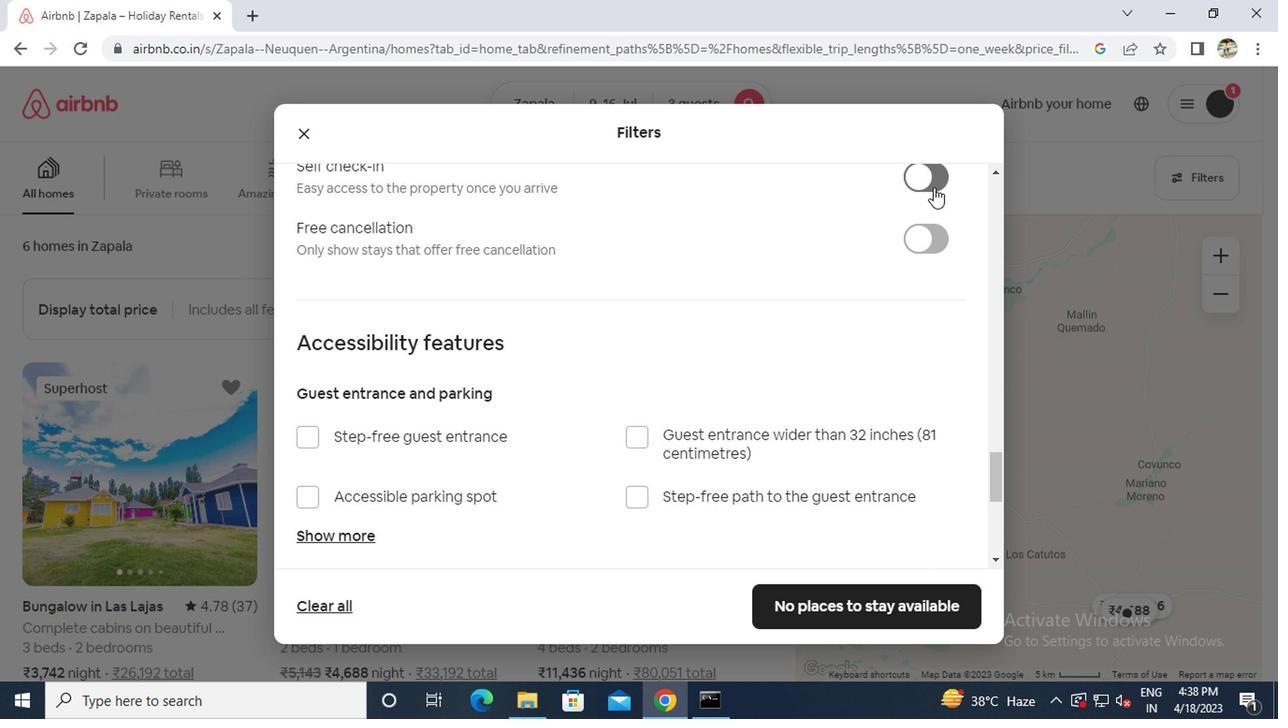 
Action: Mouse moved to (657, 332)
Screenshot: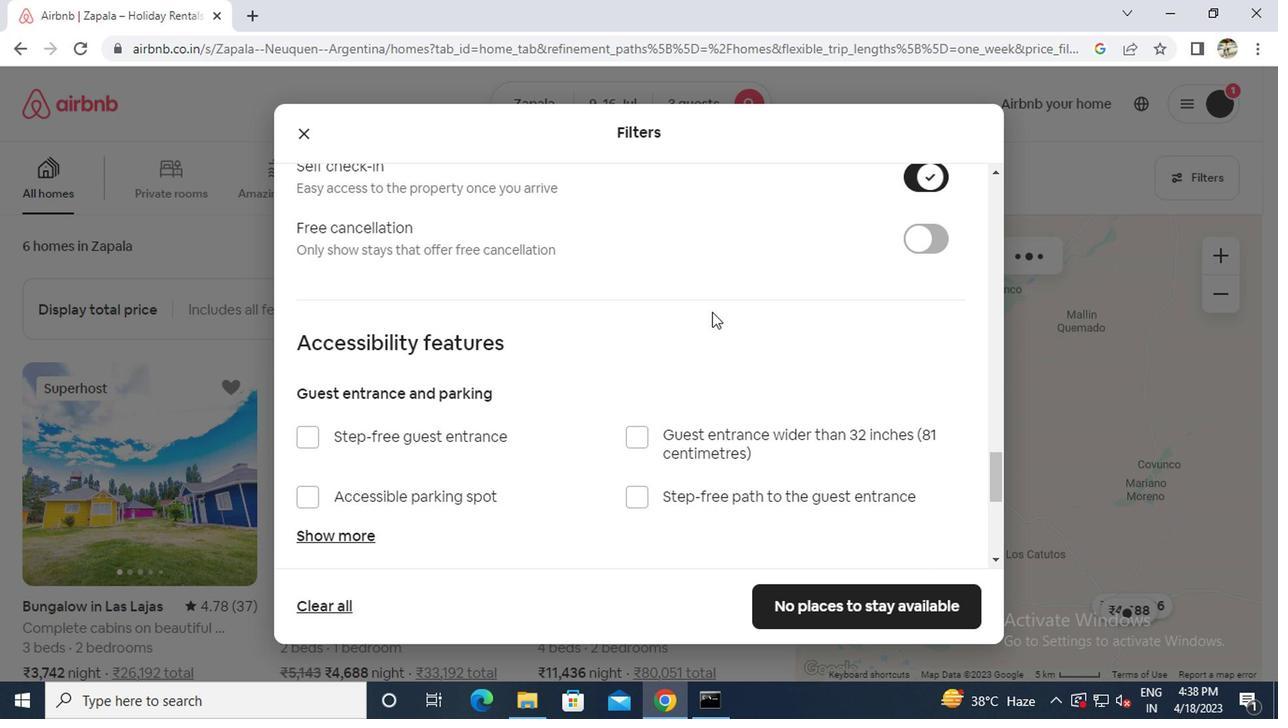 
Action: Mouse scrolled (657, 330) with delta (0, -1)
Screenshot: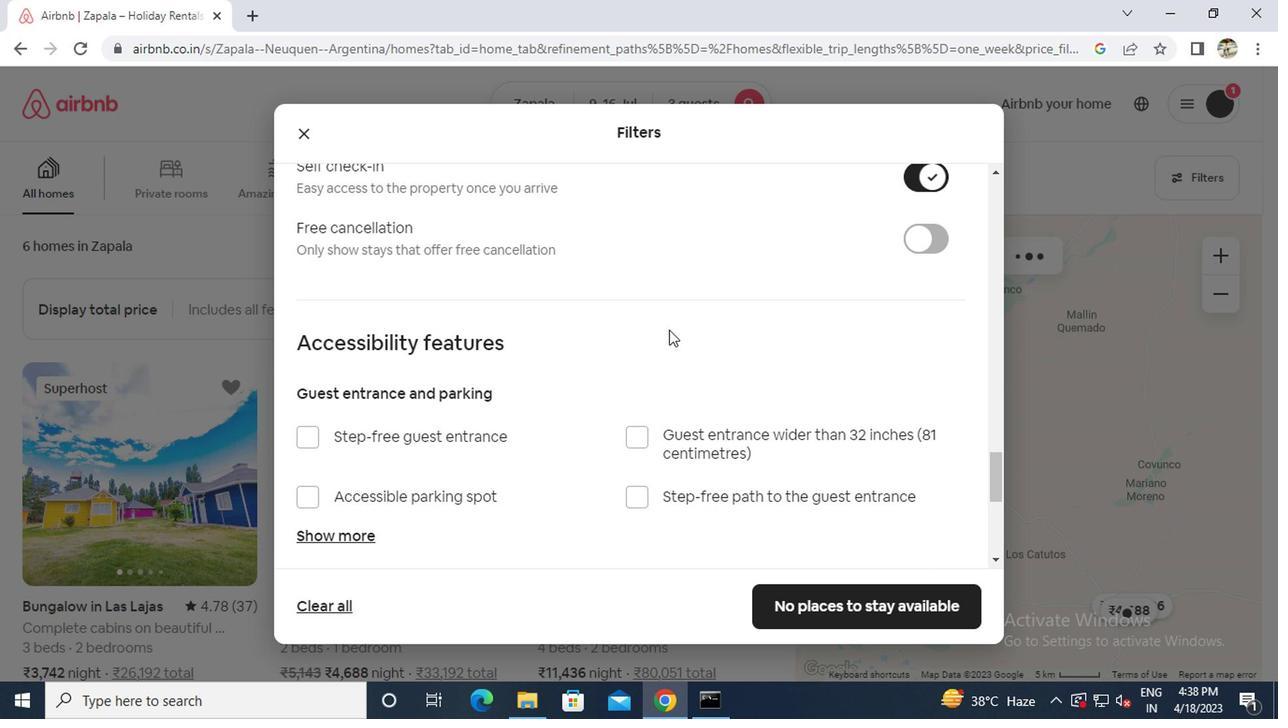 
Action: Mouse scrolled (657, 330) with delta (0, -1)
Screenshot: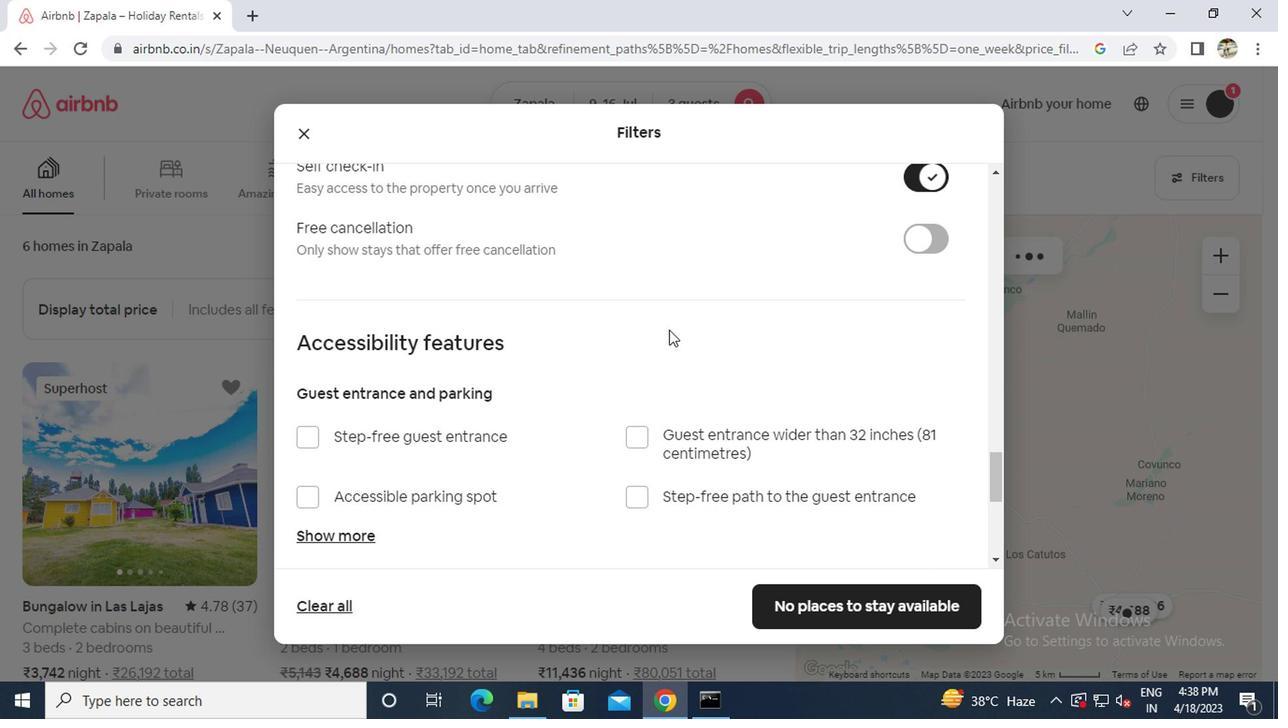 
Action: Mouse scrolled (657, 330) with delta (0, -1)
Screenshot: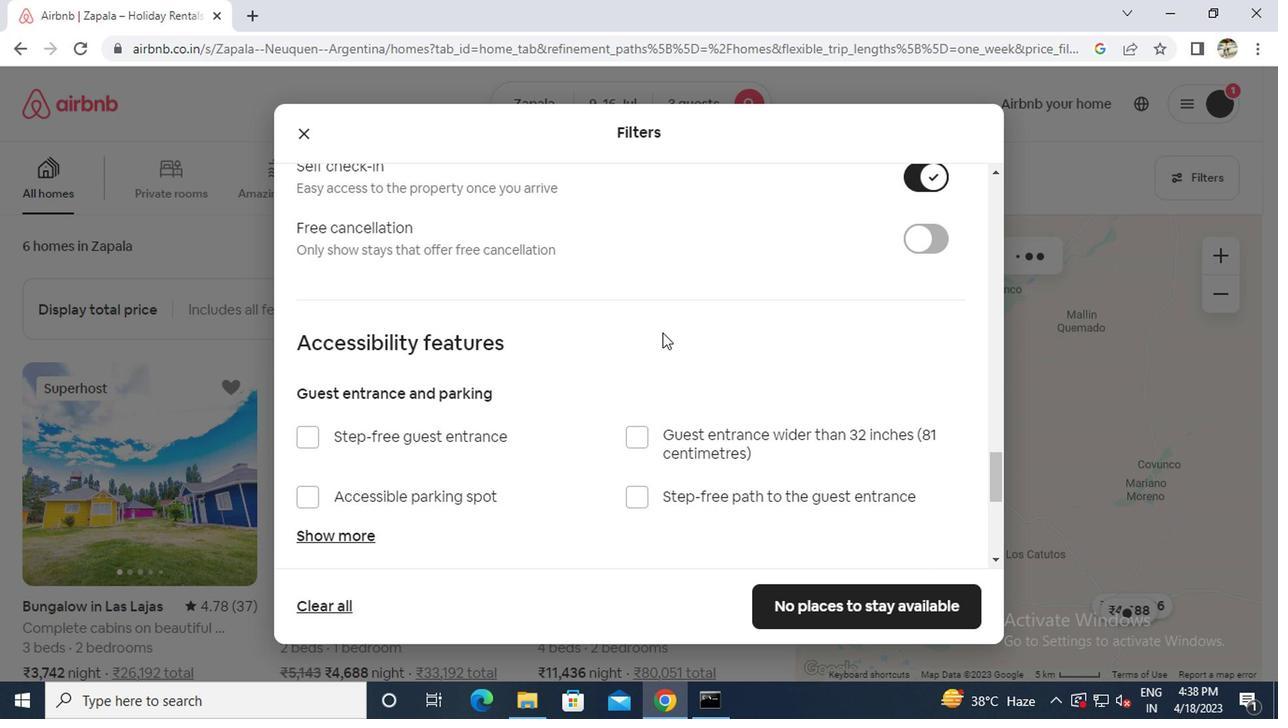 
Action: Mouse scrolled (657, 330) with delta (0, -1)
Screenshot: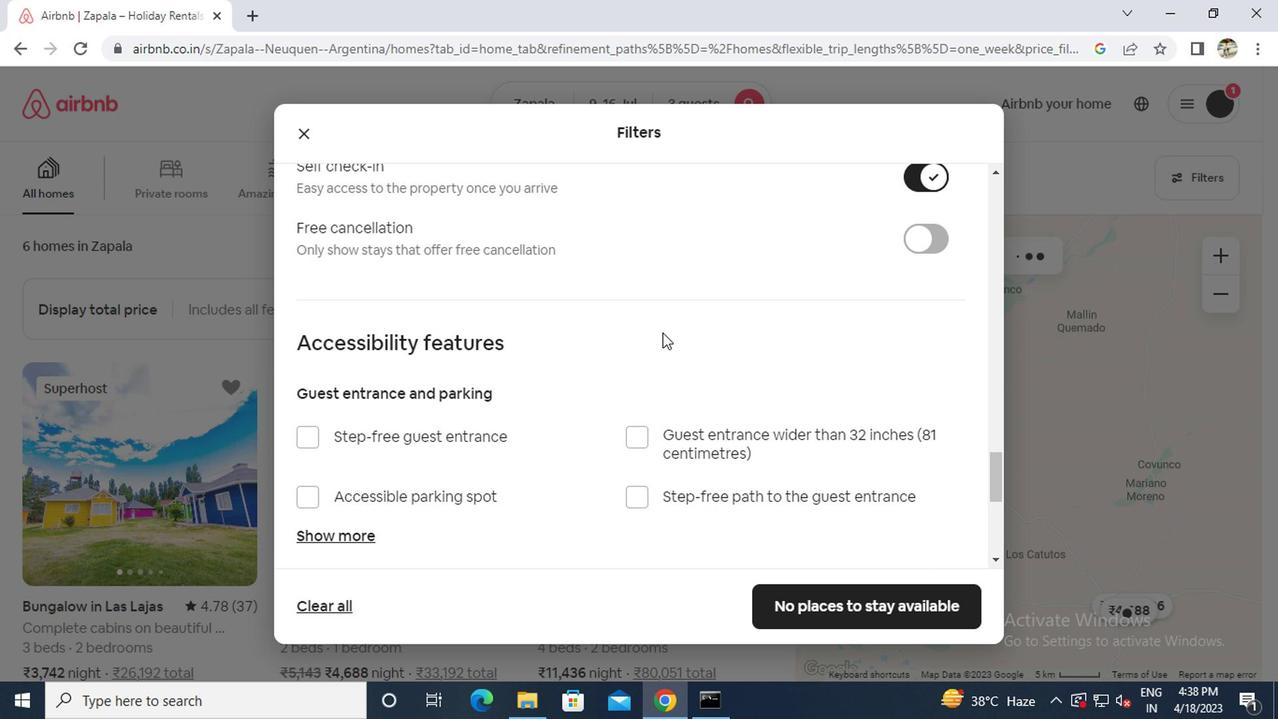 
Action: Mouse moved to (305, 497)
Screenshot: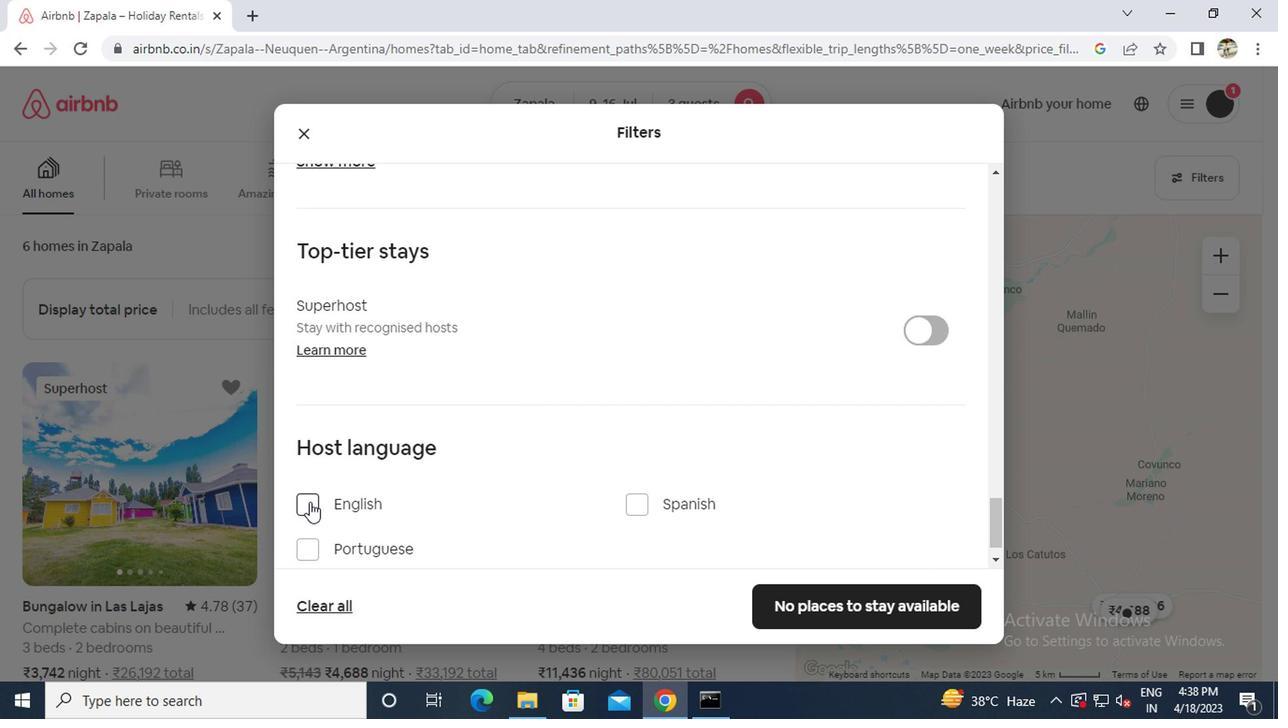 
Action: Mouse pressed left at (305, 497)
Screenshot: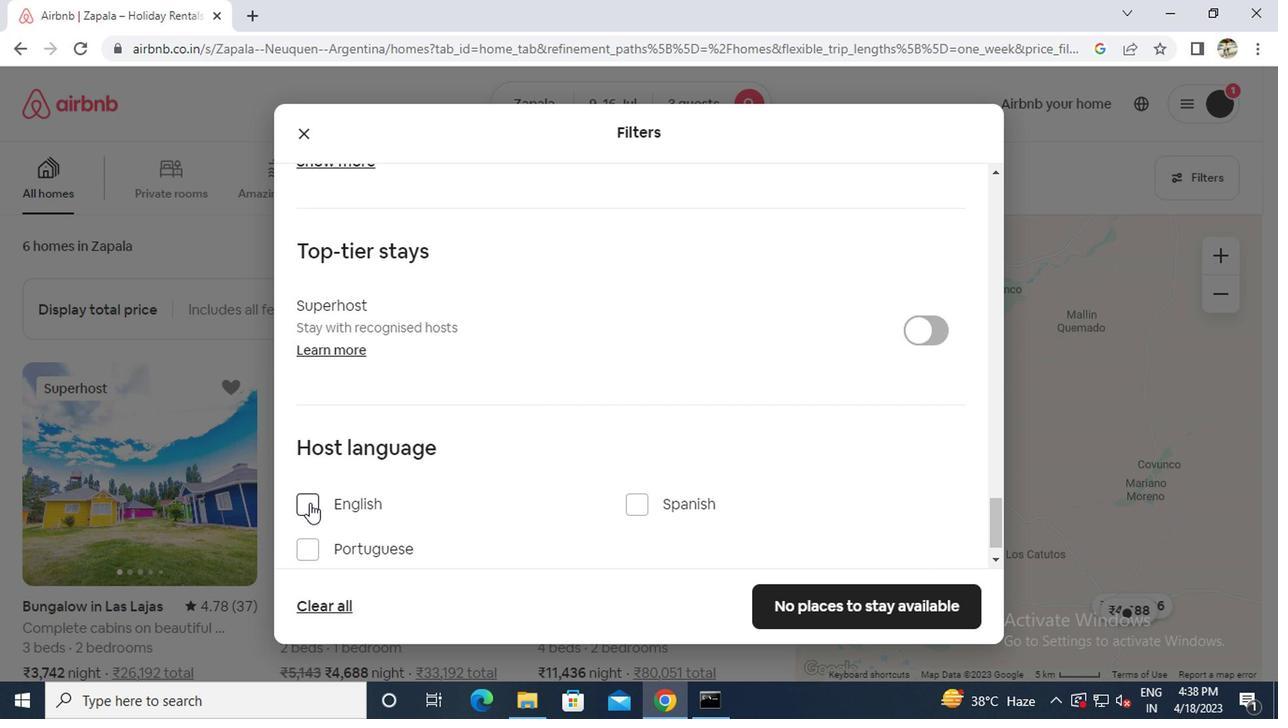 
Action: Mouse moved to (849, 598)
Screenshot: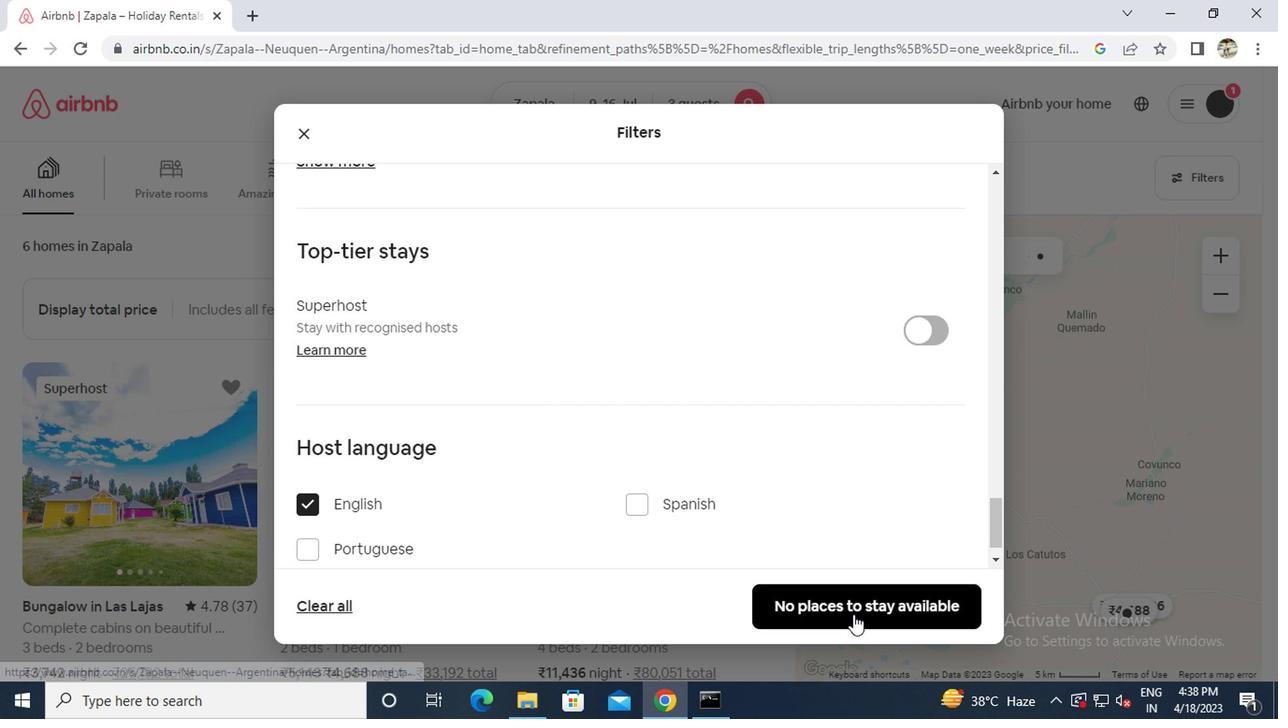 
Action: Mouse pressed left at (849, 598)
Screenshot: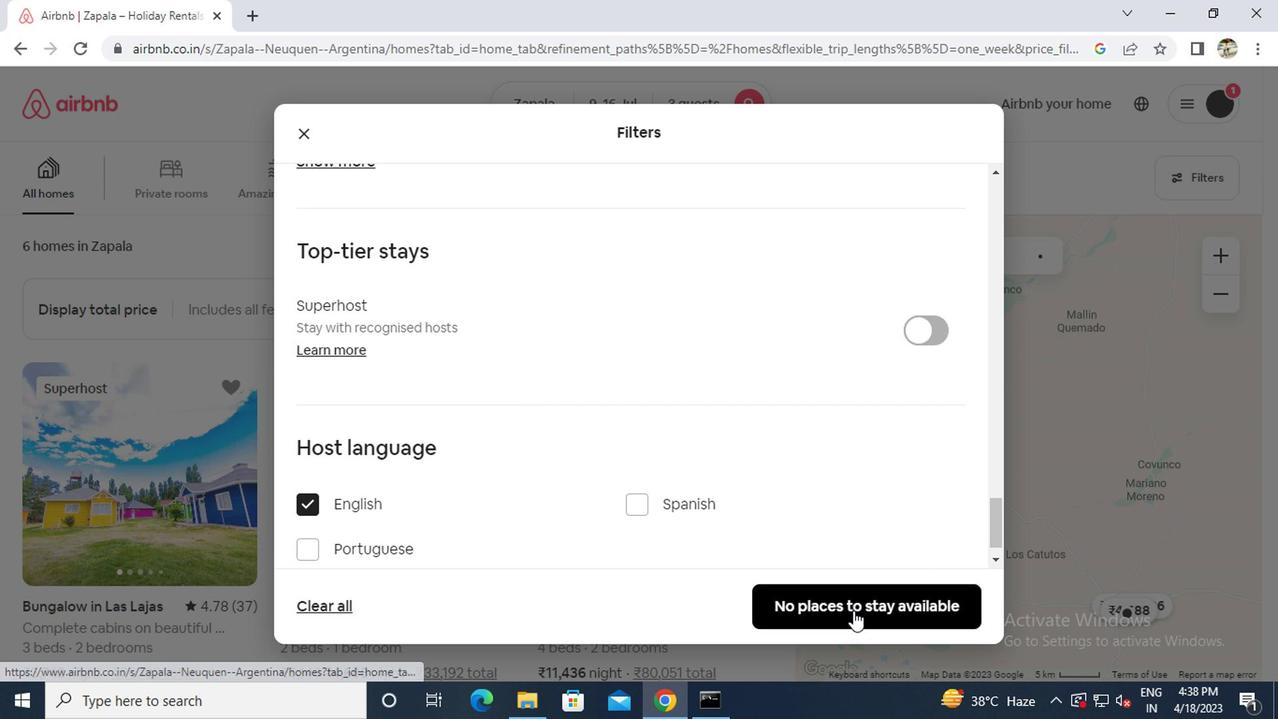 
